 Task: Find connections with filter location Villa Constitución with filter topic #wellnesswith filter profile language English with filter current company ConstructionPlacements Official with filter school D.A.V. College with filter industry Spring and Wire Product Manufacturing with filter service category Lead Generation with filter keywords title Geological Engineer
Action: Mouse moved to (624, 125)
Screenshot: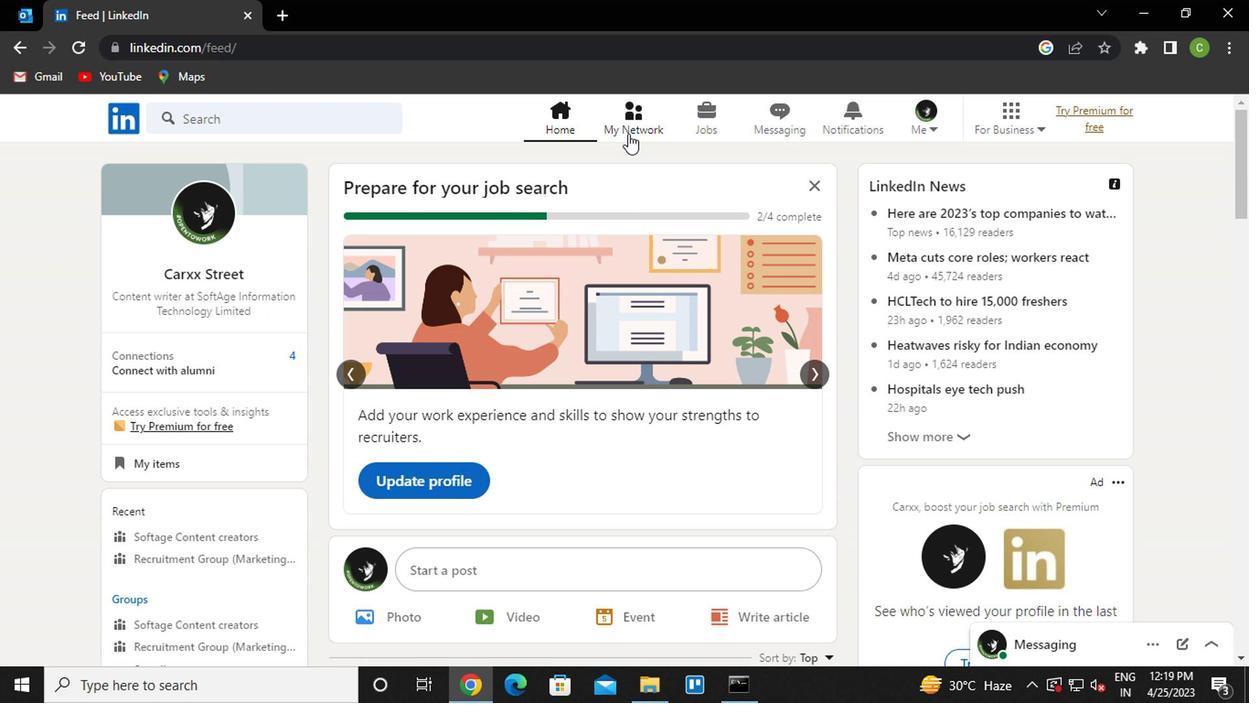 
Action: Mouse pressed left at (624, 125)
Screenshot: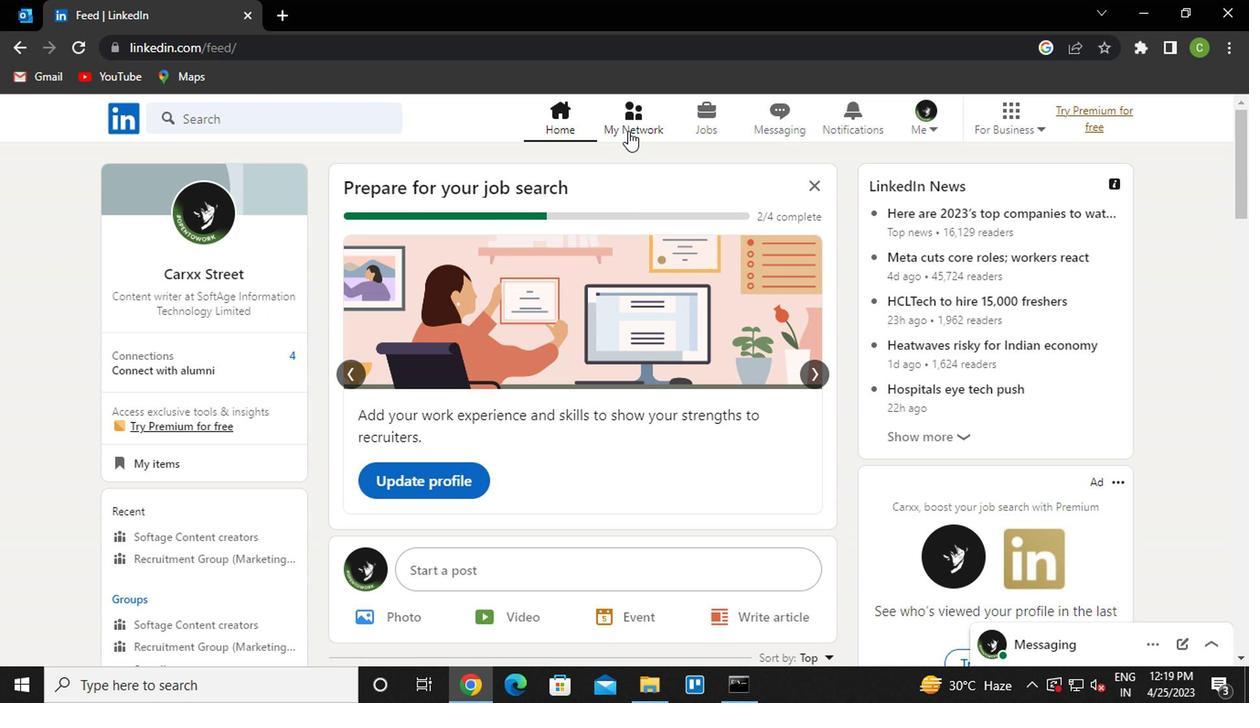 
Action: Mouse moved to (245, 226)
Screenshot: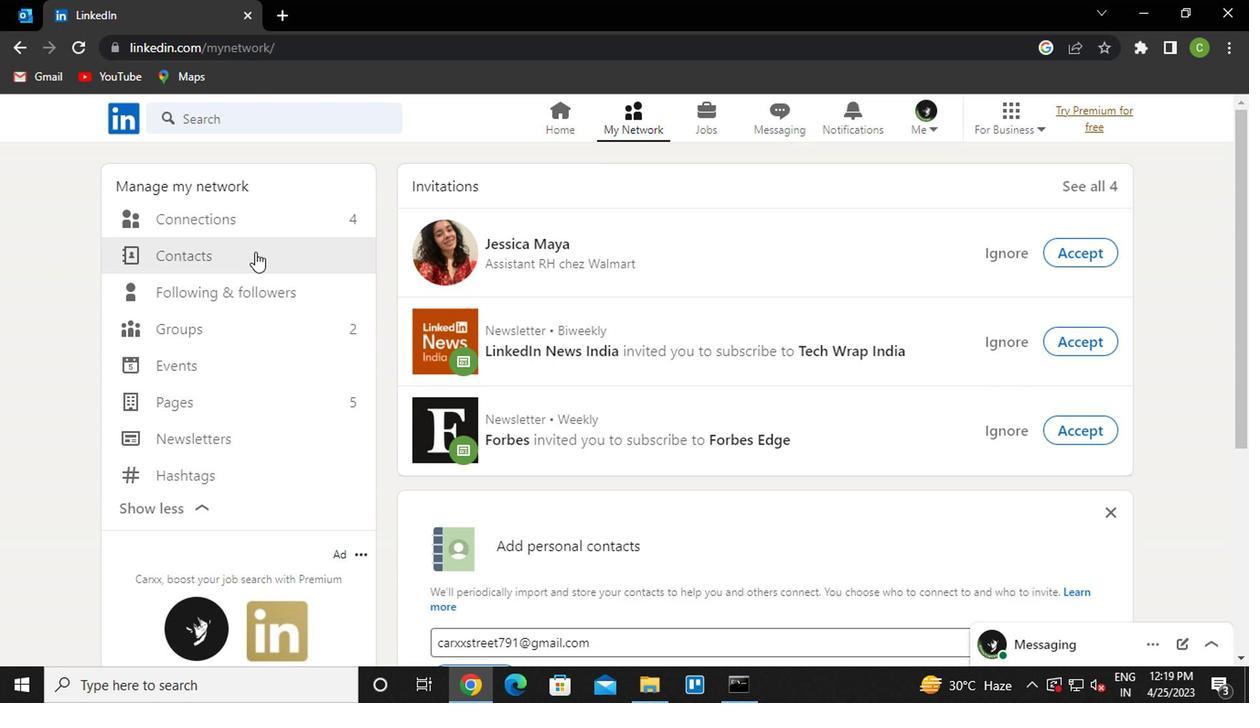 
Action: Mouse pressed left at (245, 226)
Screenshot: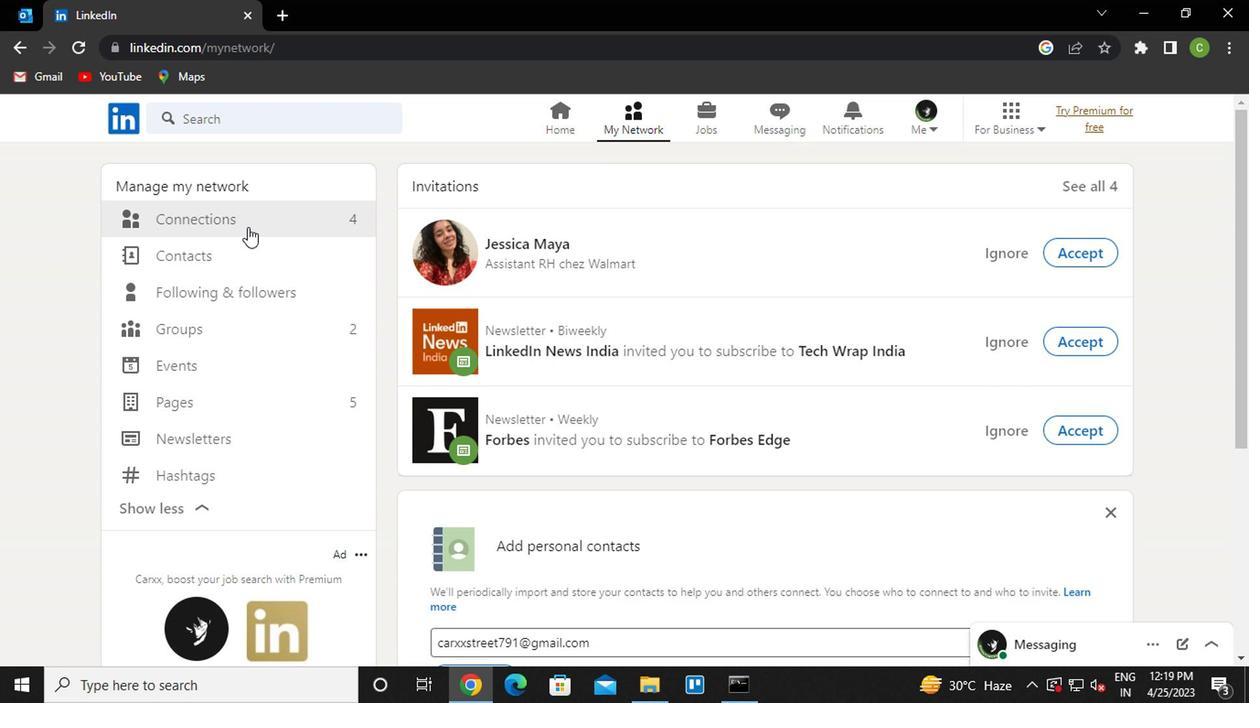 
Action: Mouse moved to (729, 212)
Screenshot: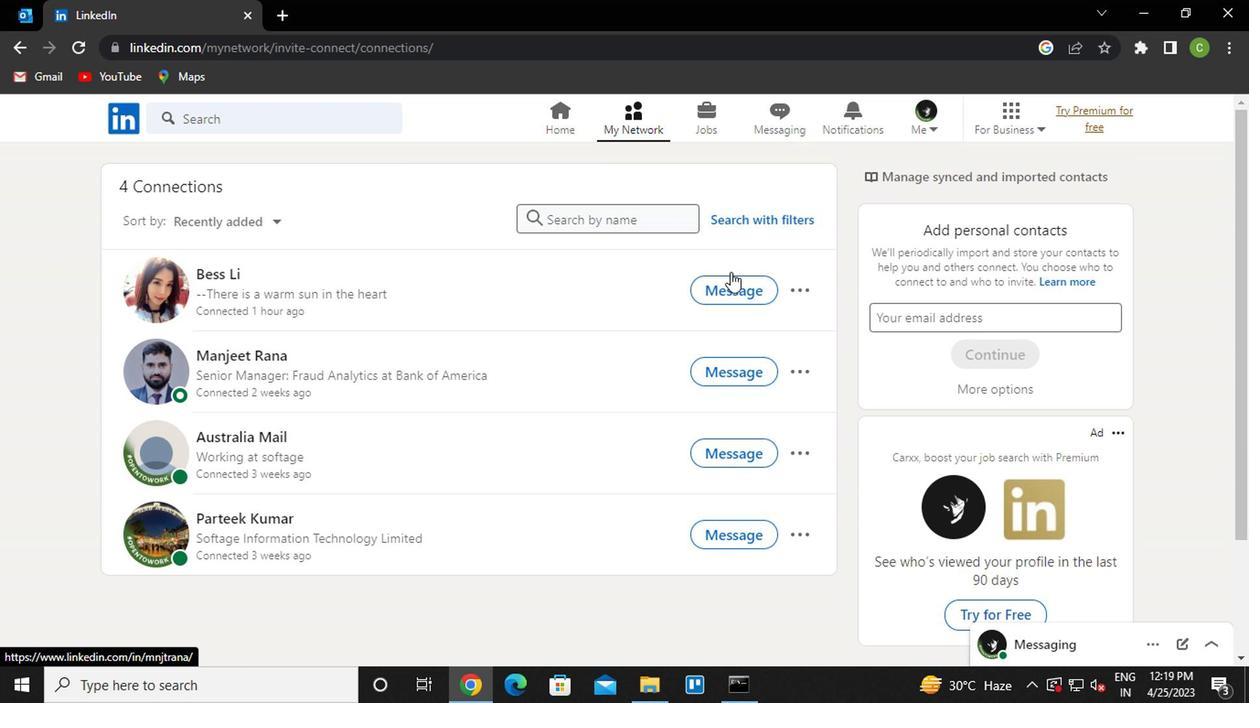 
Action: Mouse pressed left at (729, 212)
Screenshot: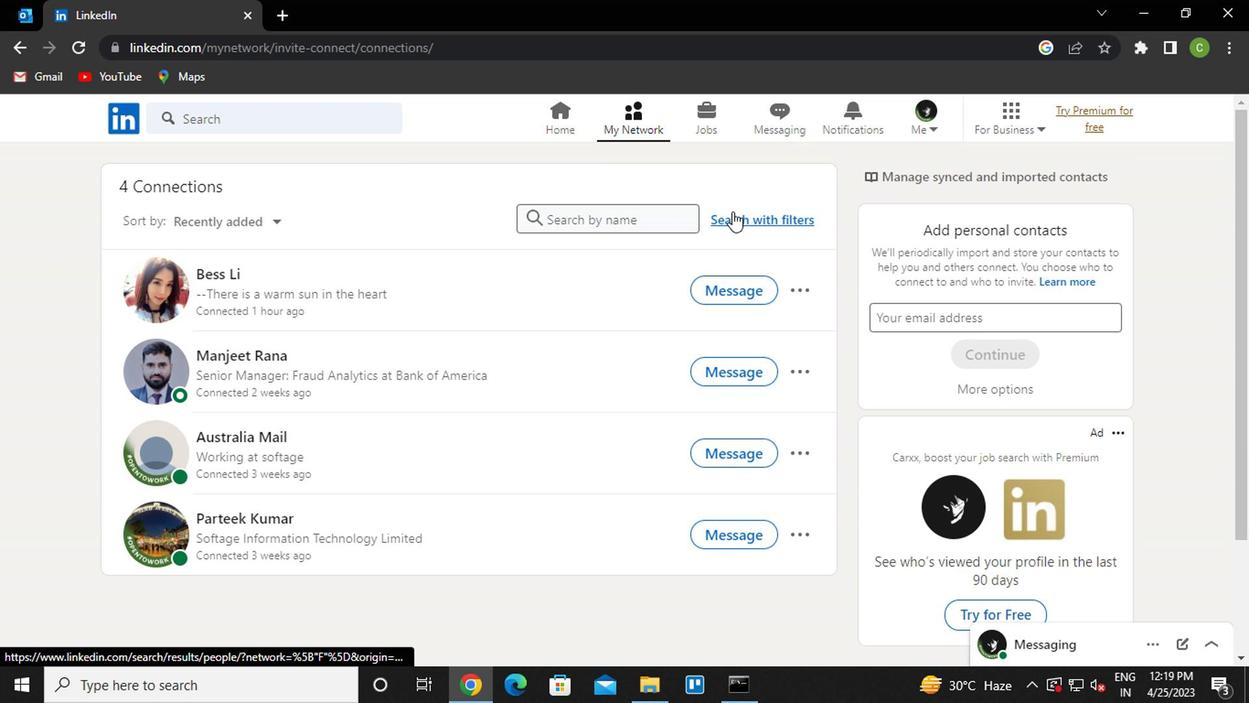 
Action: Mouse moved to (621, 165)
Screenshot: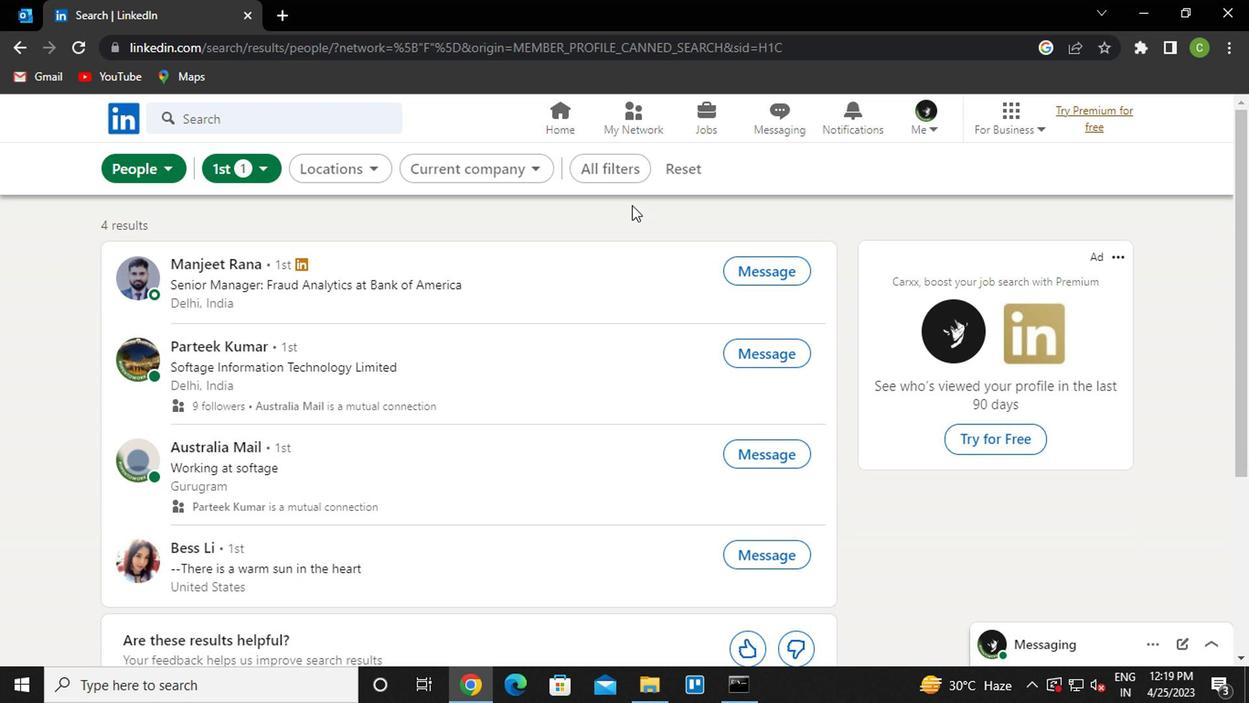 
Action: Mouse pressed left at (621, 165)
Screenshot: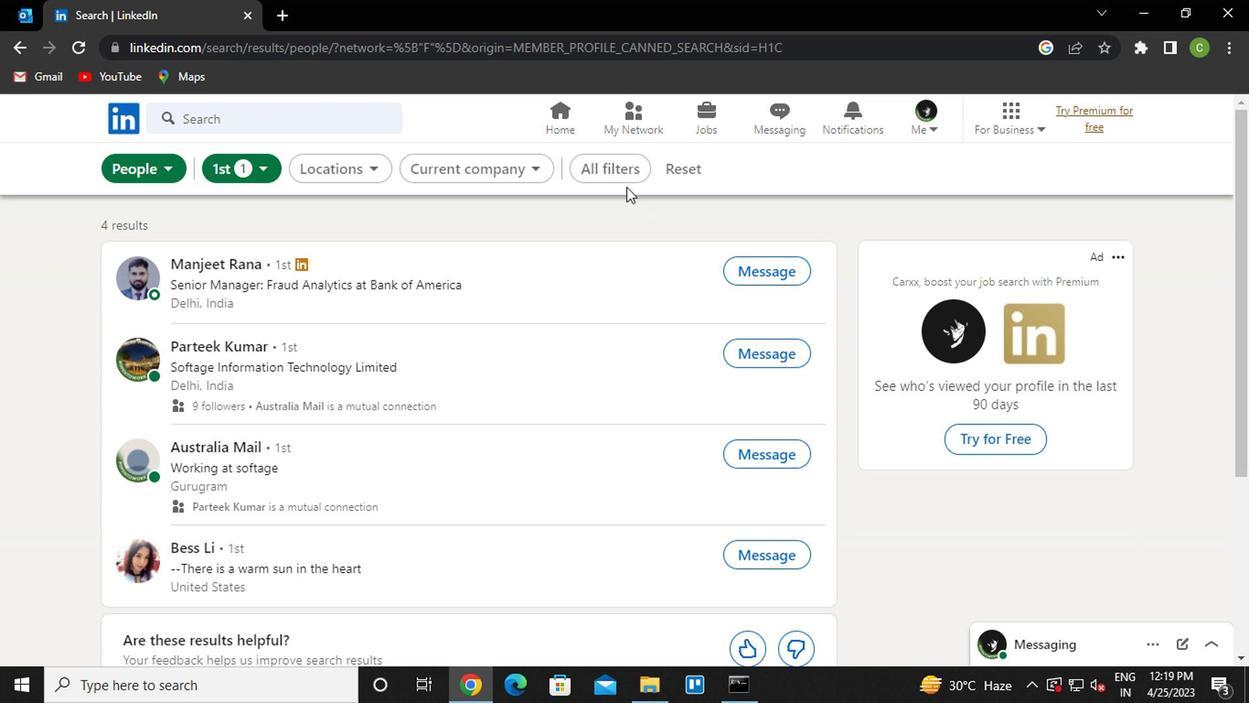 
Action: Mouse moved to (983, 480)
Screenshot: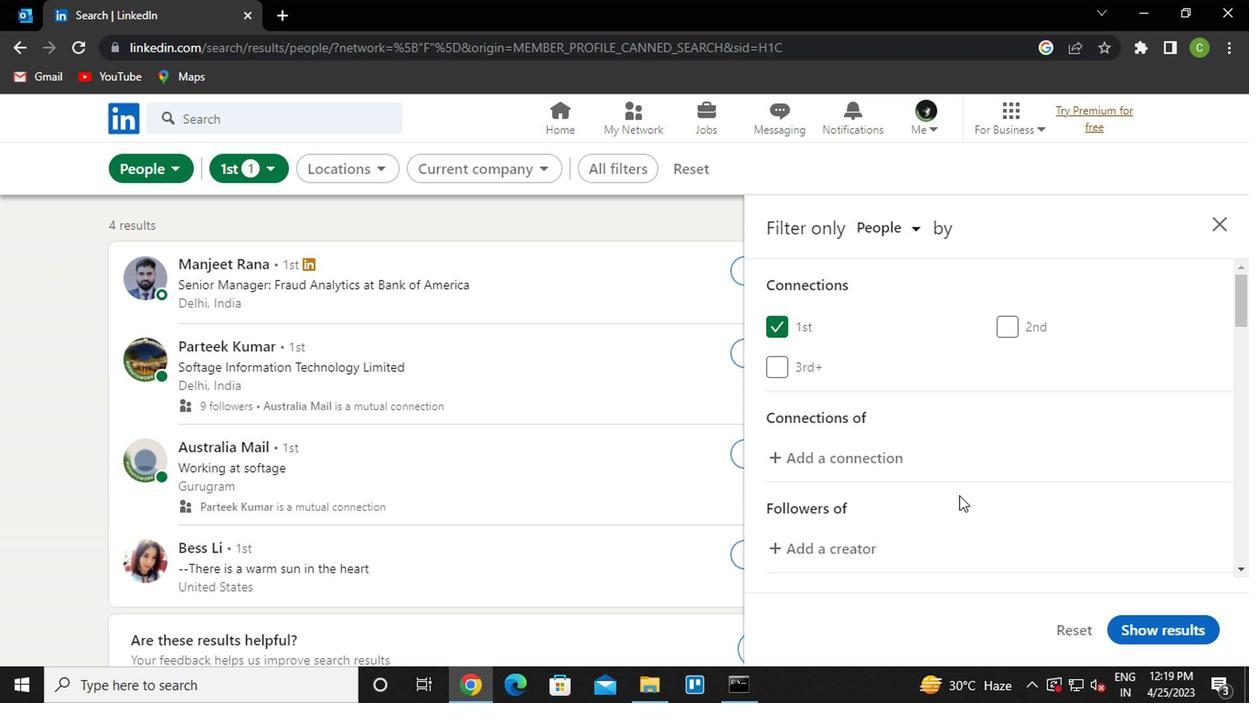 
Action: Mouse scrolled (983, 479) with delta (0, 0)
Screenshot: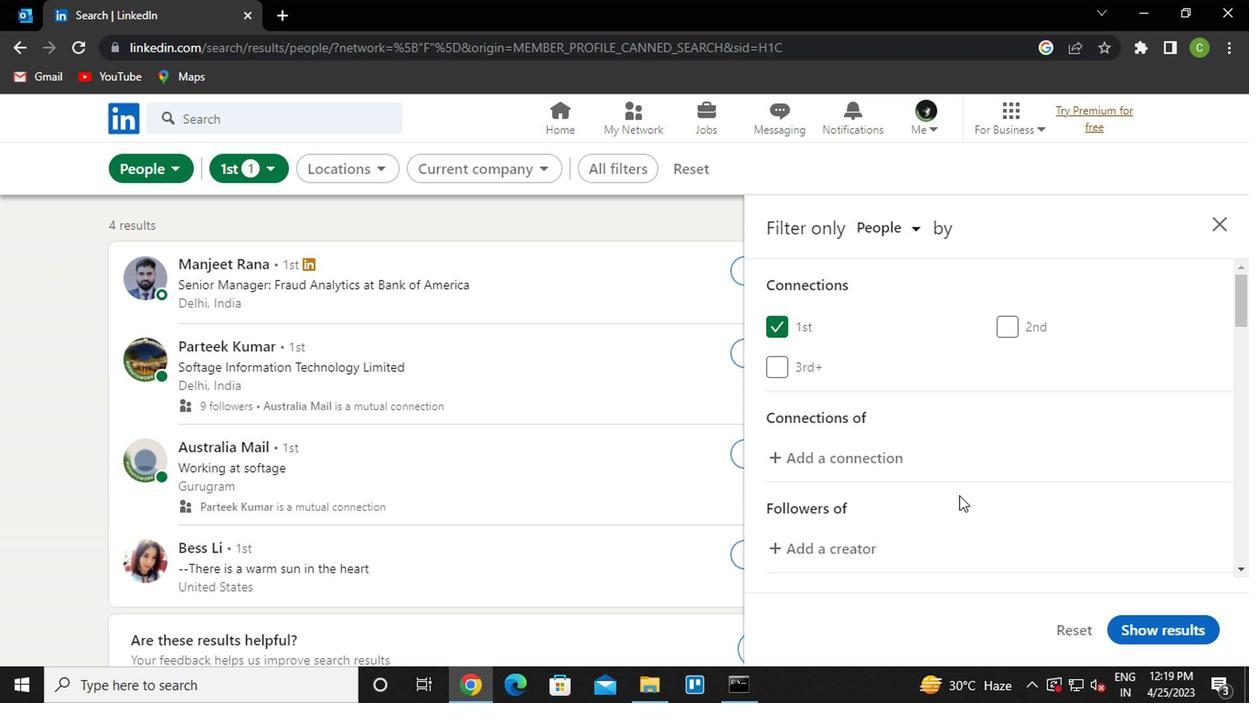 
Action: Mouse moved to (983, 475)
Screenshot: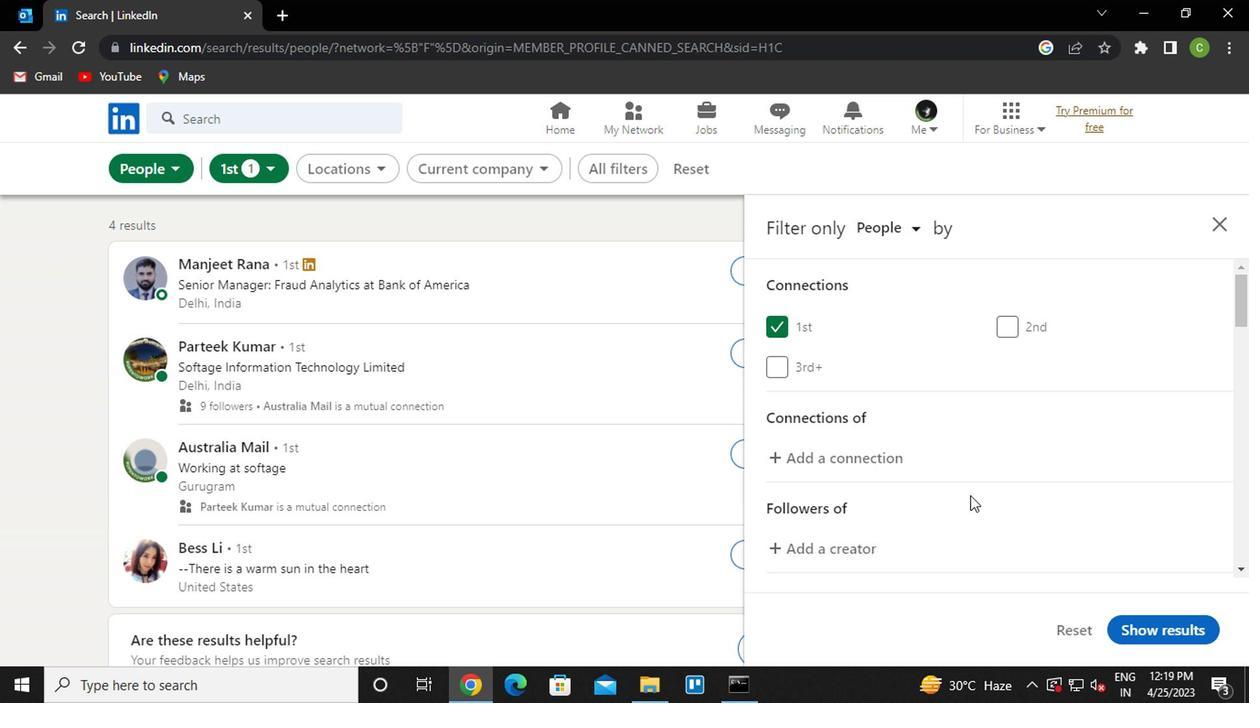 
Action: Mouse scrolled (983, 474) with delta (0, 0)
Screenshot: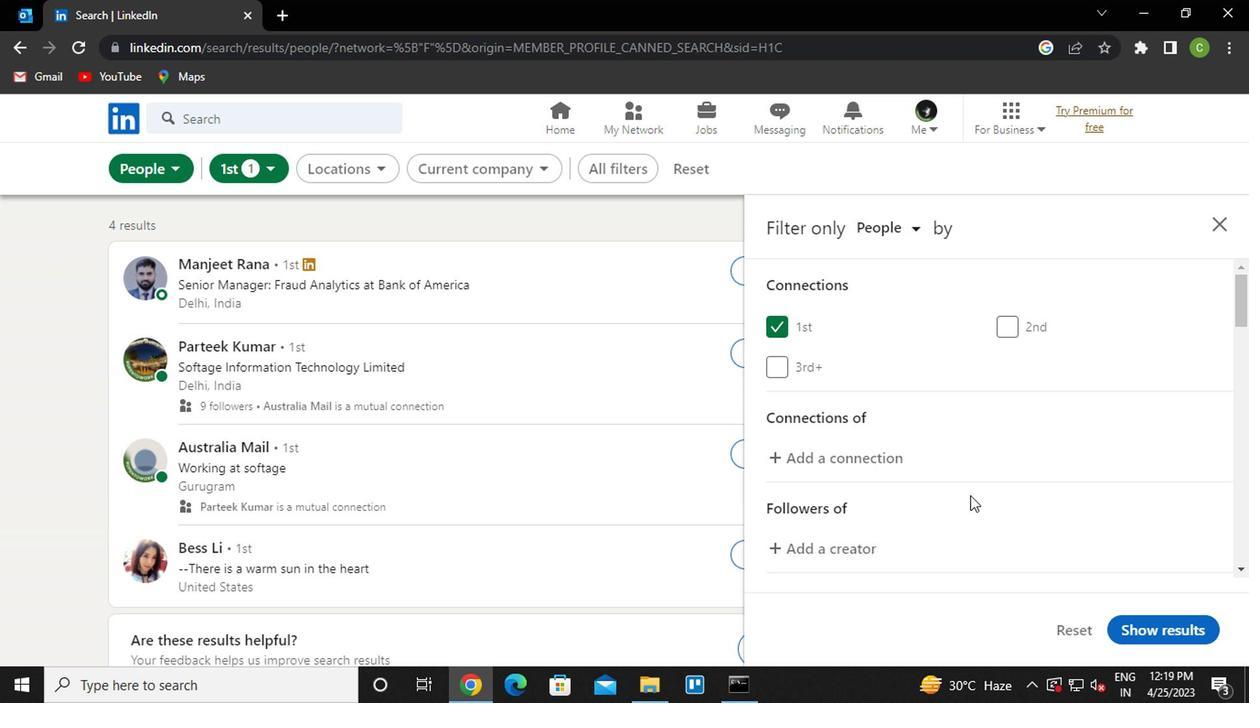 
Action: Mouse moved to (982, 468)
Screenshot: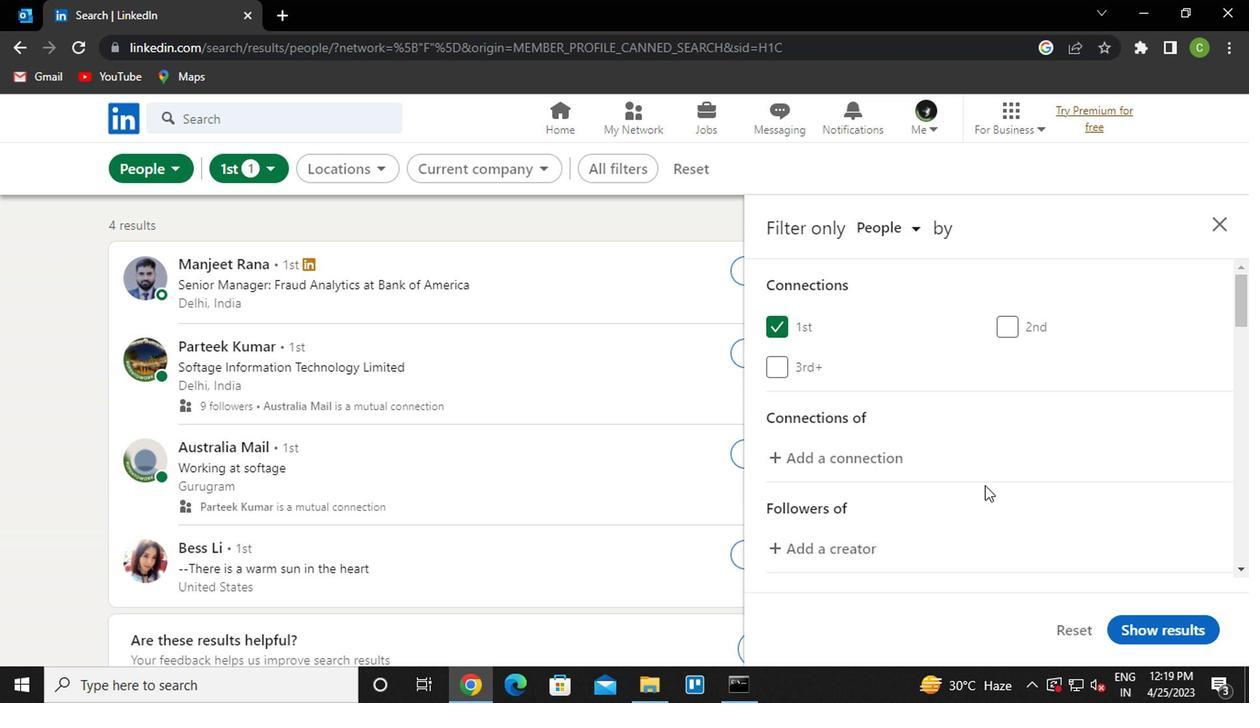 
Action: Mouse scrolled (982, 468) with delta (0, 0)
Screenshot: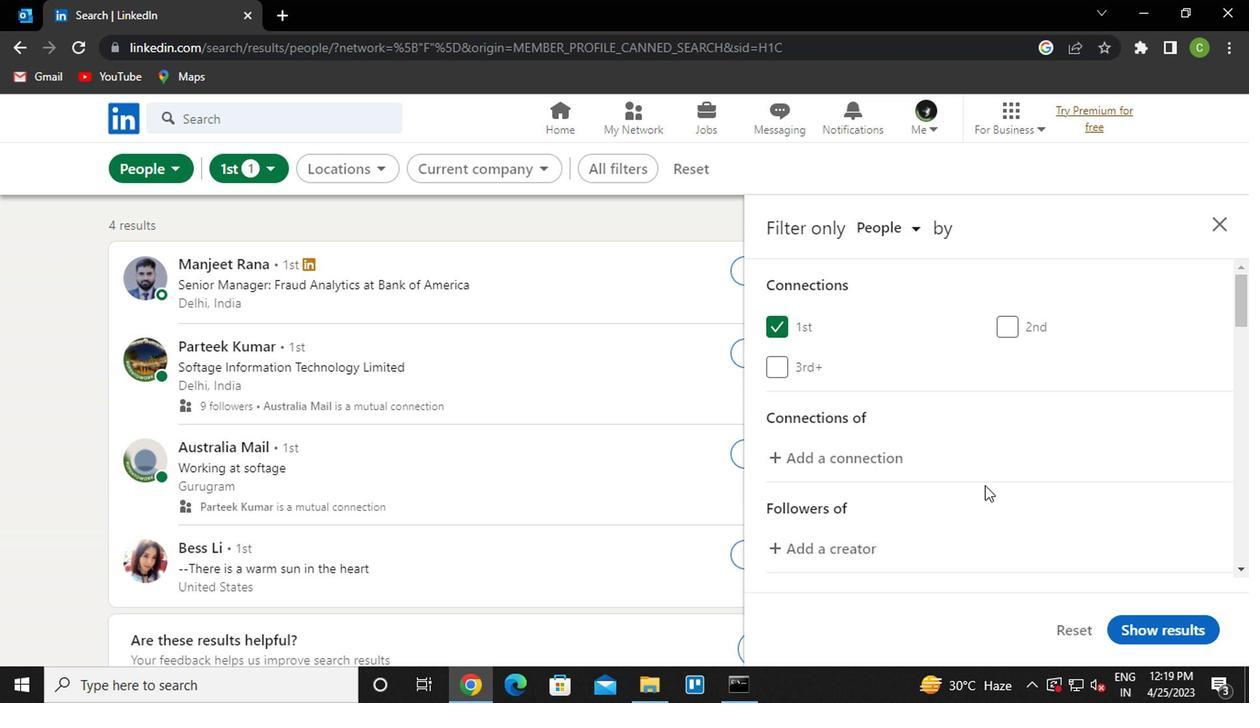 
Action: Mouse moved to (1064, 455)
Screenshot: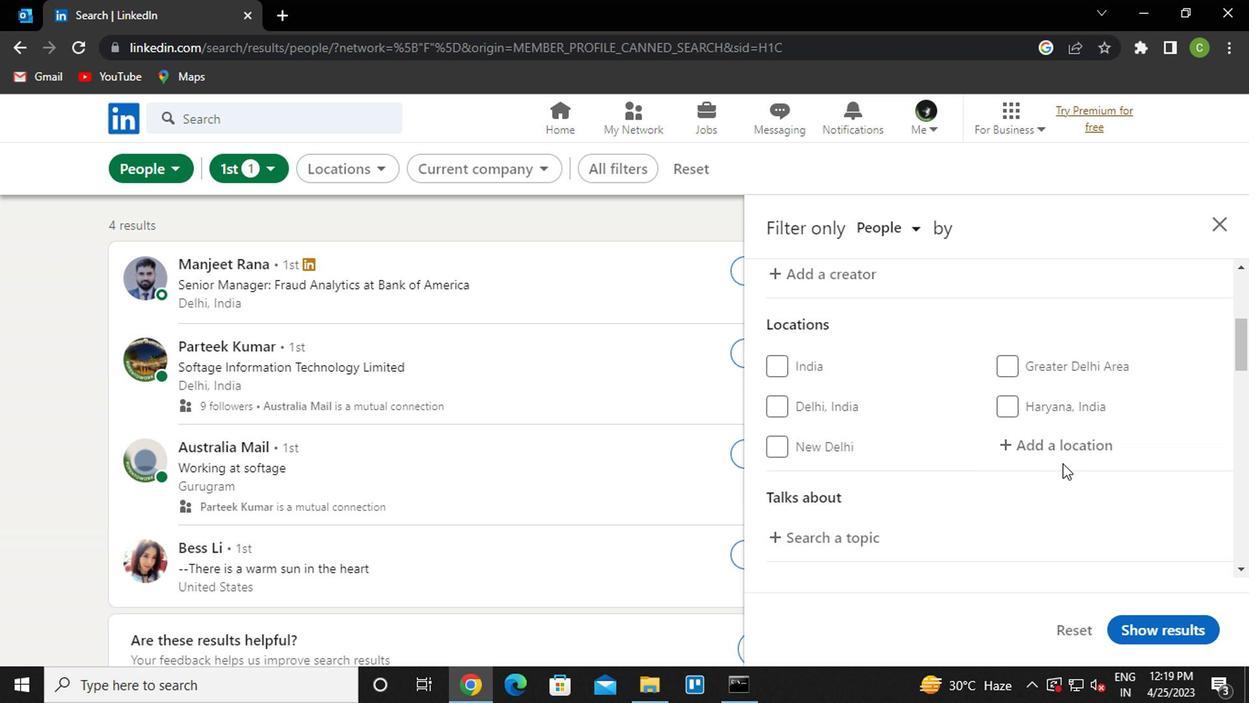 
Action: Mouse pressed left at (1064, 455)
Screenshot: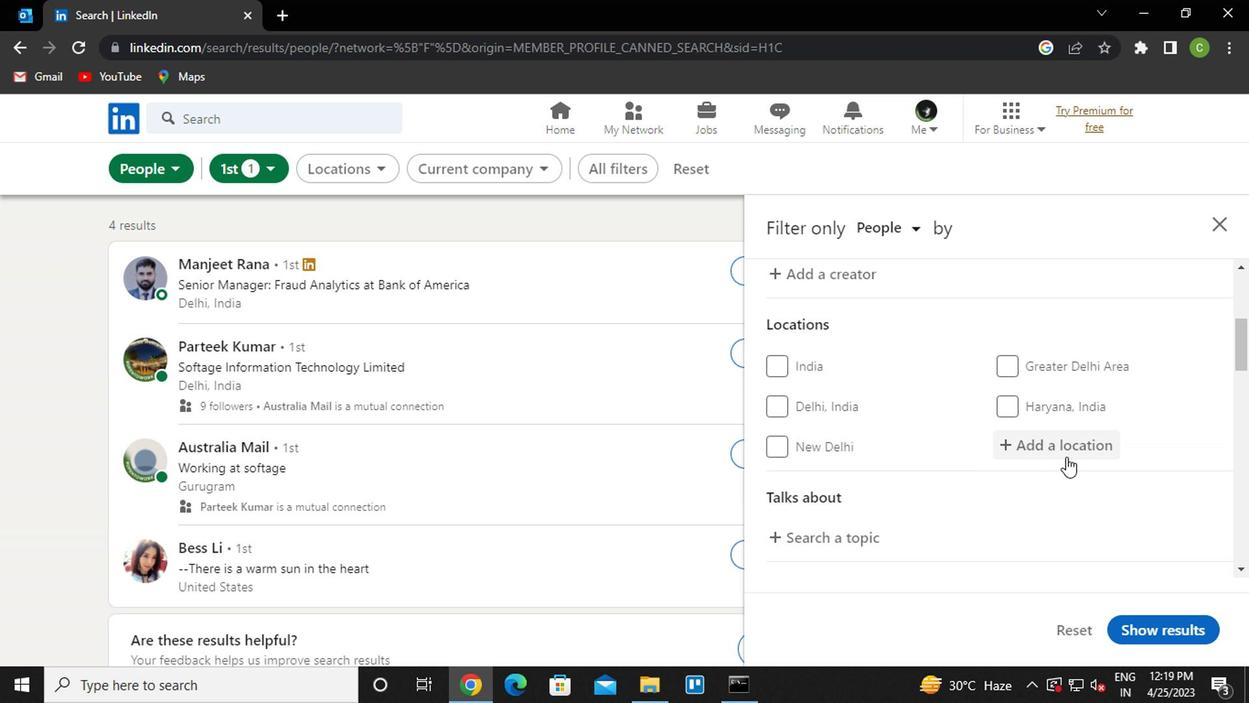 
Action: Key pressed <Key.caps_lock><Key.caps_lock>v<Key.caps_lock>illa<Key.space><Key.caps_lock>c<Key.caps_lock>onstitu<Key.down><Key.enter>
Screenshot: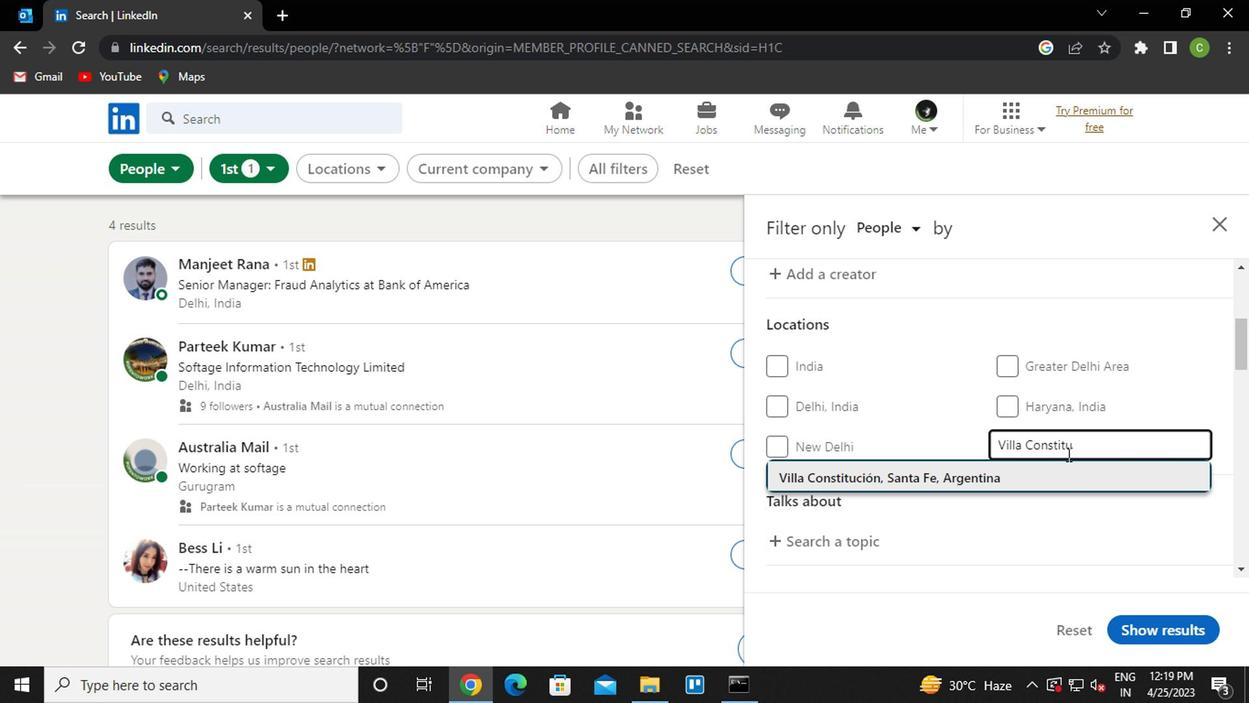 
Action: Mouse moved to (988, 506)
Screenshot: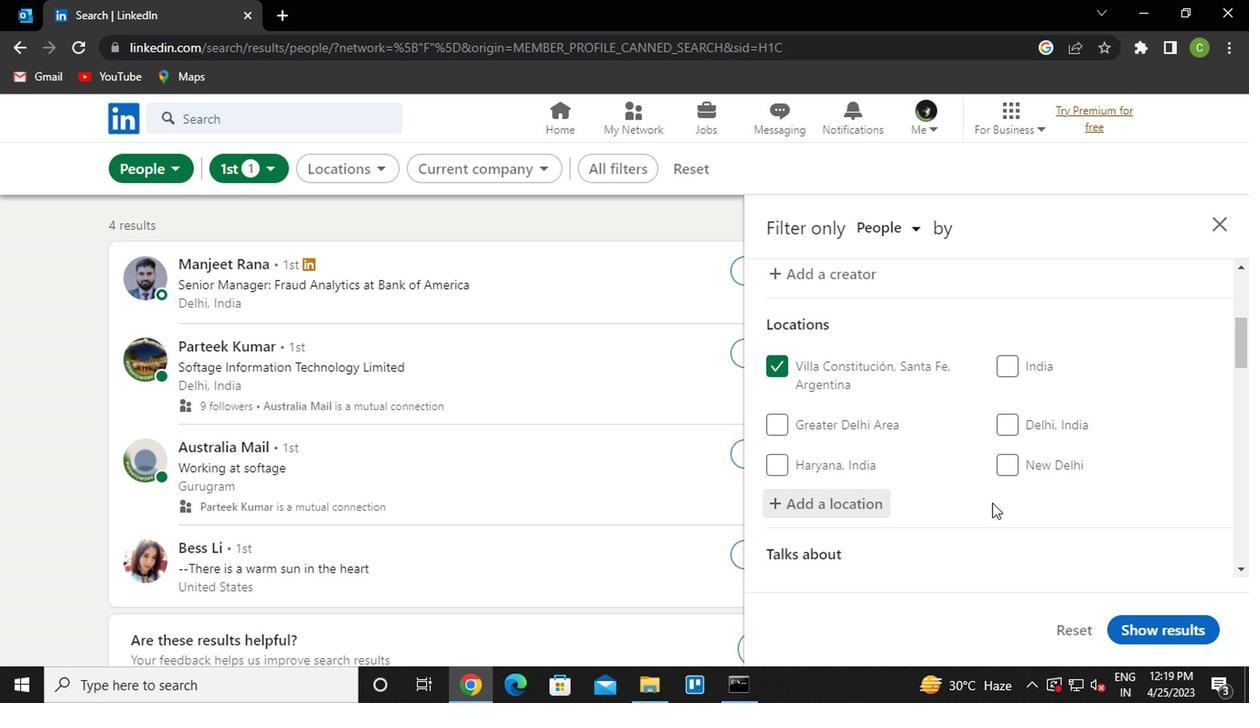 
Action: Mouse scrolled (988, 505) with delta (0, -1)
Screenshot: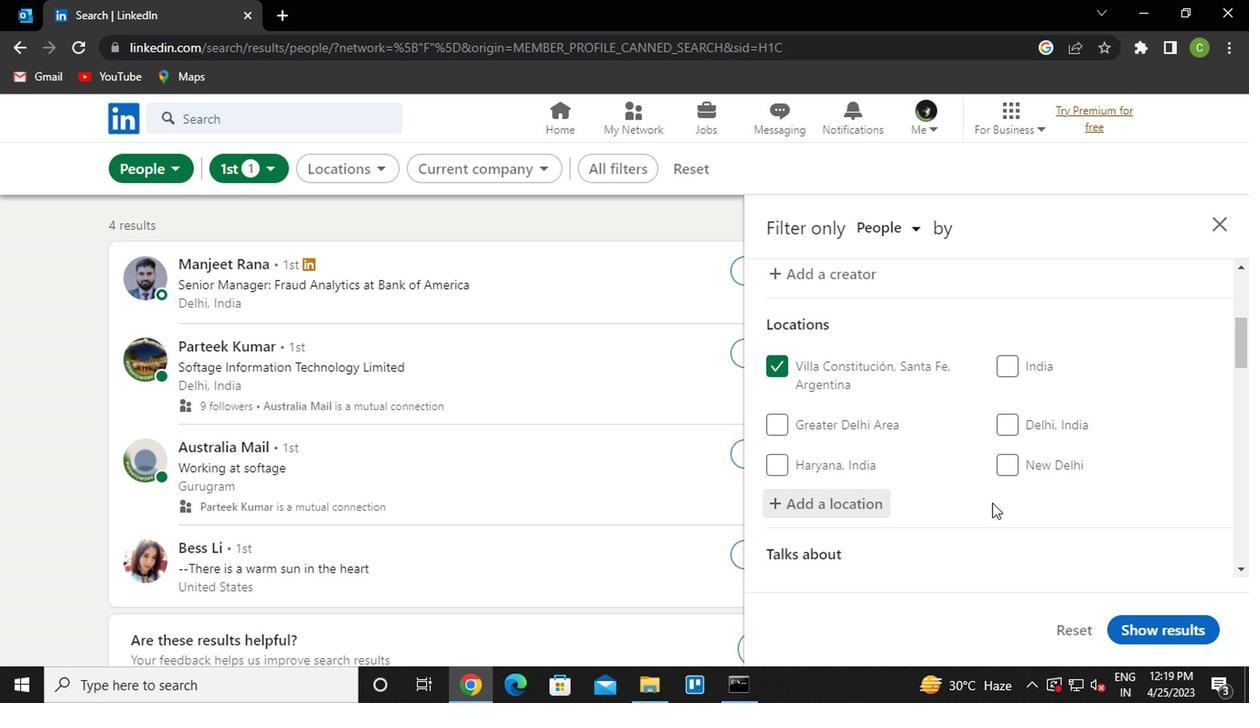 
Action: Mouse moved to (986, 506)
Screenshot: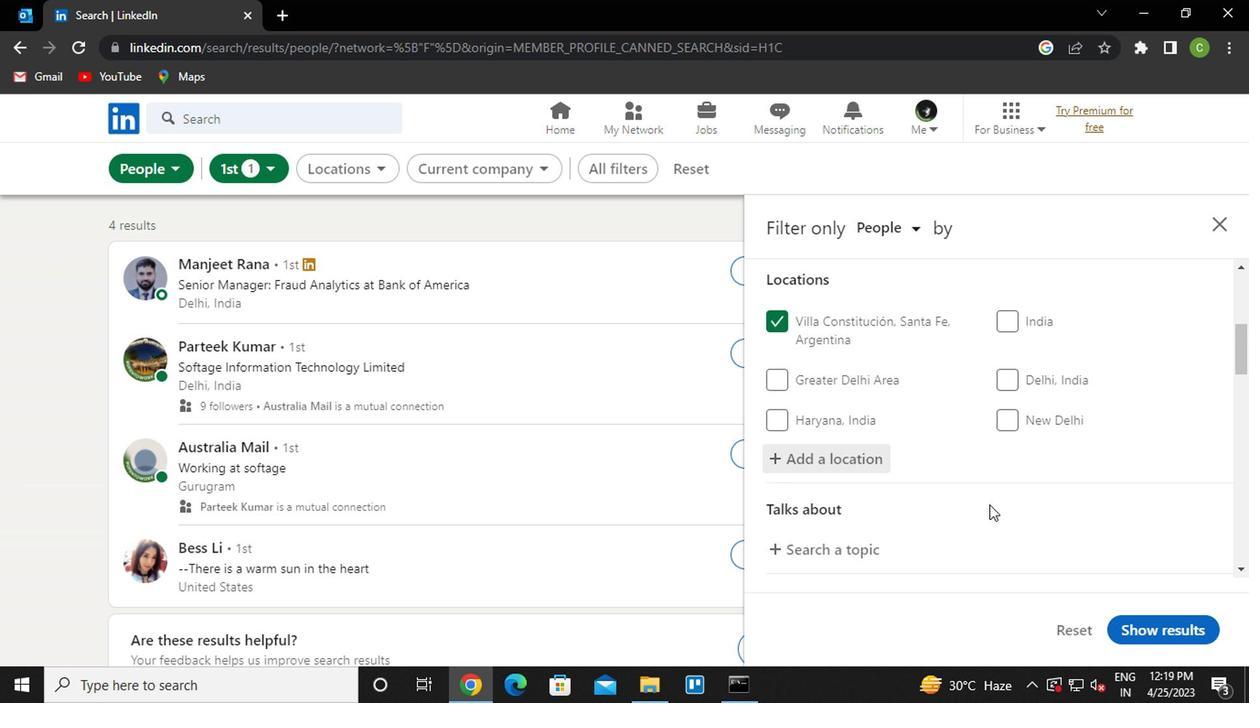 
Action: Mouse scrolled (986, 505) with delta (0, -1)
Screenshot: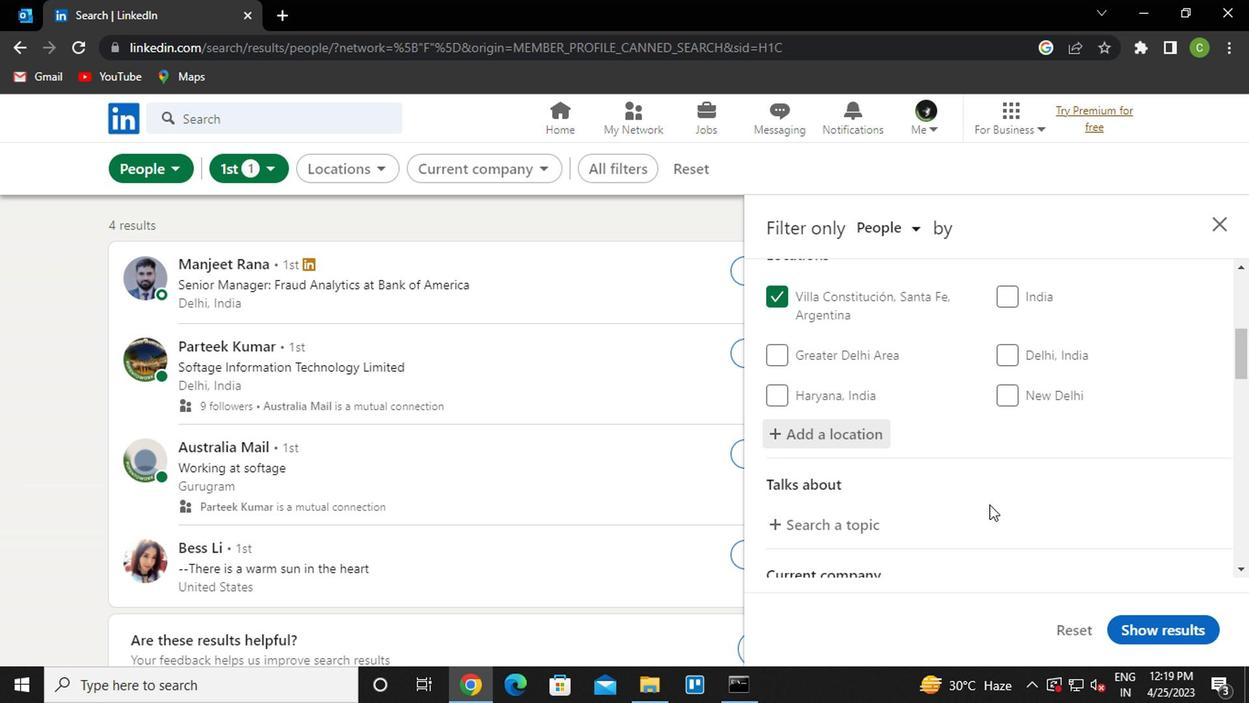 
Action: Mouse moved to (839, 410)
Screenshot: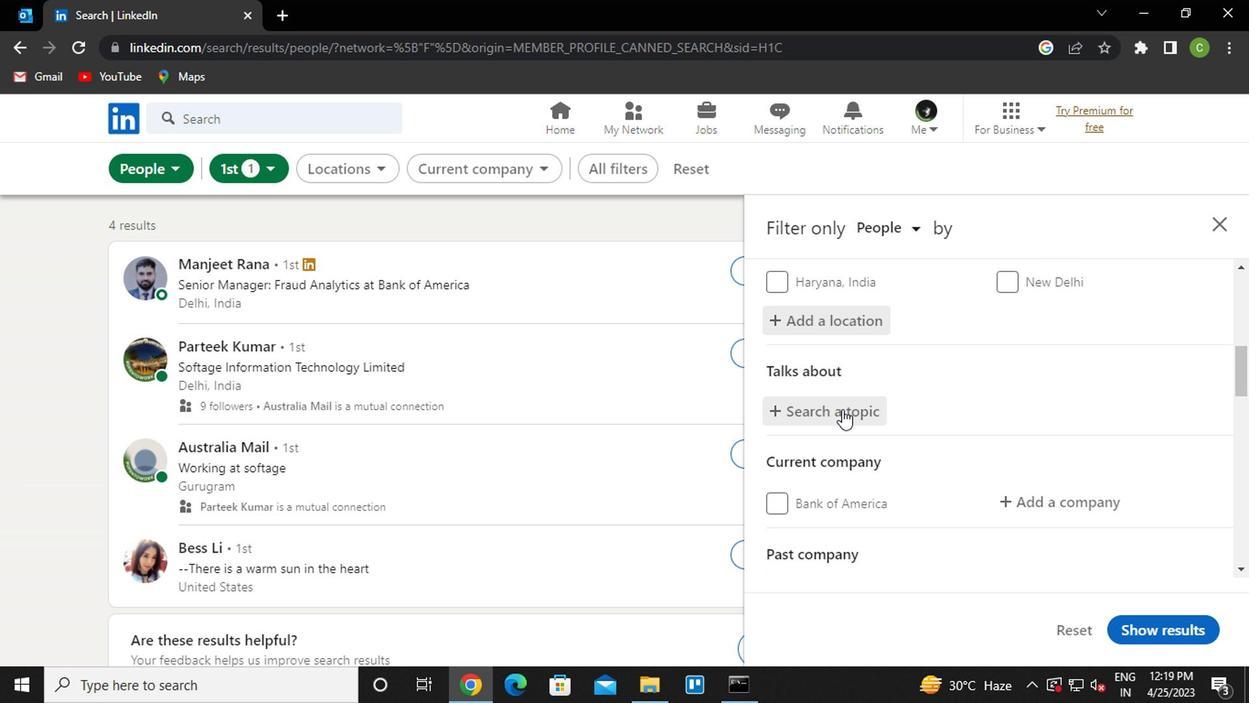 
Action: Mouse pressed left at (839, 410)
Screenshot: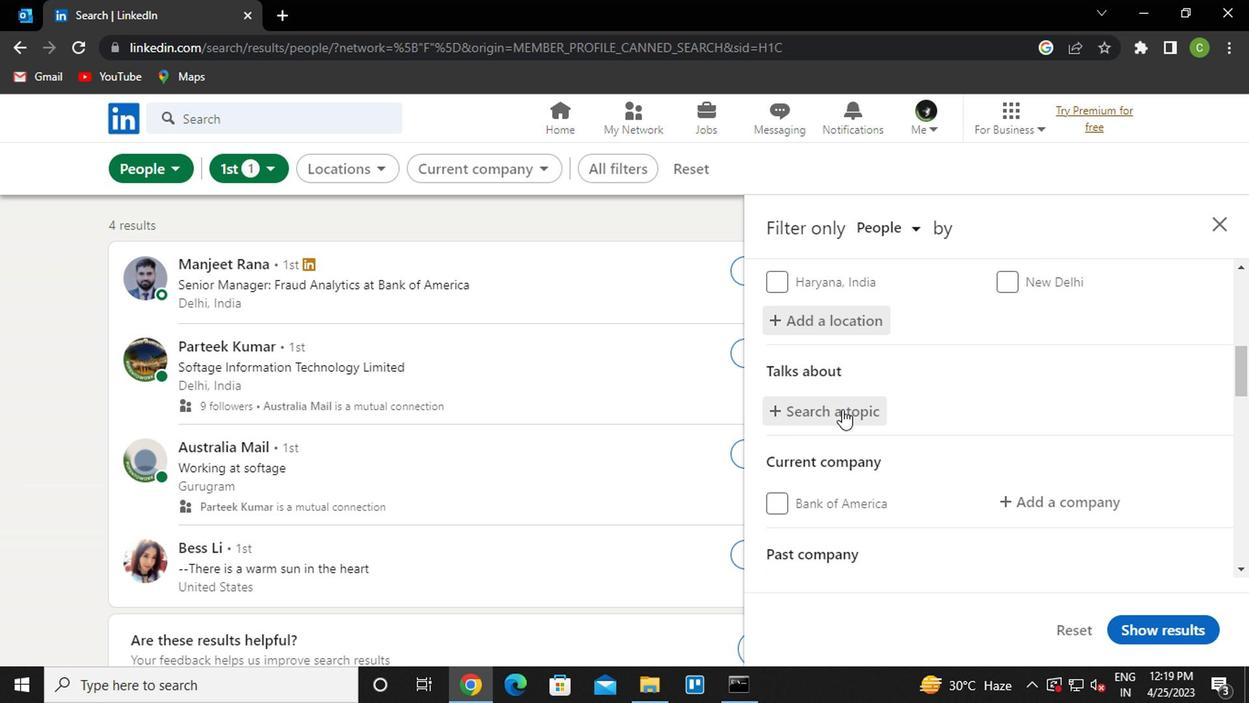 
Action: Mouse moved to (984, 406)
Screenshot: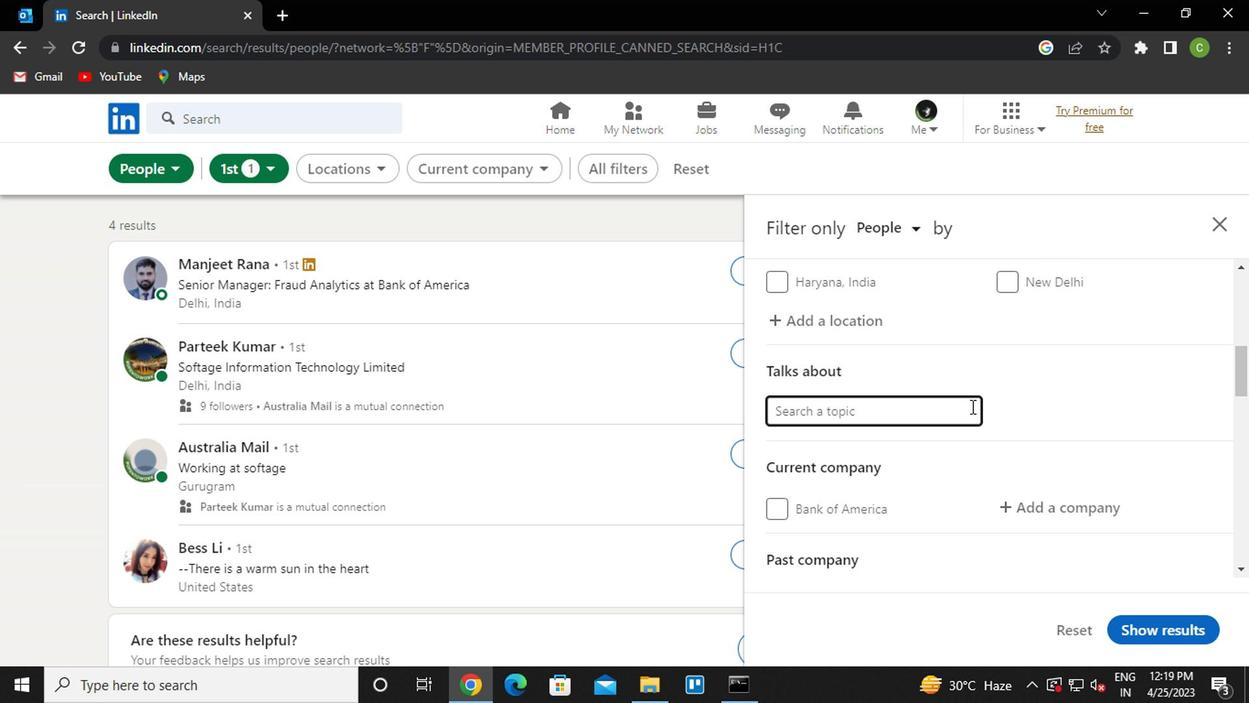 
Action: Key pressed <Key.shift>@WELLNESS
Screenshot: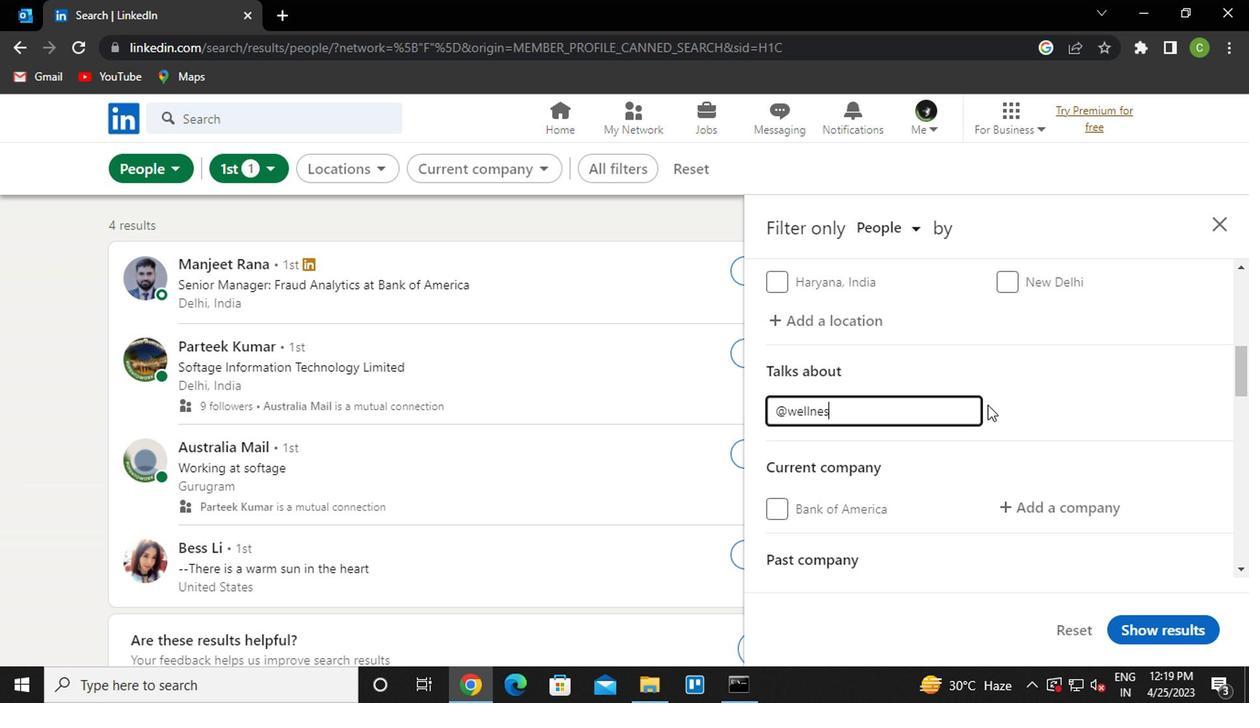 
Action: Mouse pressed left at (984, 406)
Screenshot: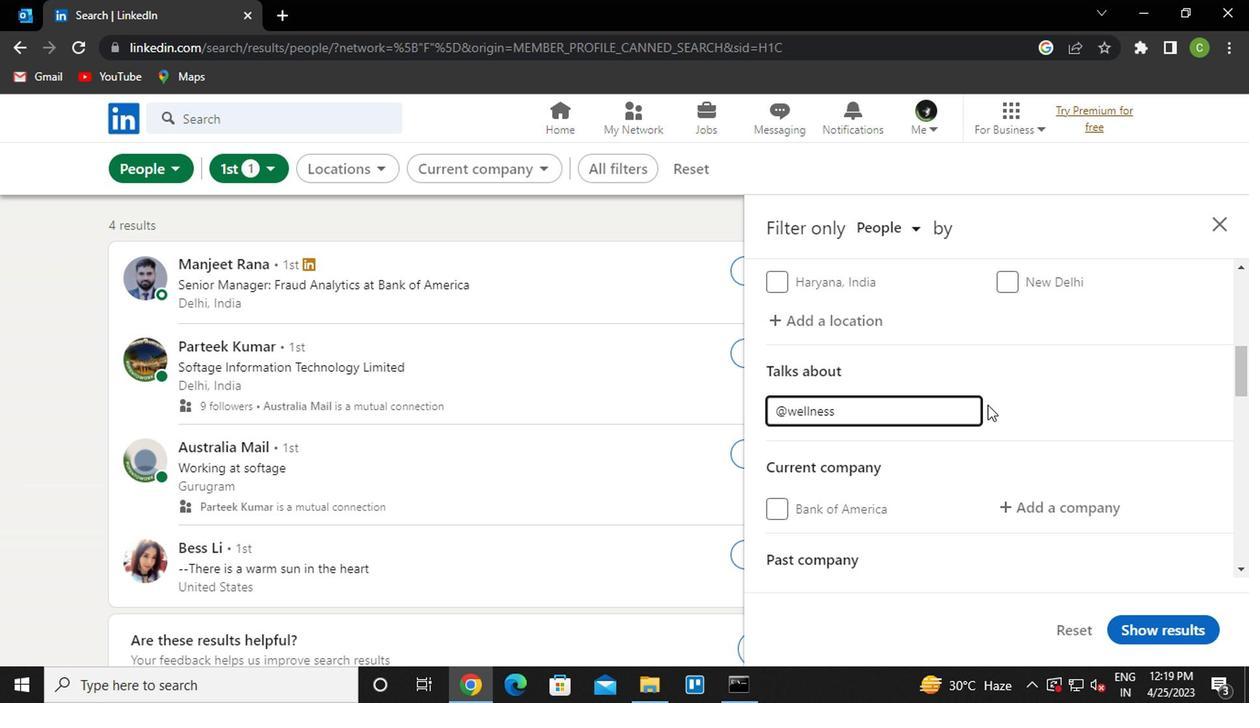 
Action: Mouse moved to (789, 414)
Screenshot: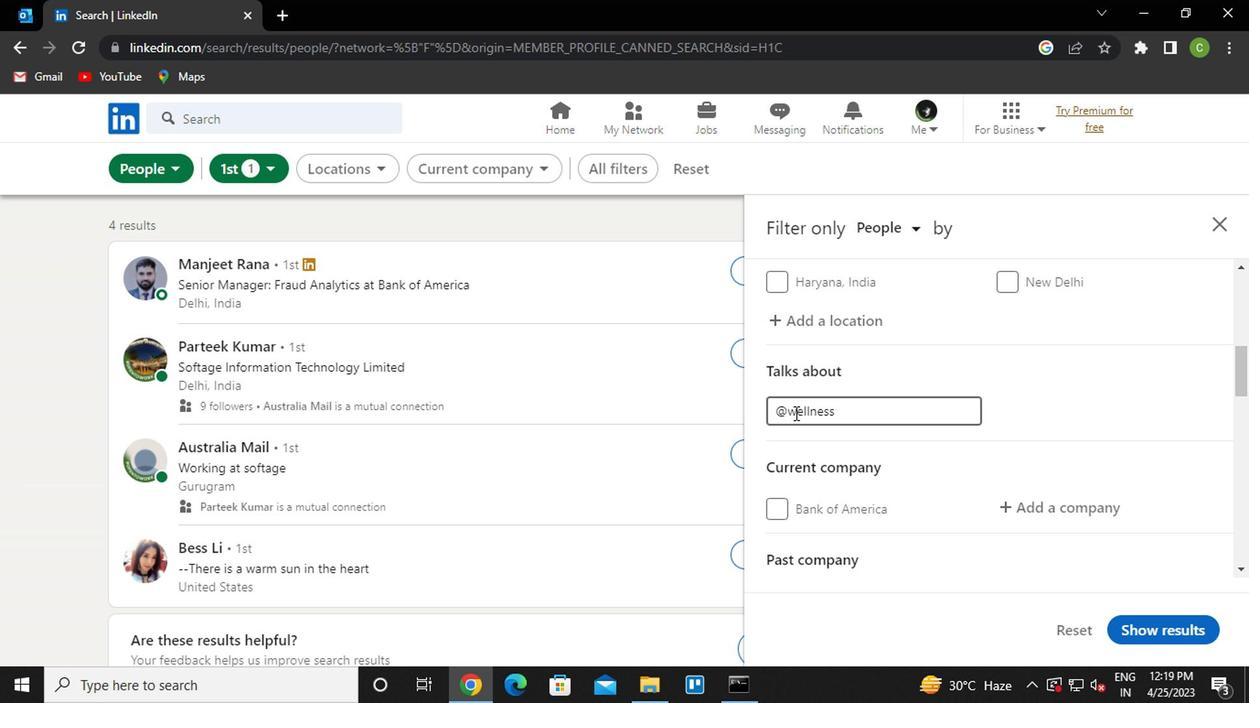 
Action: Mouse pressed left at (789, 414)
Screenshot: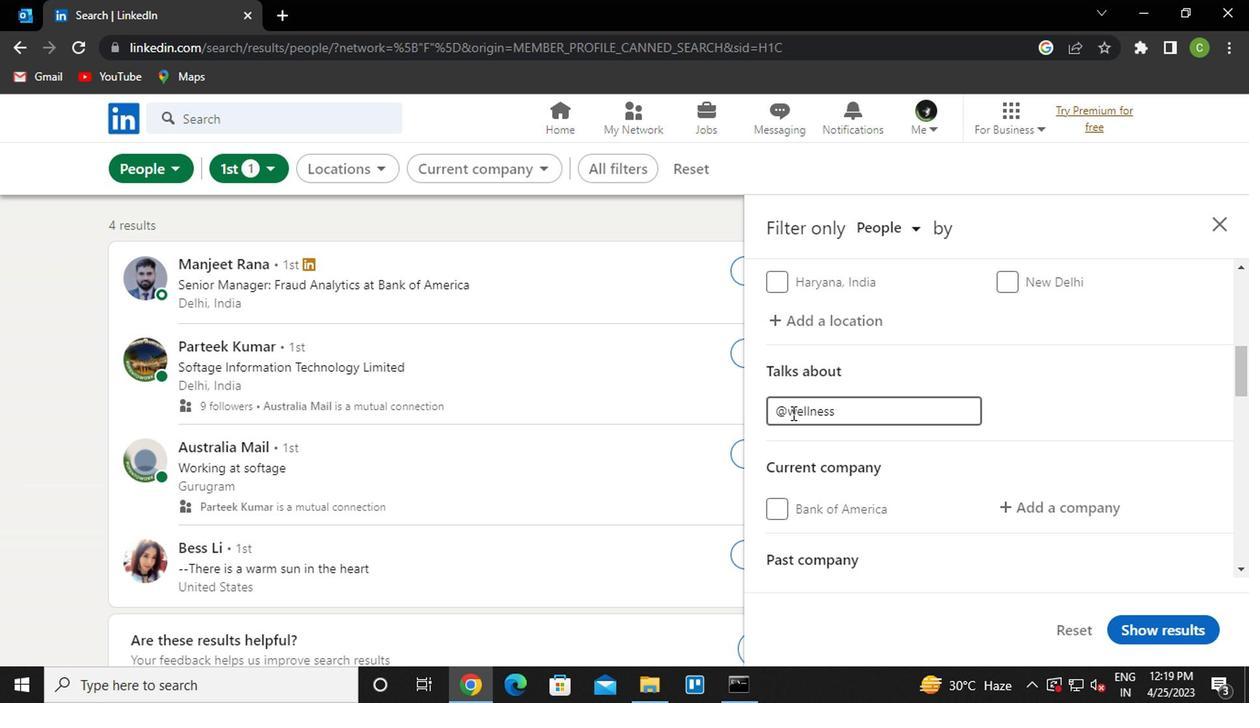 
Action: Mouse moved to (833, 430)
Screenshot: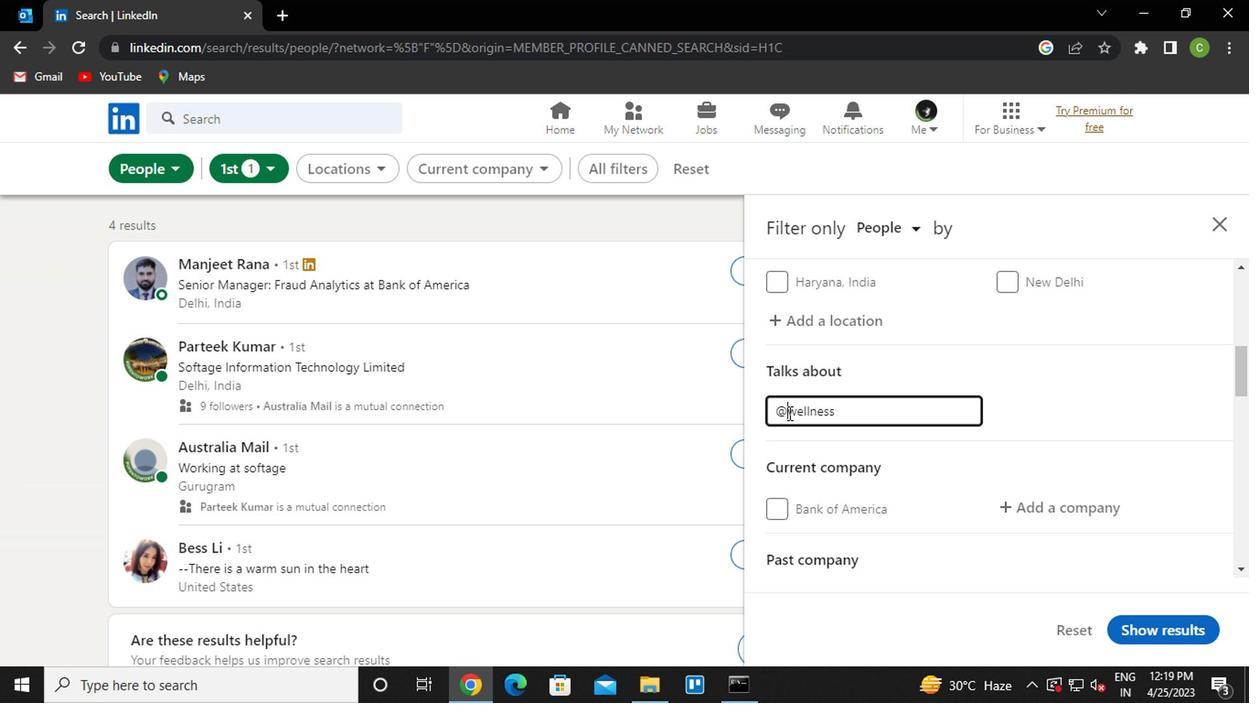 
Action: Key pressed <Key.backspace>\<Key.backspace><Key.shift><Key.shift><Key.shift><Key.shift><Key.shift><Key.shift><Key.shift><Key.shift><Key.shift><Key.shift><Key.shift><Key.shift><Key.shift><Key.shift><Key.shift><Key.shift><Key.shift><Key.shift><Key.shift>#
Screenshot: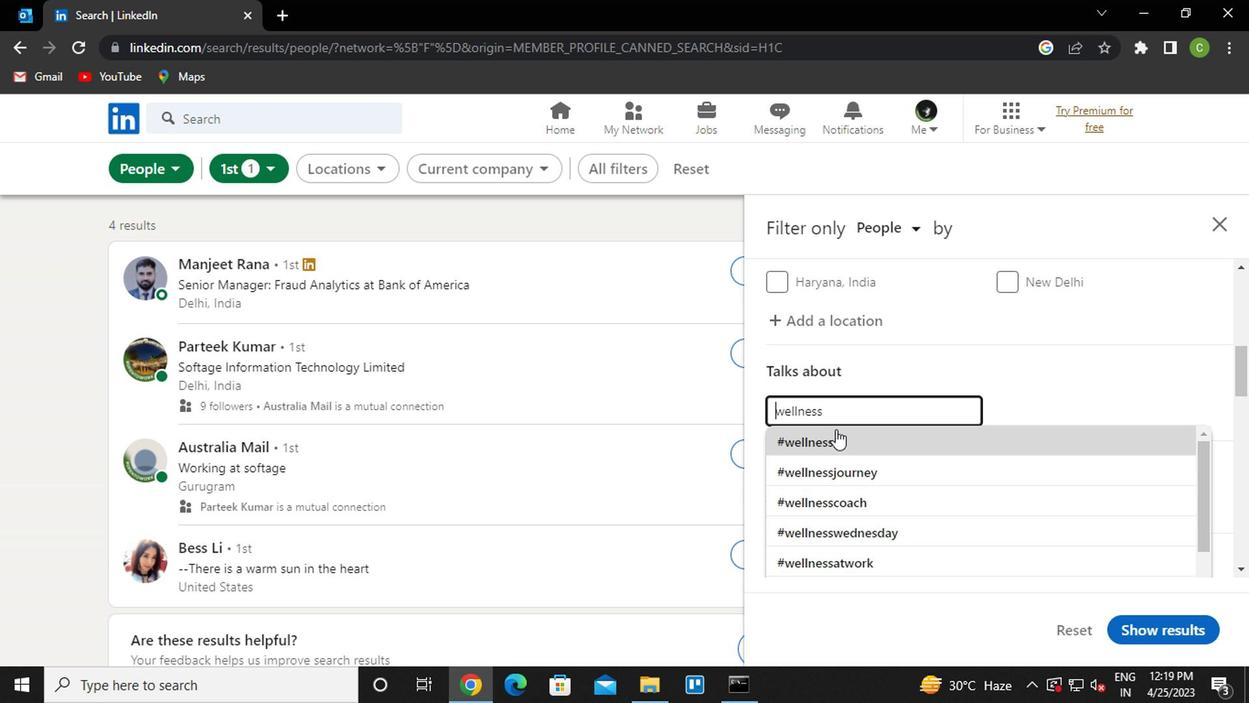 
Action: Mouse moved to (1001, 397)
Screenshot: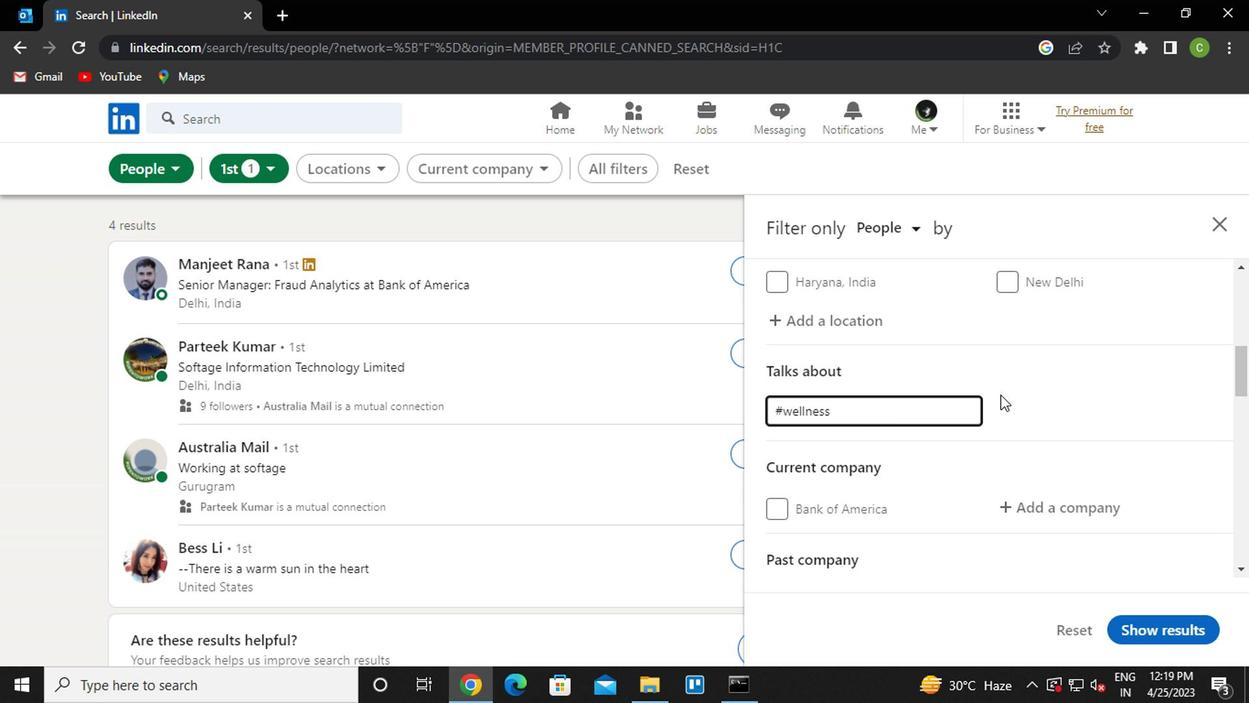 
Action: Mouse scrolled (1001, 397) with delta (0, 0)
Screenshot: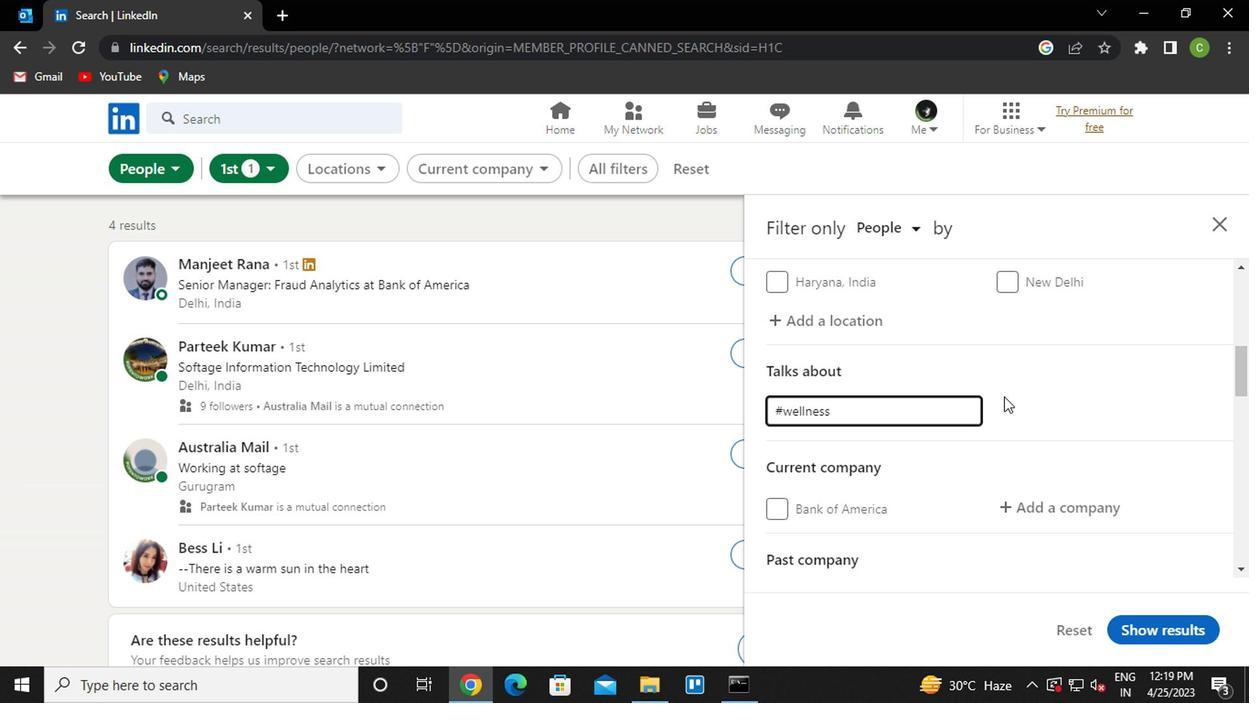 
Action: Mouse moved to (993, 414)
Screenshot: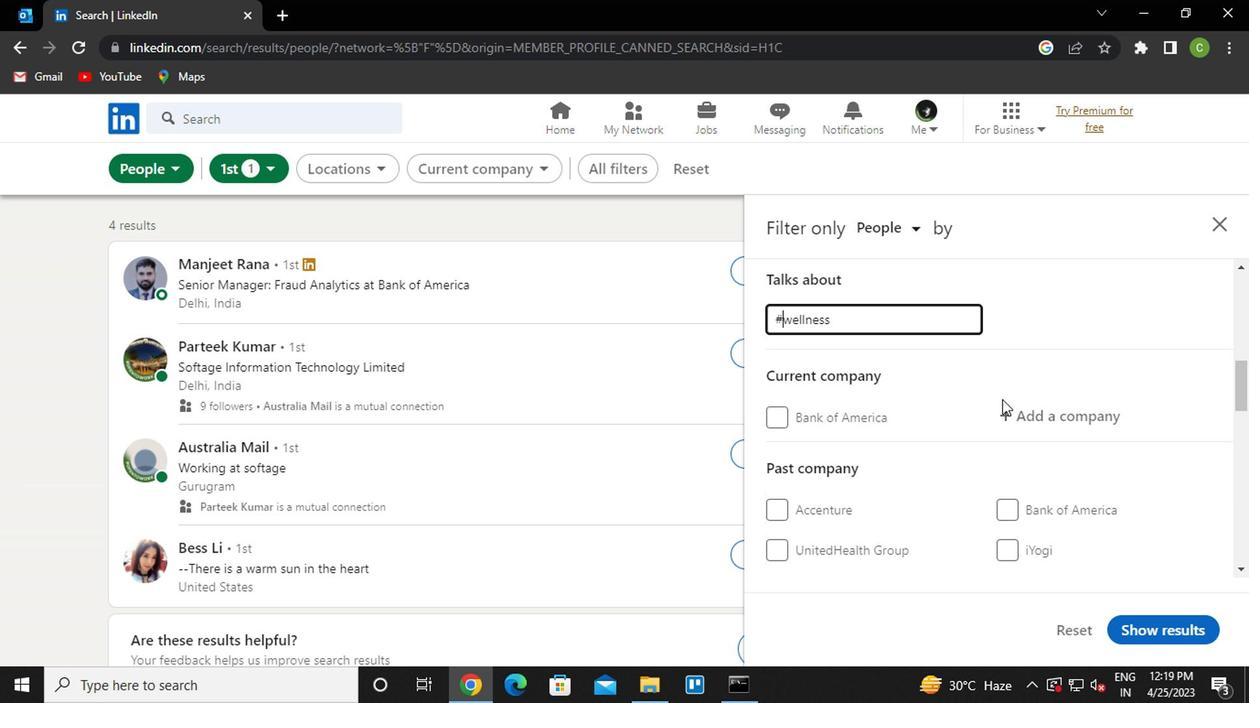 
Action: Mouse scrolled (993, 413) with delta (0, -1)
Screenshot: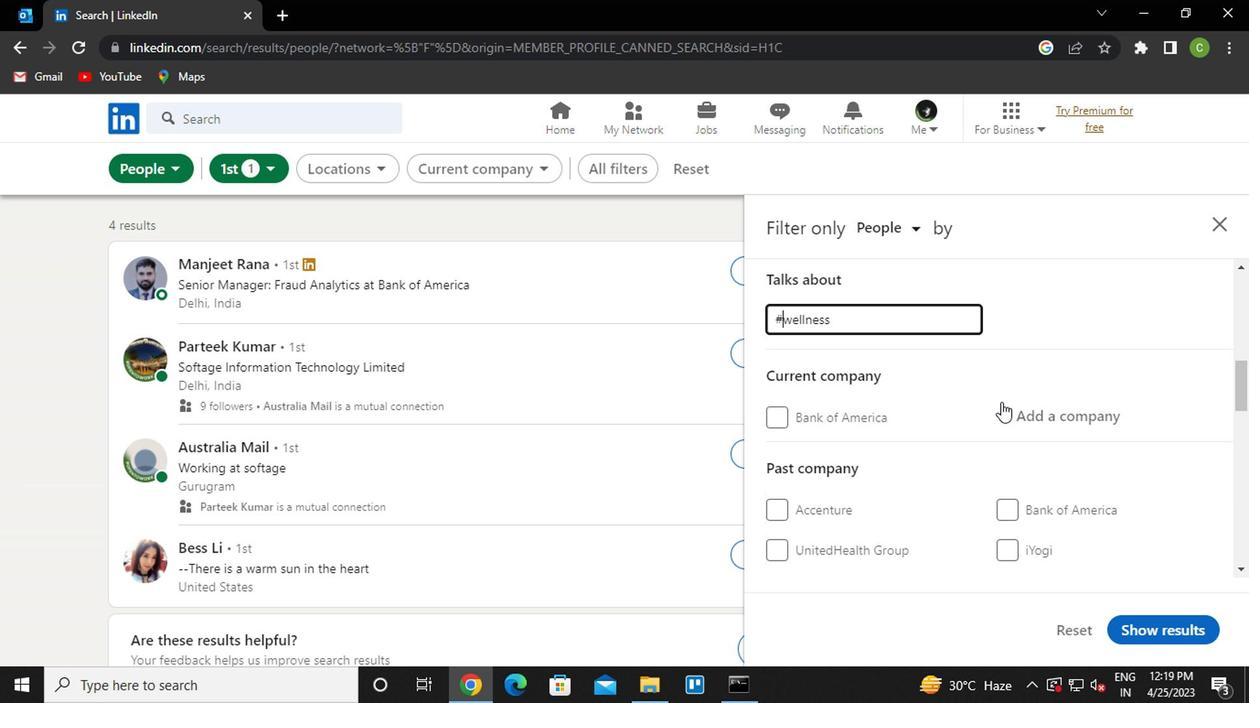 
Action: Mouse moved to (993, 415)
Screenshot: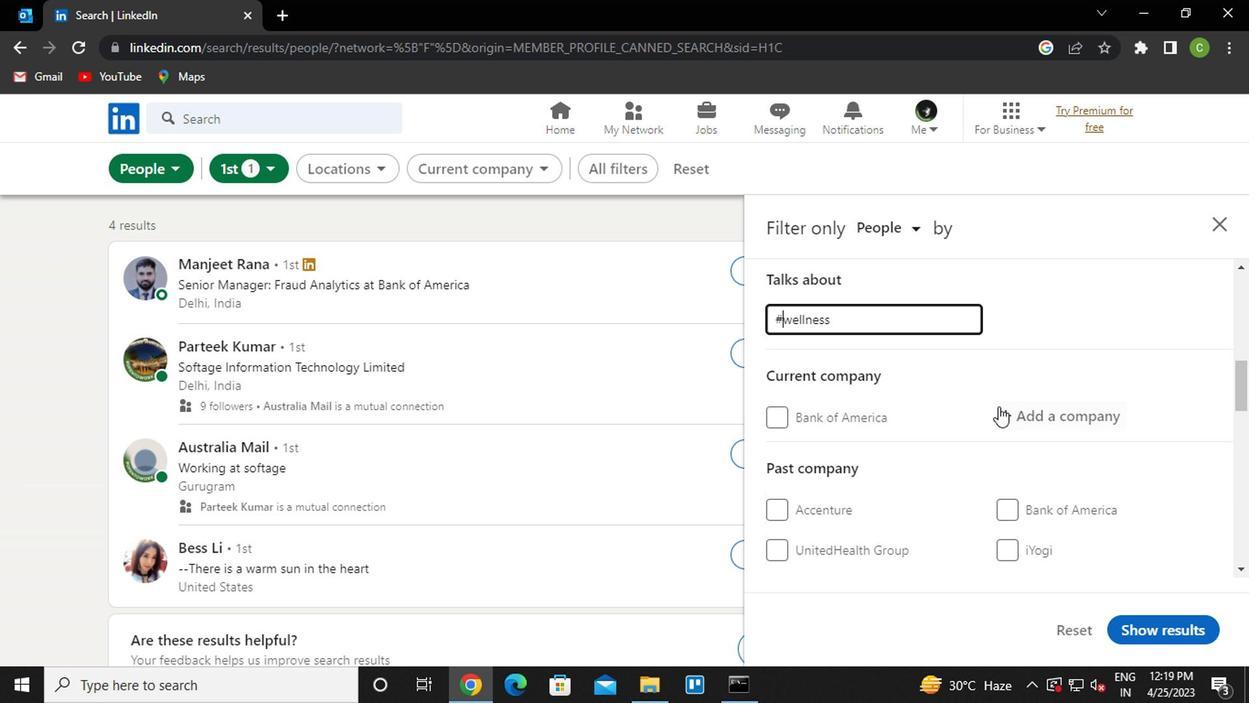 
Action: Mouse scrolled (993, 414) with delta (0, 0)
Screenshot: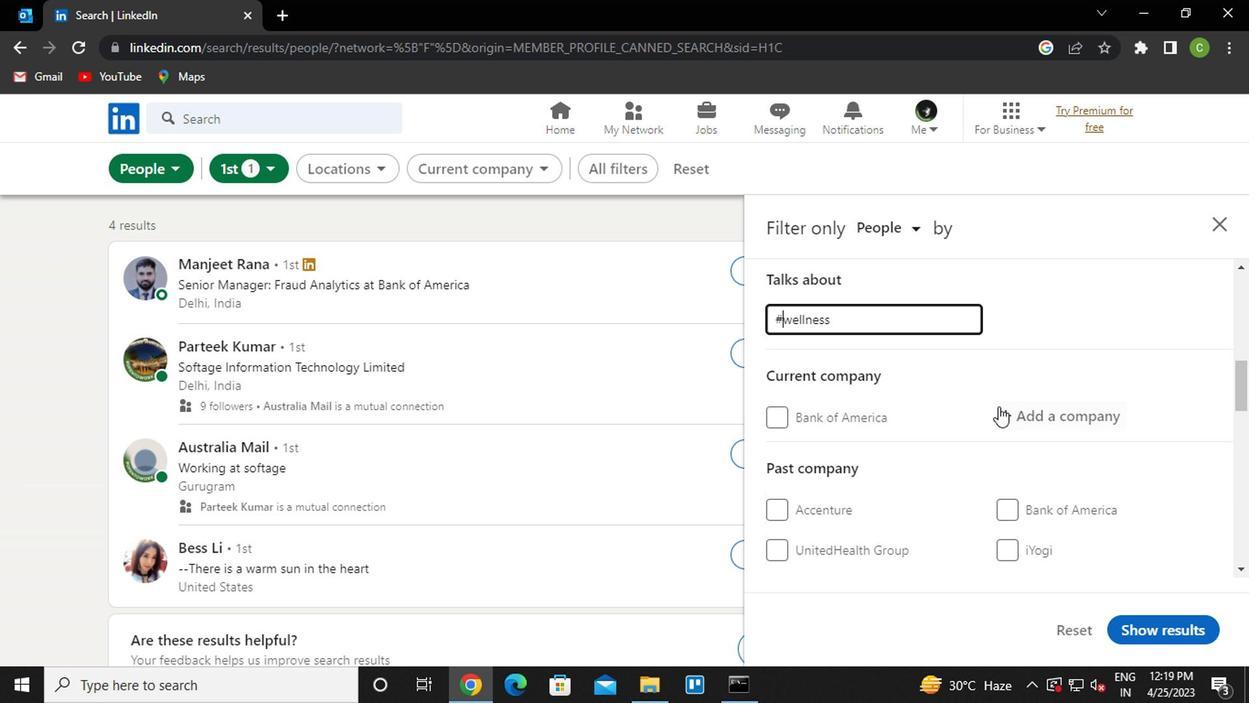 
Action: Mouse scrolled (993, 414) with delta (0, 0)
Screenshot: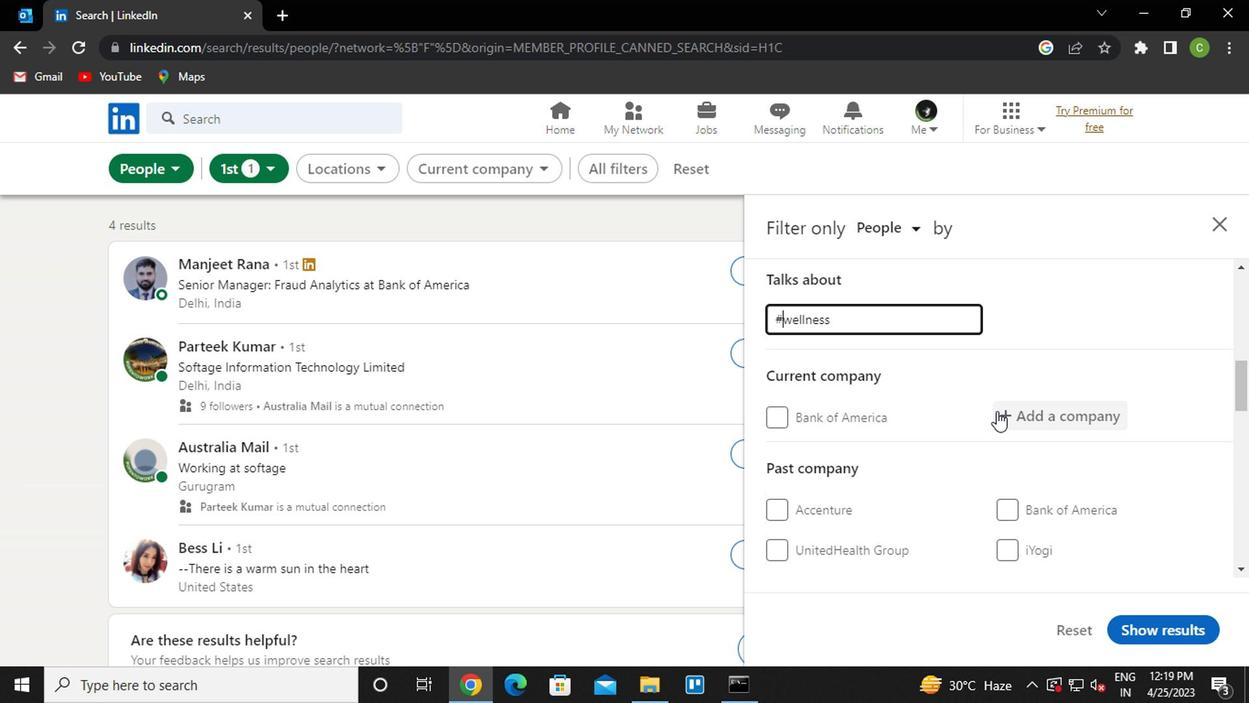 
Action: Mouse scrolled (993, 414) with delta (0, 0)
Screenshot: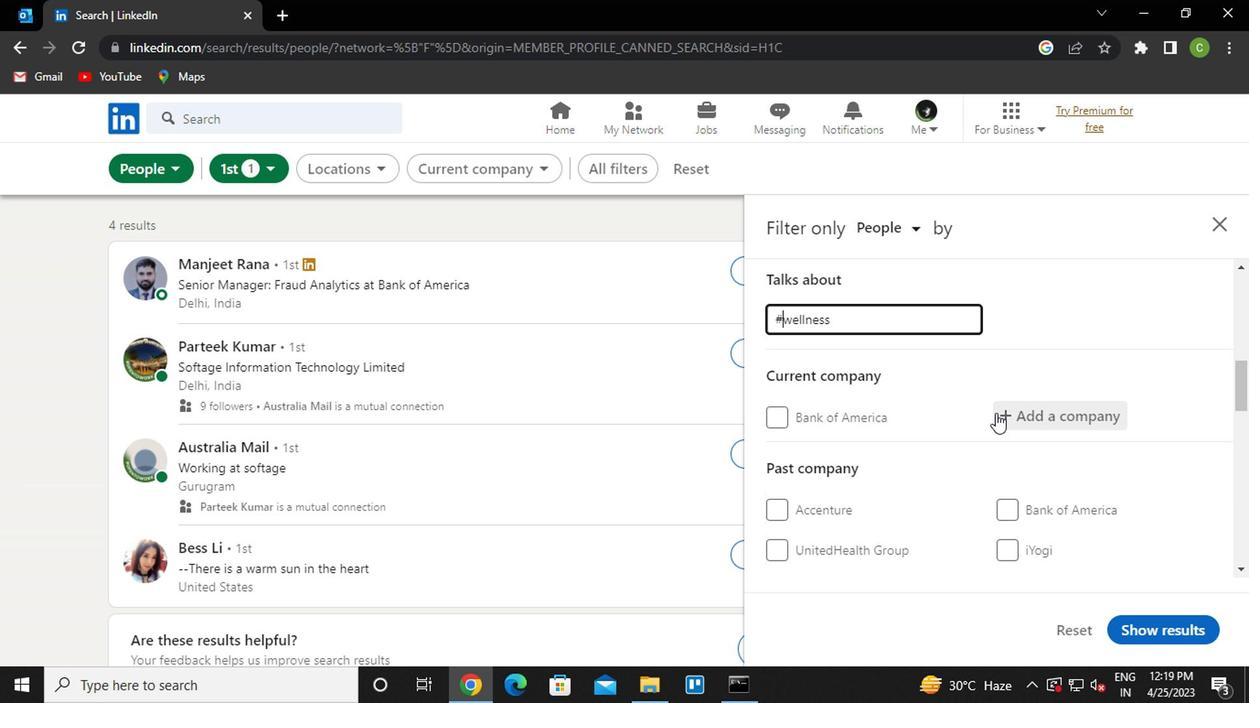 
Action: Mouse moved to (857, 470)
Screenshot: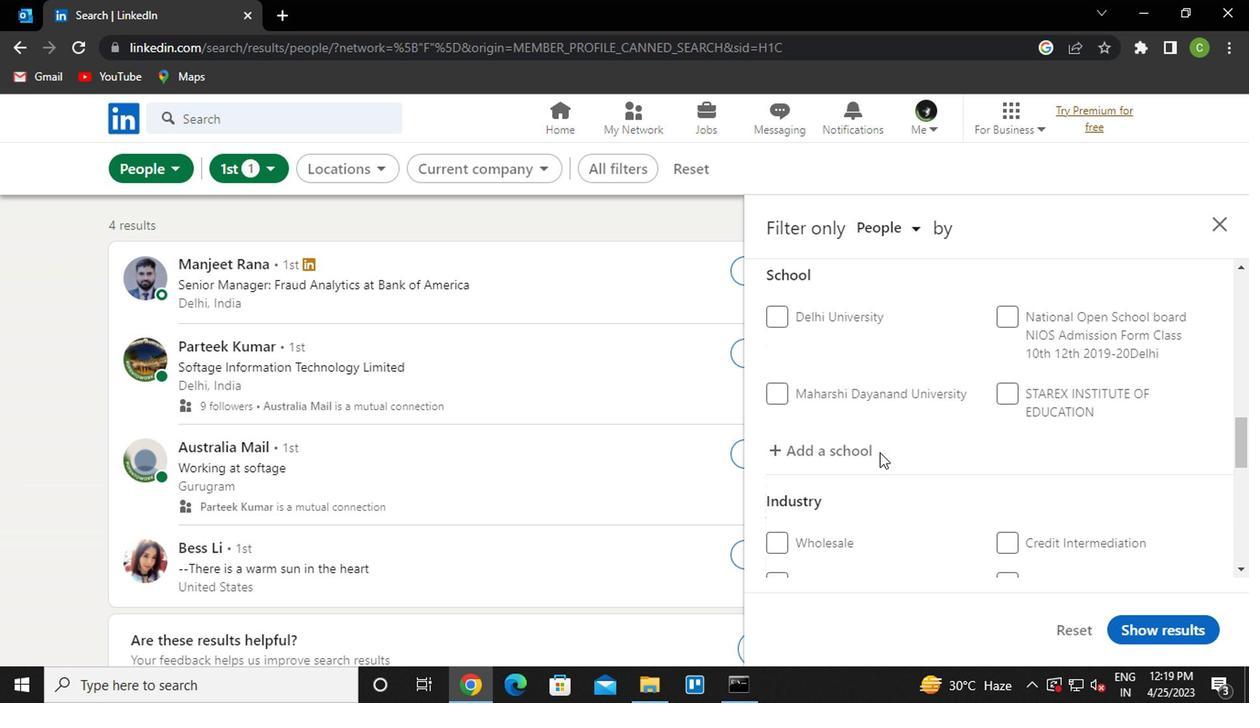 
Action: Mouse scrolled (857, 469) with delta (0, -1)
Screenshot: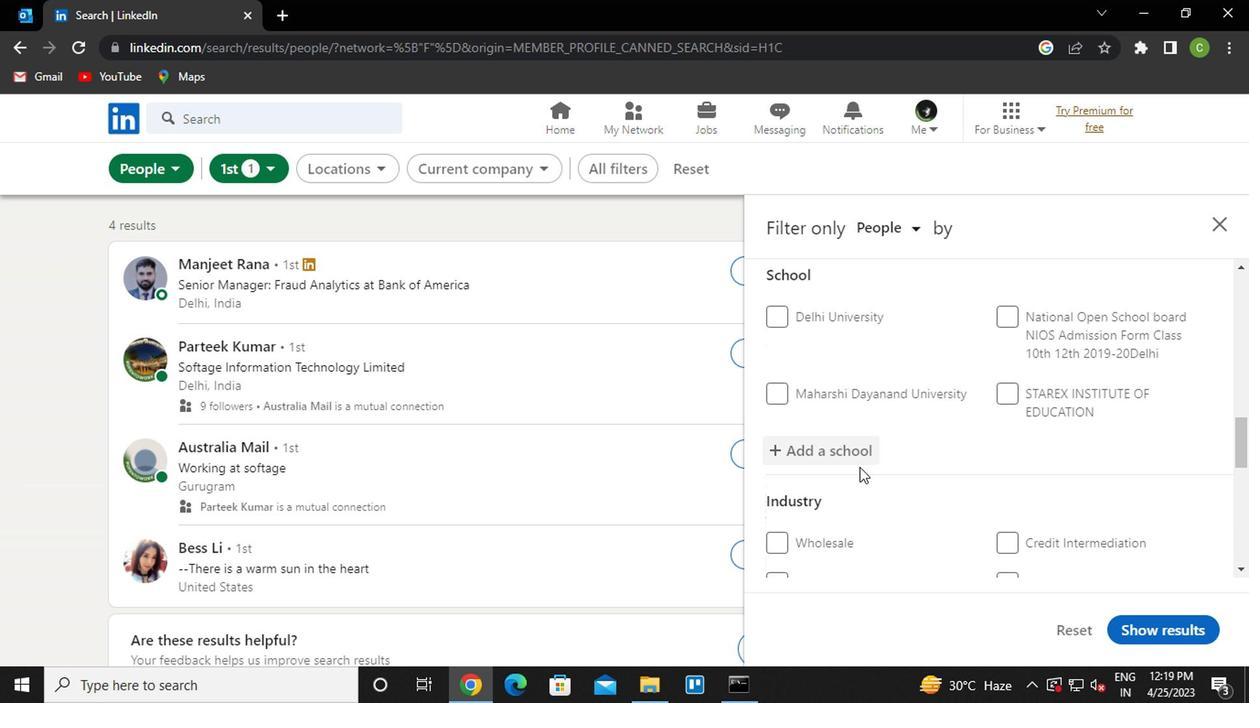 
Action: Mouse moved to (857, 470)
Screenshot: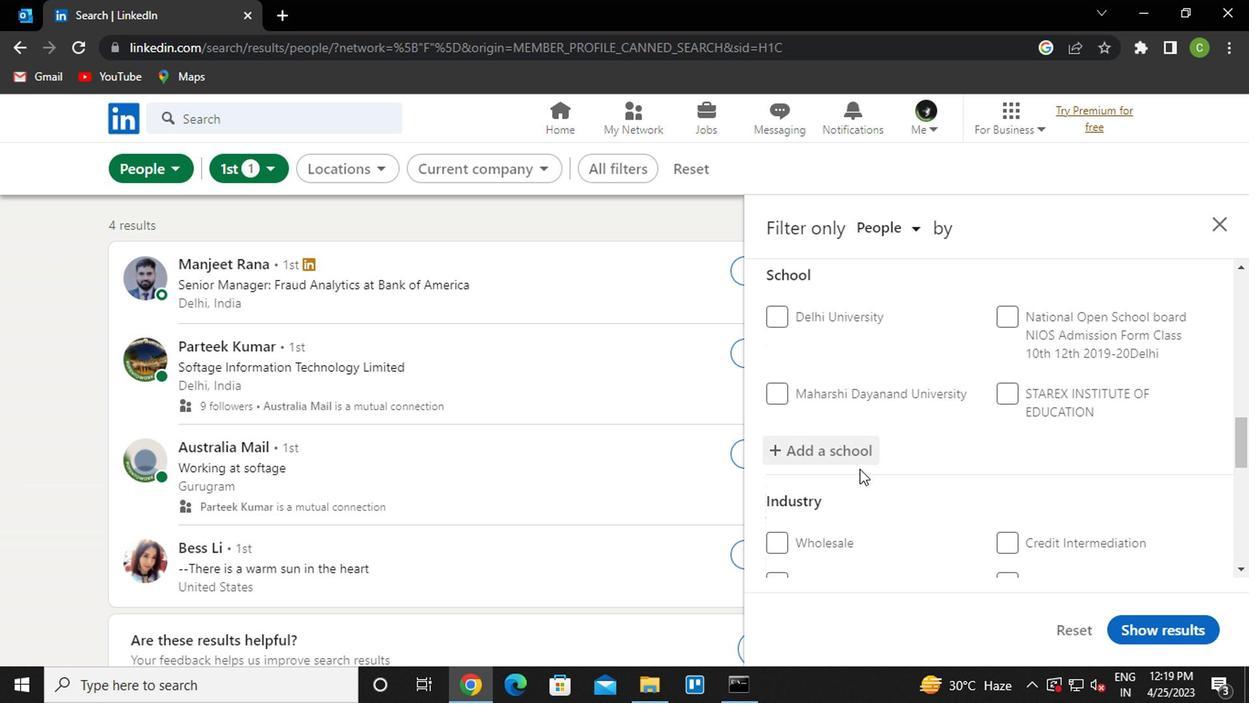 
Action: Mouse scrolled (857, 469) with delta (0, -1)
Screenshot: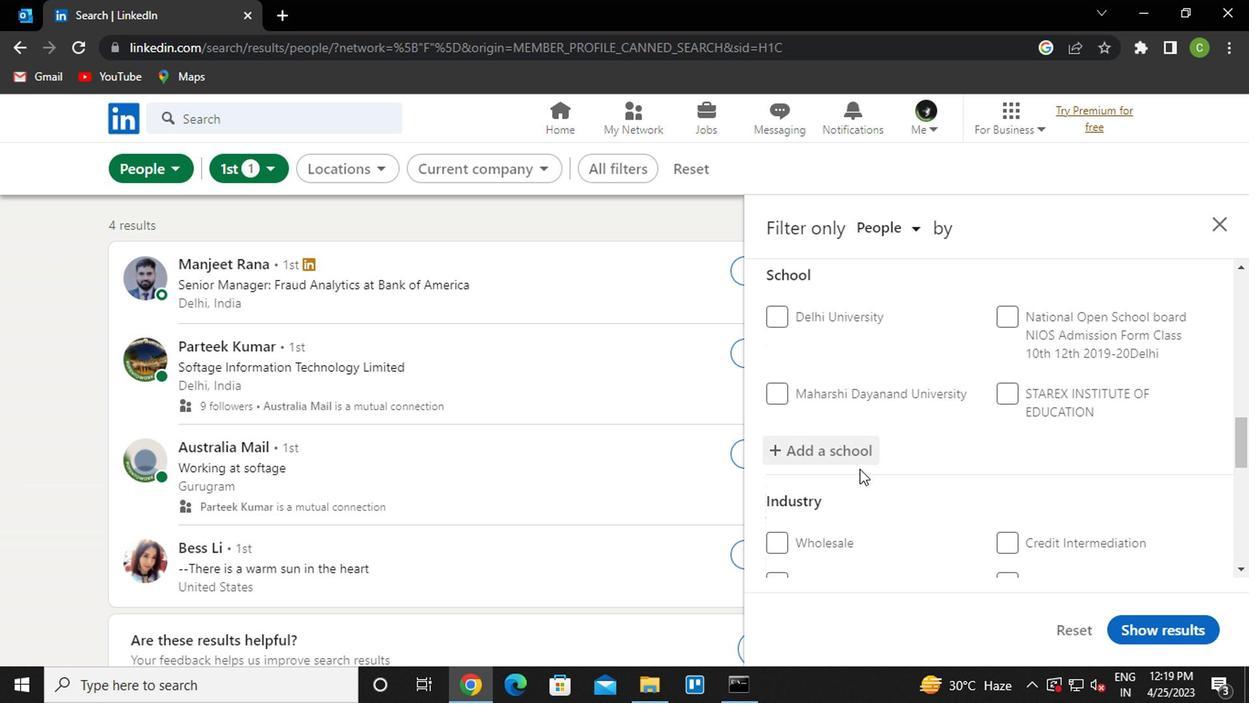 
Action: Mouse scrolled (857, 469) with delta (0, -1)
Screenshot: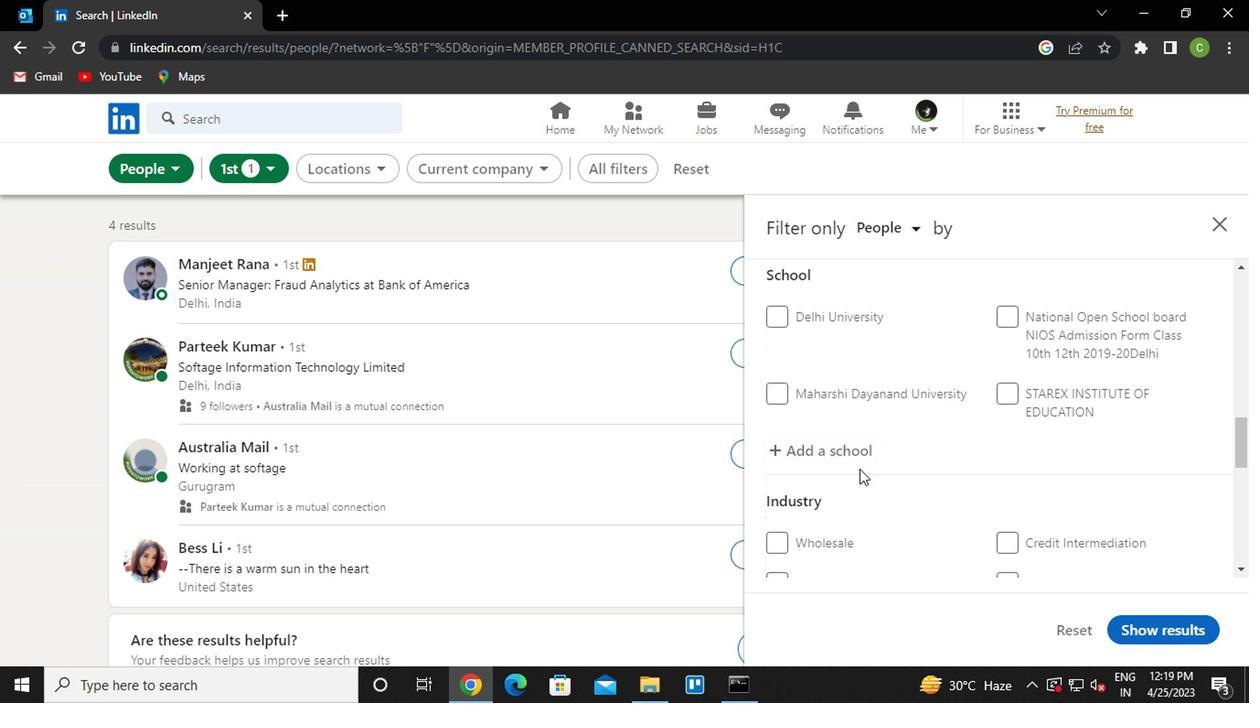 
Action: Mouse scrolled (857, 469) with delta (0, -1)
Screenshot: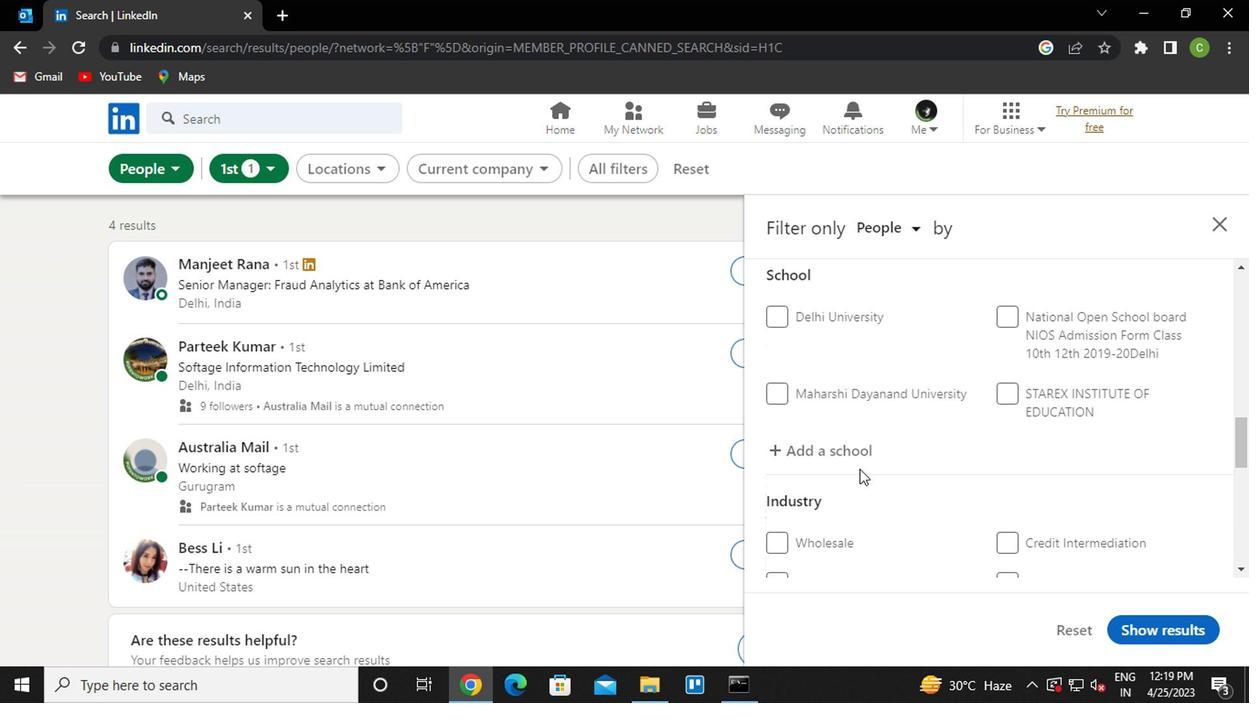 
Action: Mouse moved to (801, 489)
Screenshot: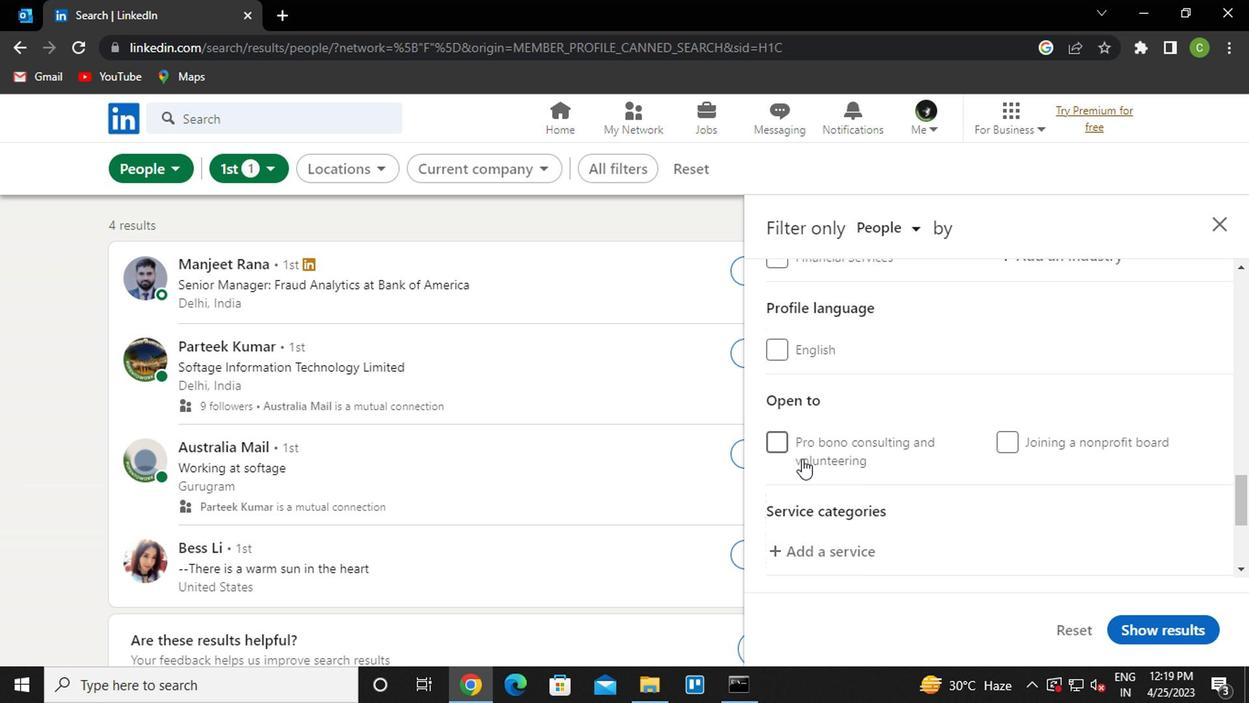 
Action: Mouse scrolled (801, 488) with delta (0, 0)
Screenshot: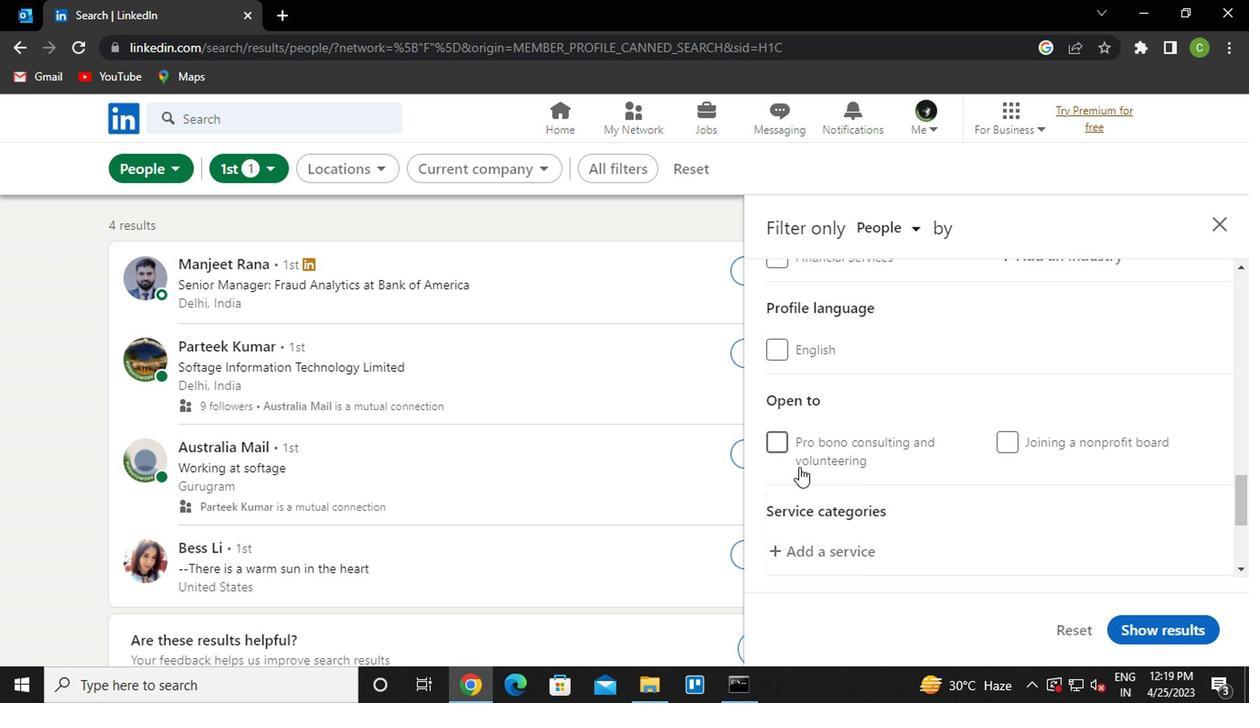 
Action: Mouse moved to (801, 489)
Screenshot: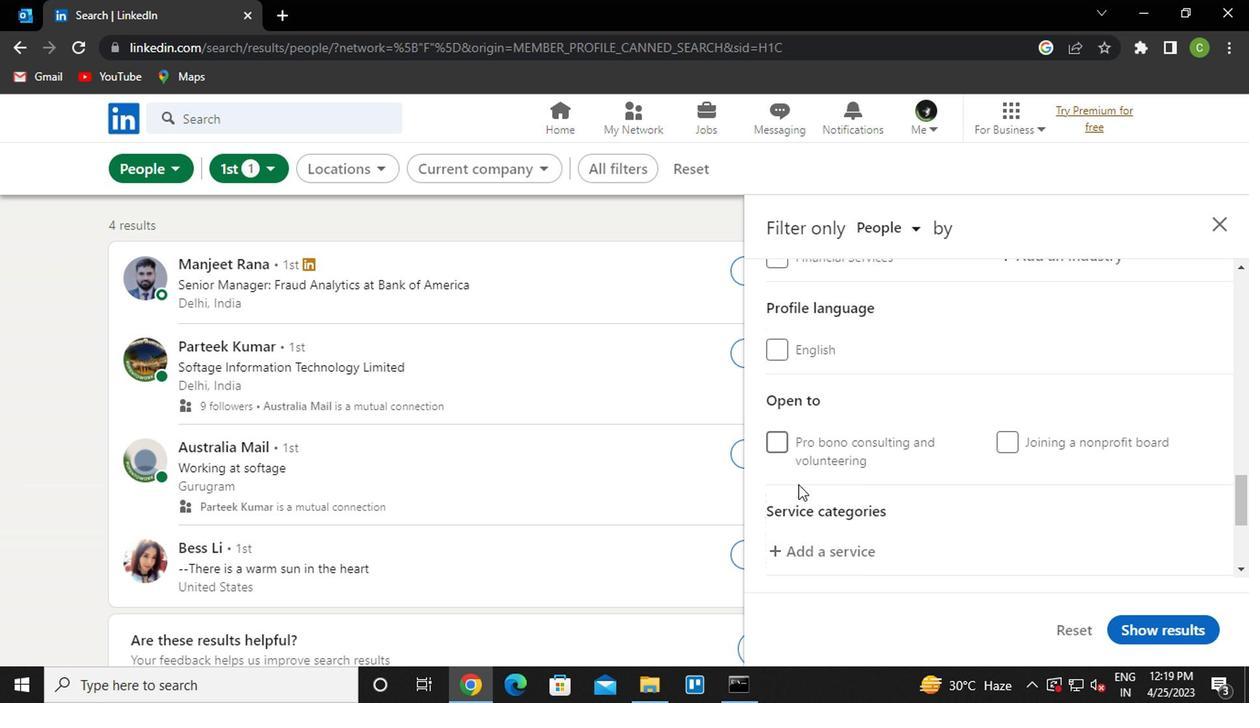 
Action: Mouse scrolled (801, 488) with delta (0, 0)
Screenshot: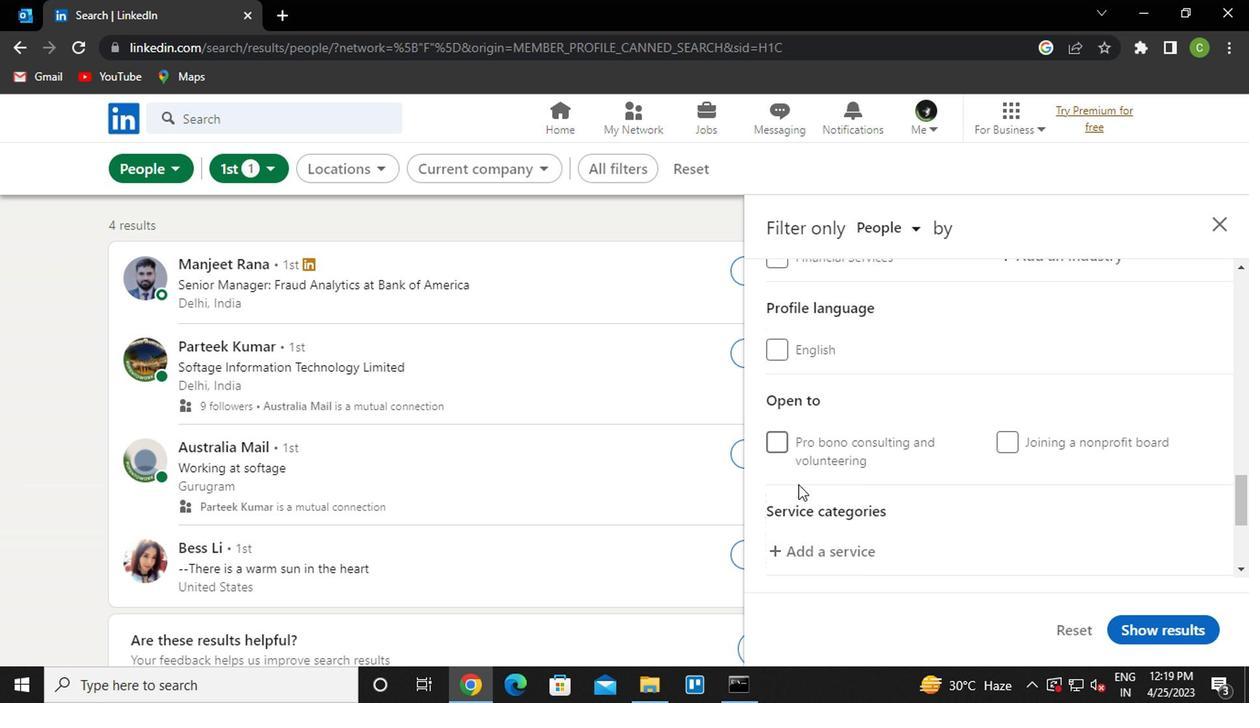 
Action: Mouse scrolled (801, 488) with delta (0, 0)
Screenshot: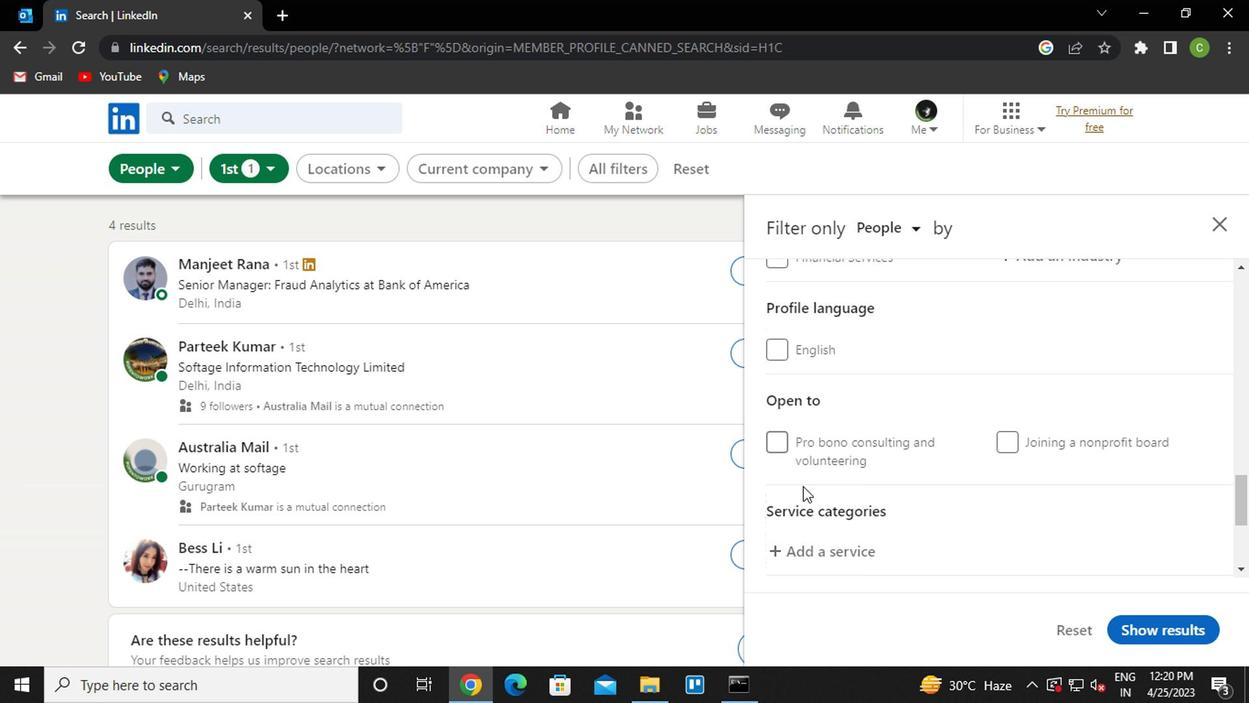 
Action: Mouse moved to (807, 428)
Screenshot: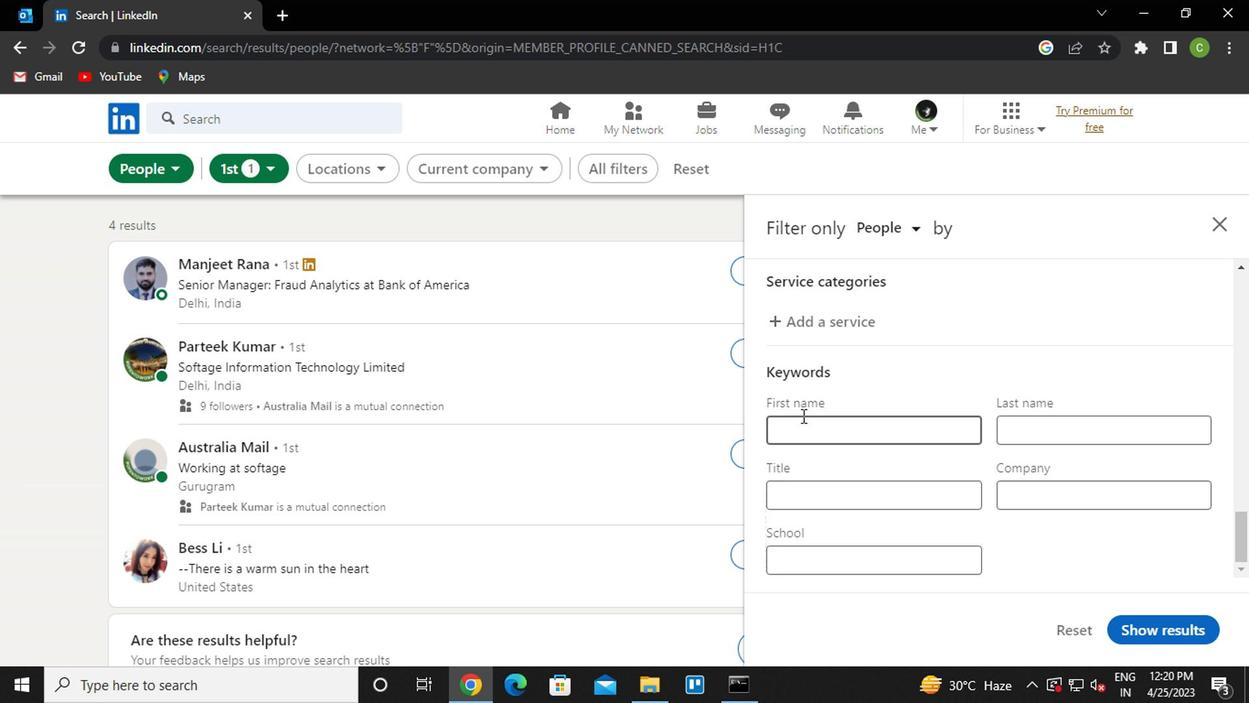 
Action: Mouse scrolled (807, 430) with delta (0, 1)
Screenshot: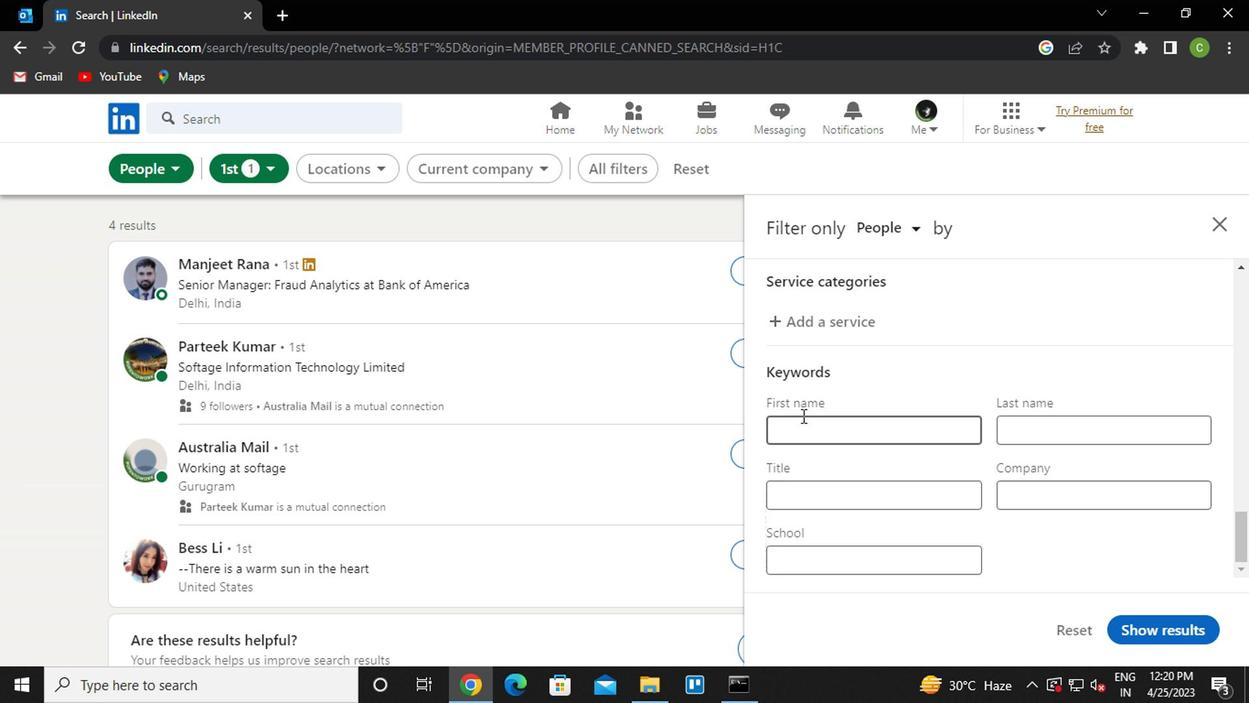 
Action: Mouse moved to (808, 430)
Screenshot: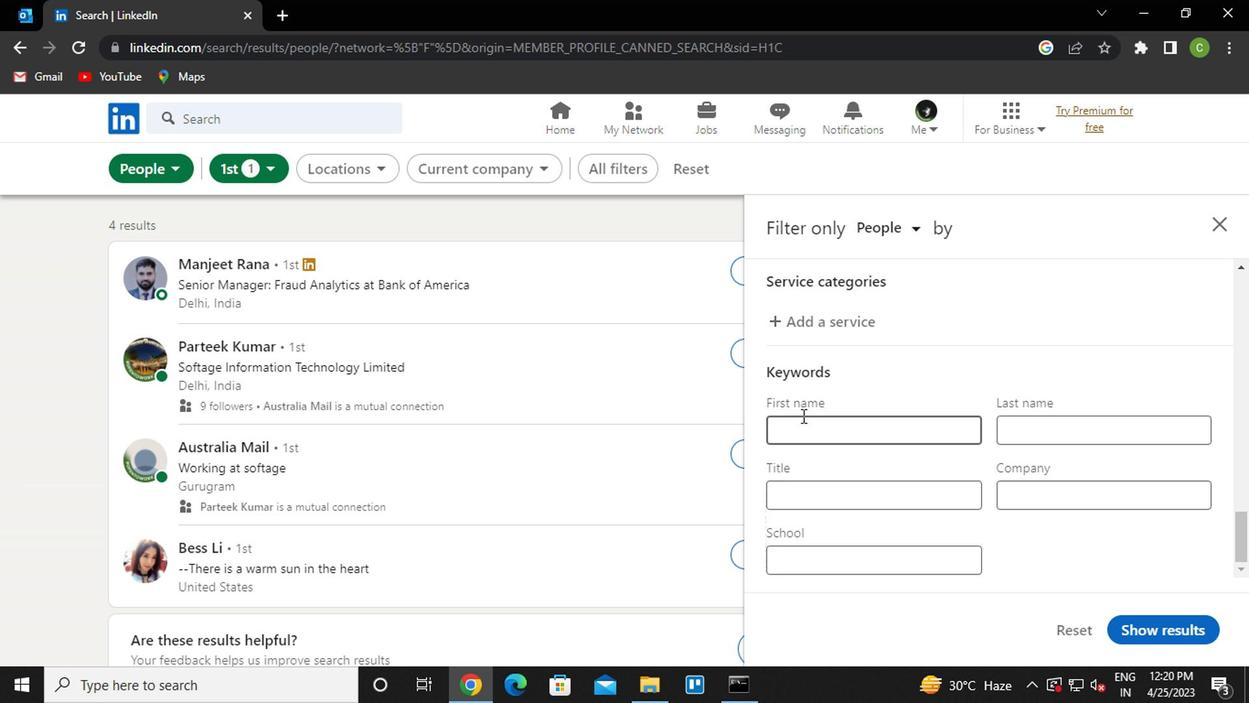 
Action: Mouse scrolled (808, 430) with delta (0, 0)
Screenshot: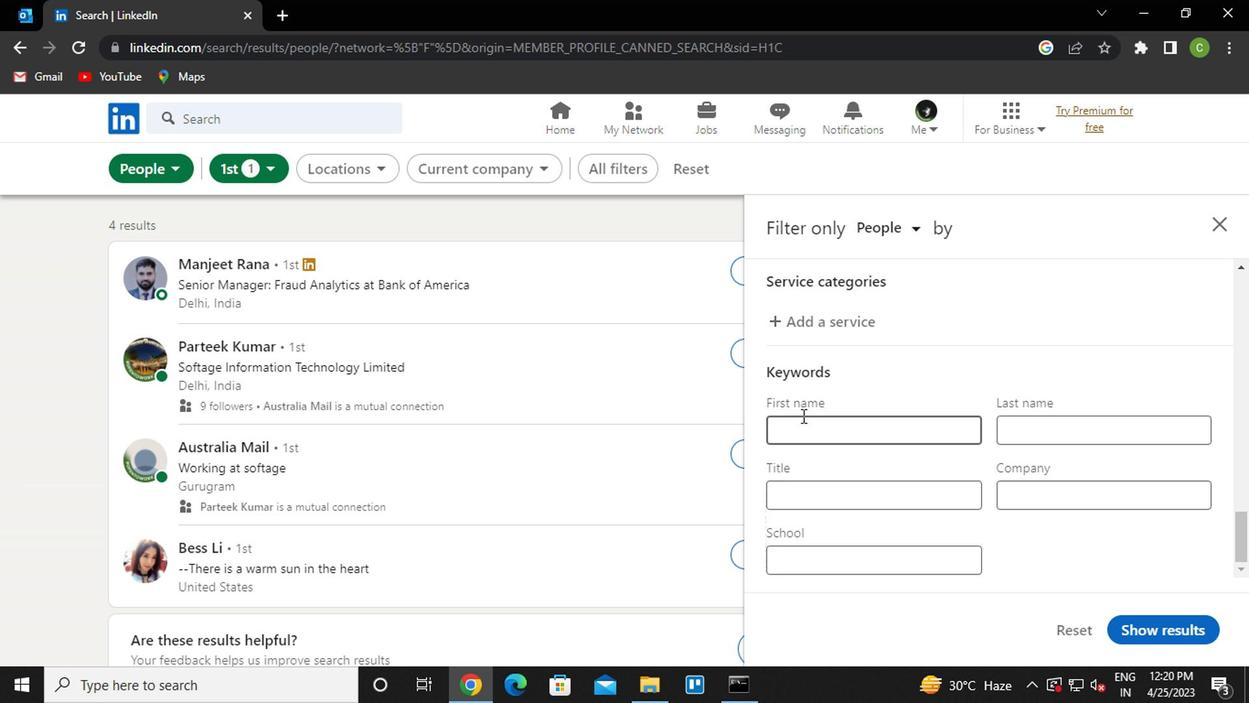 
Action: Mouse scrolled (808, 430) with delta (0, 0)
Screenshot: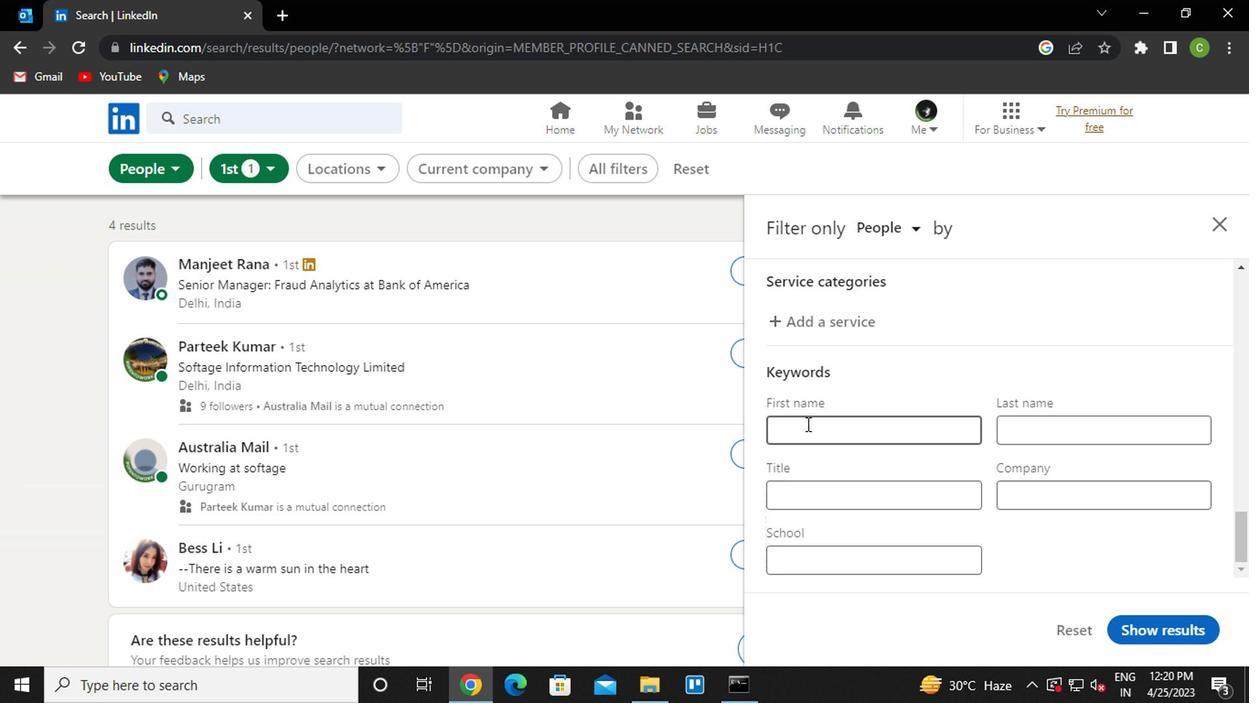 
Action: Mouse moved to (824, 439)
Screenshot: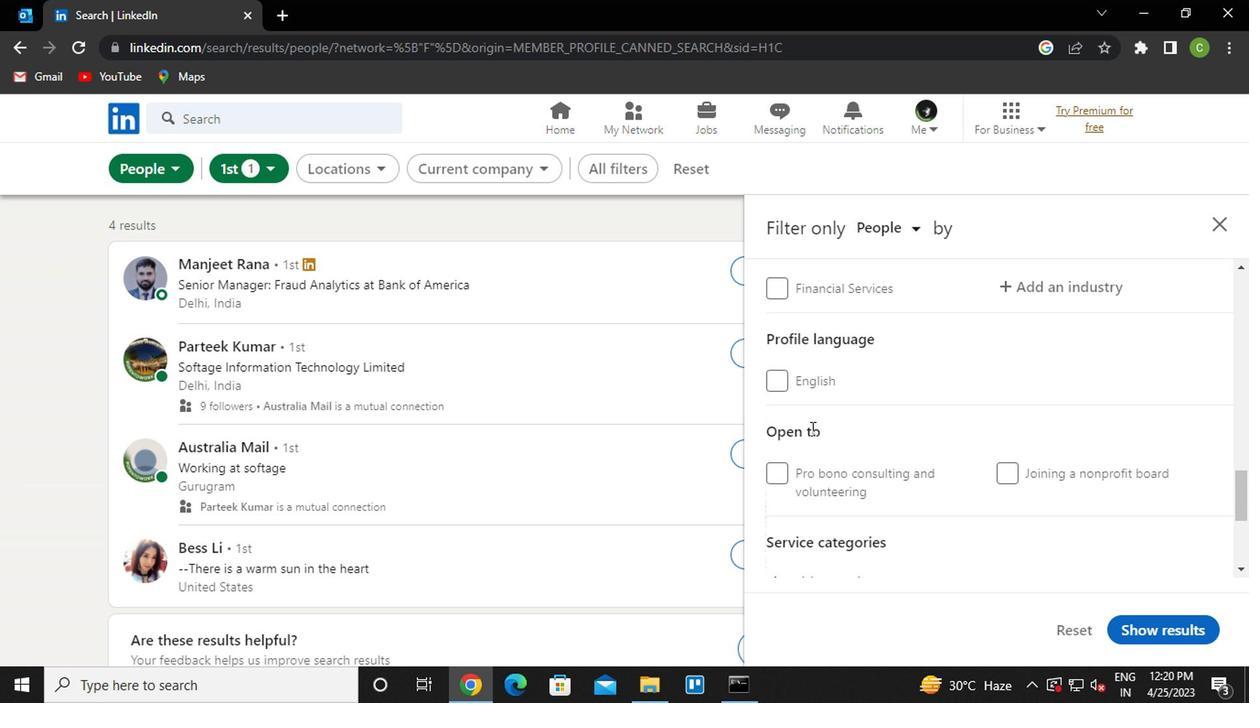 
Action: Mouse scrolled (824, 440) with delta (0, 0)
Screenshot: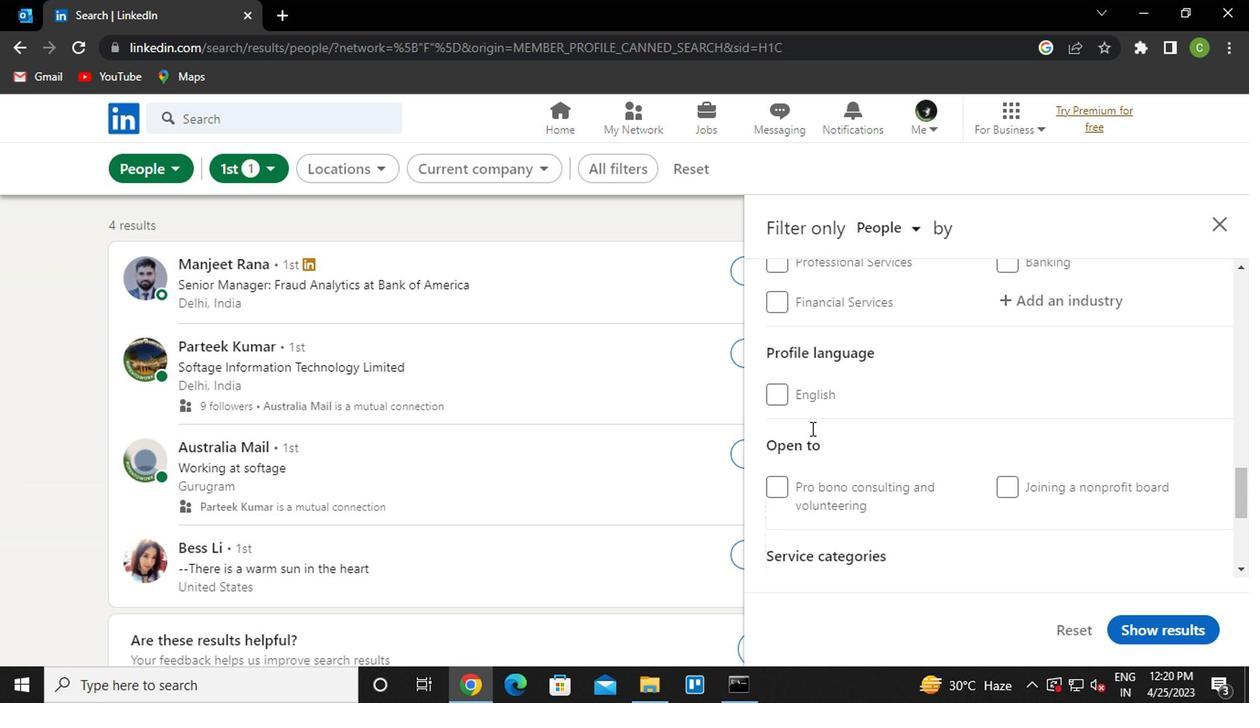 
Action: Mouse scrolled (824, 440) with delta (0, 0)
Screenshot: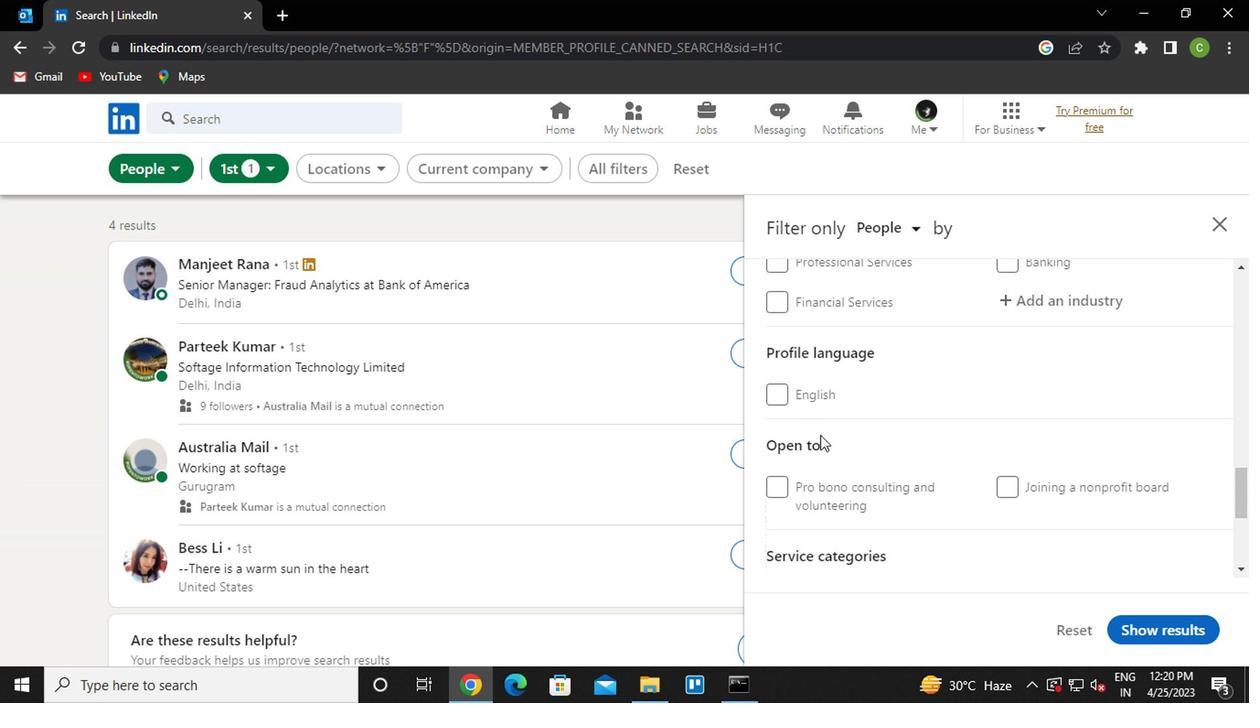 
Action: Mouse scrolled (824, 440) with delta (0, 0)
Screenshot: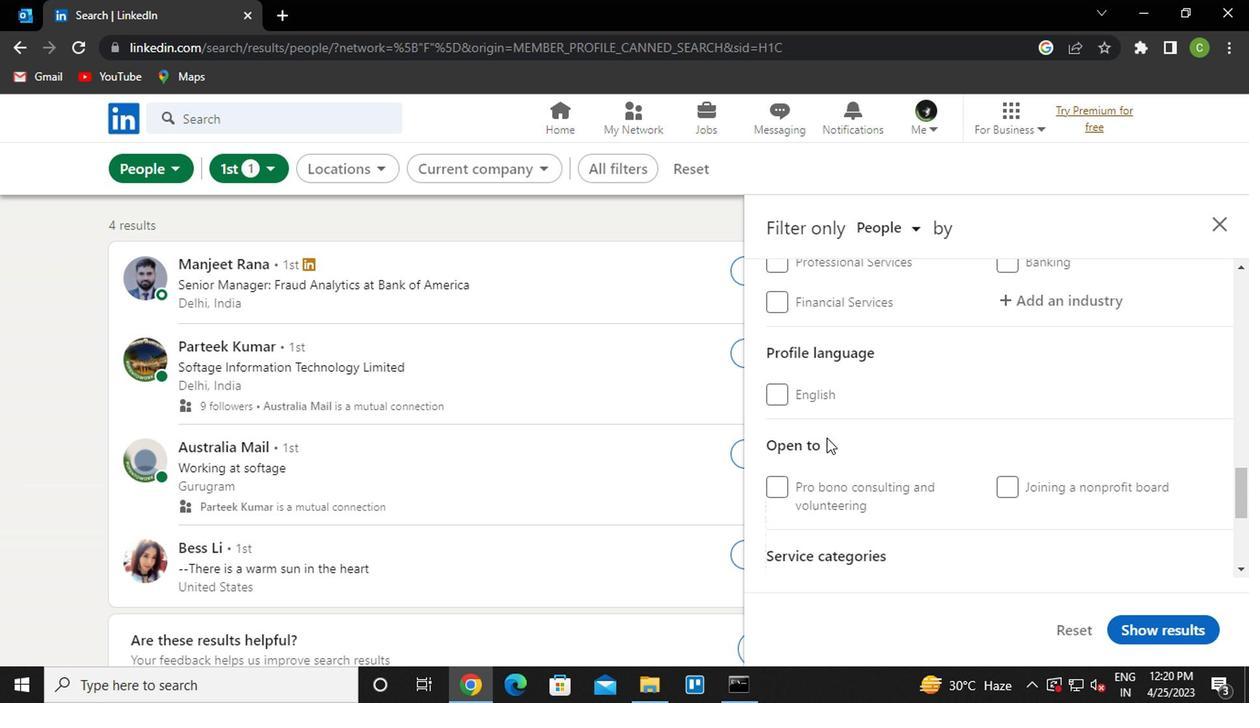 
Action: Mouse moved to (824, 443)
Screenshot: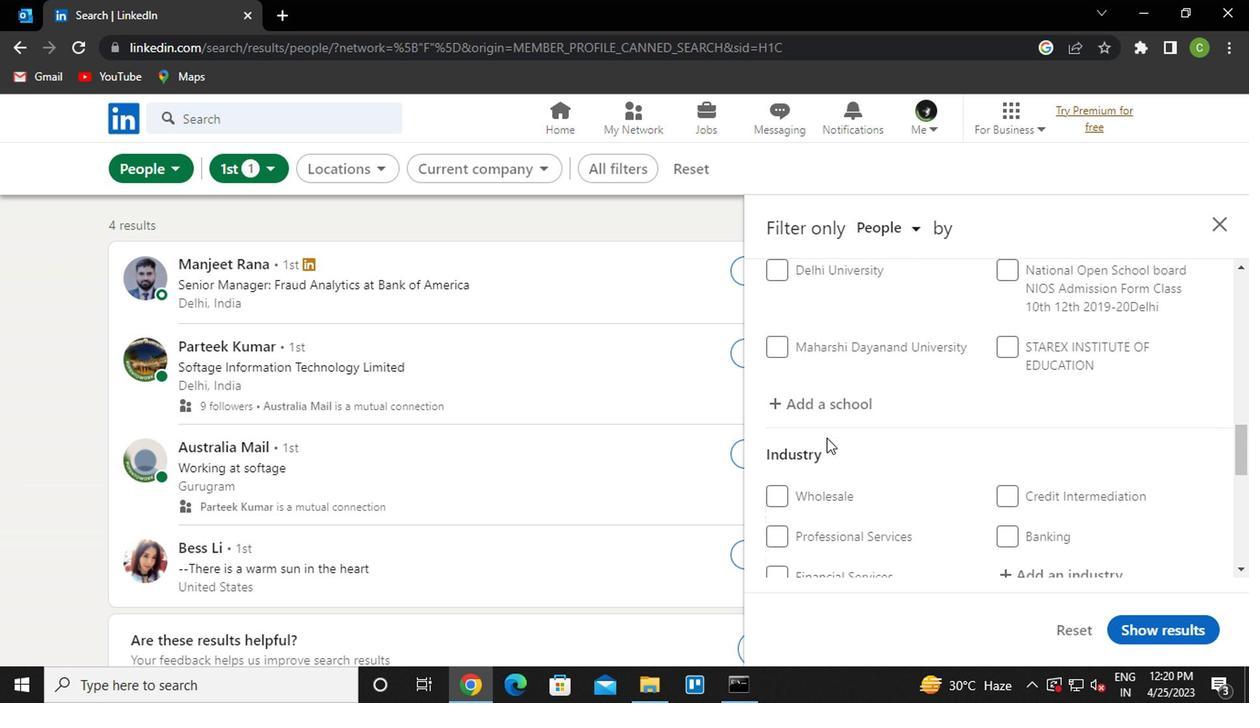 
Action: Mouse scrolled (824, 441) with delta (0, -1)
Screenshot: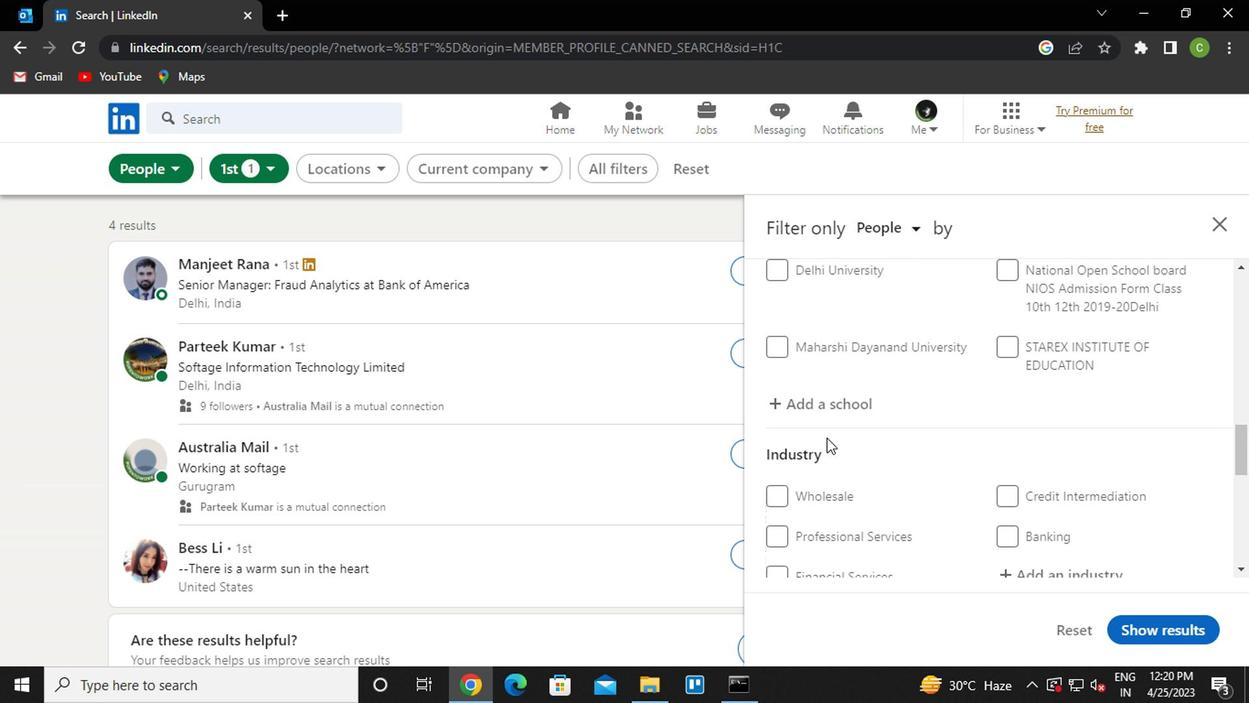 
Action: Mouse moved to (807, 510)
Screenshot: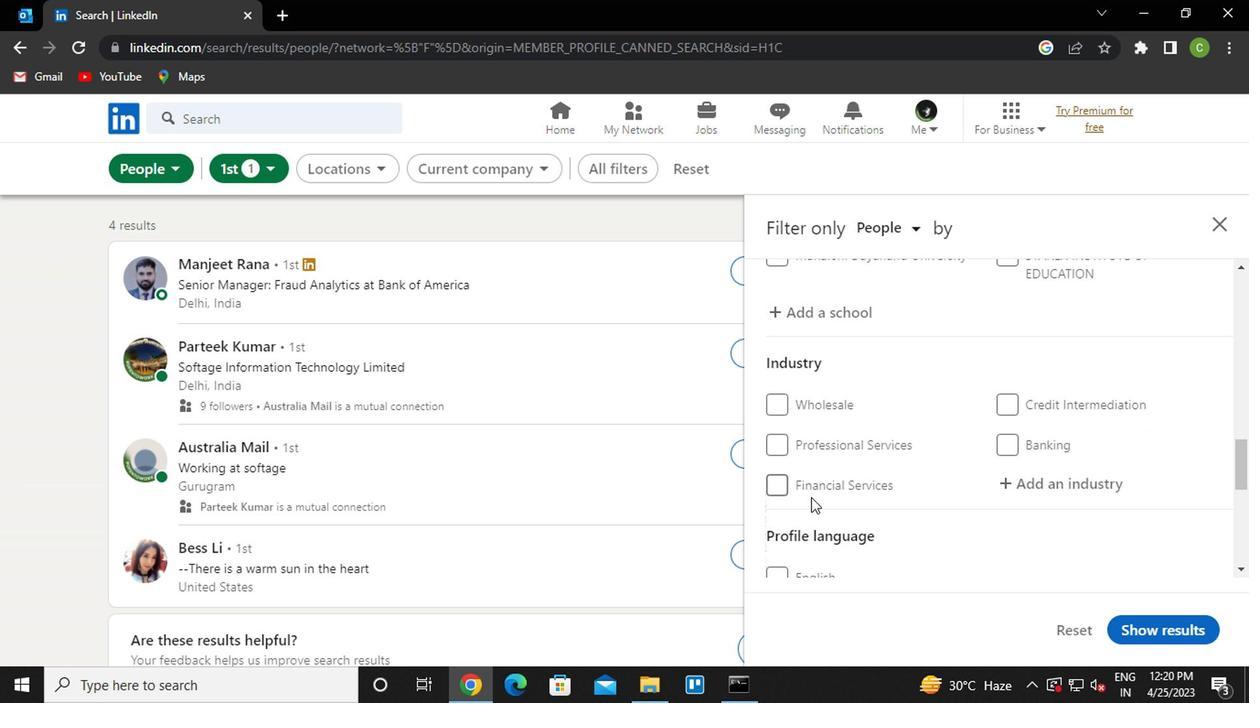 
Action: Mouse scrolled (807, 510) with delta (0, 0)
Screenshot: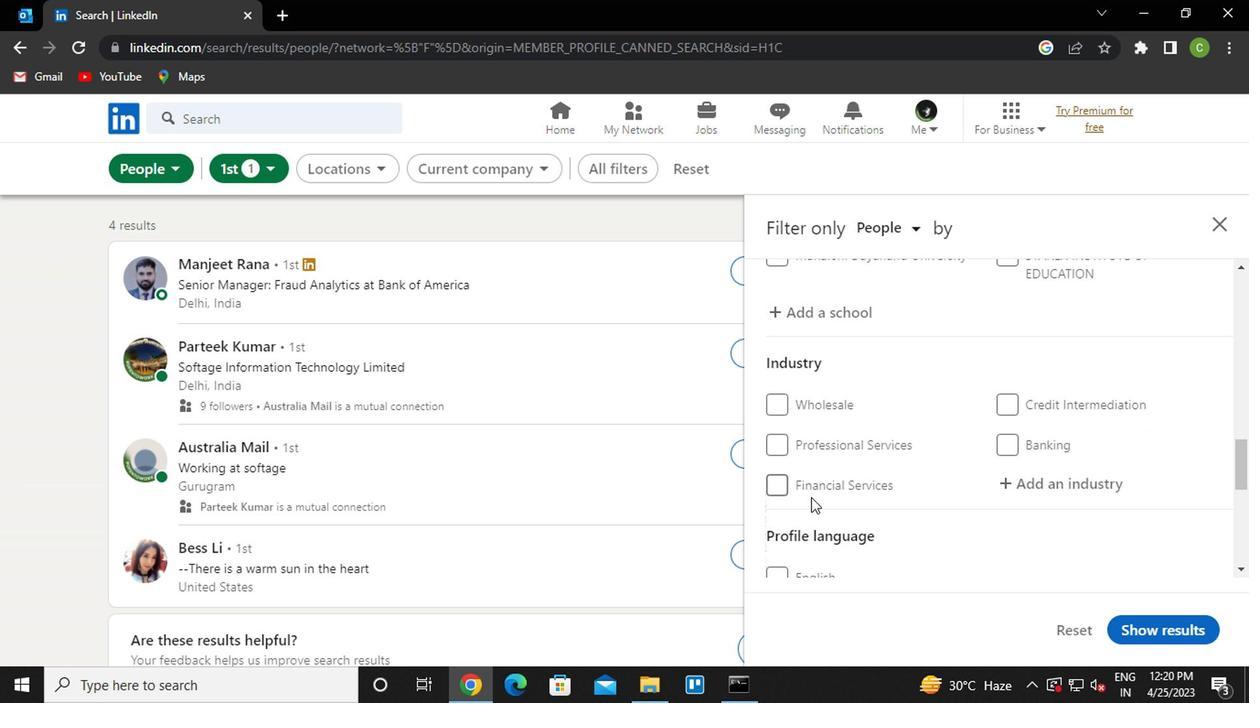 
Action: Mouse moved to (779, 486)
Screenshot: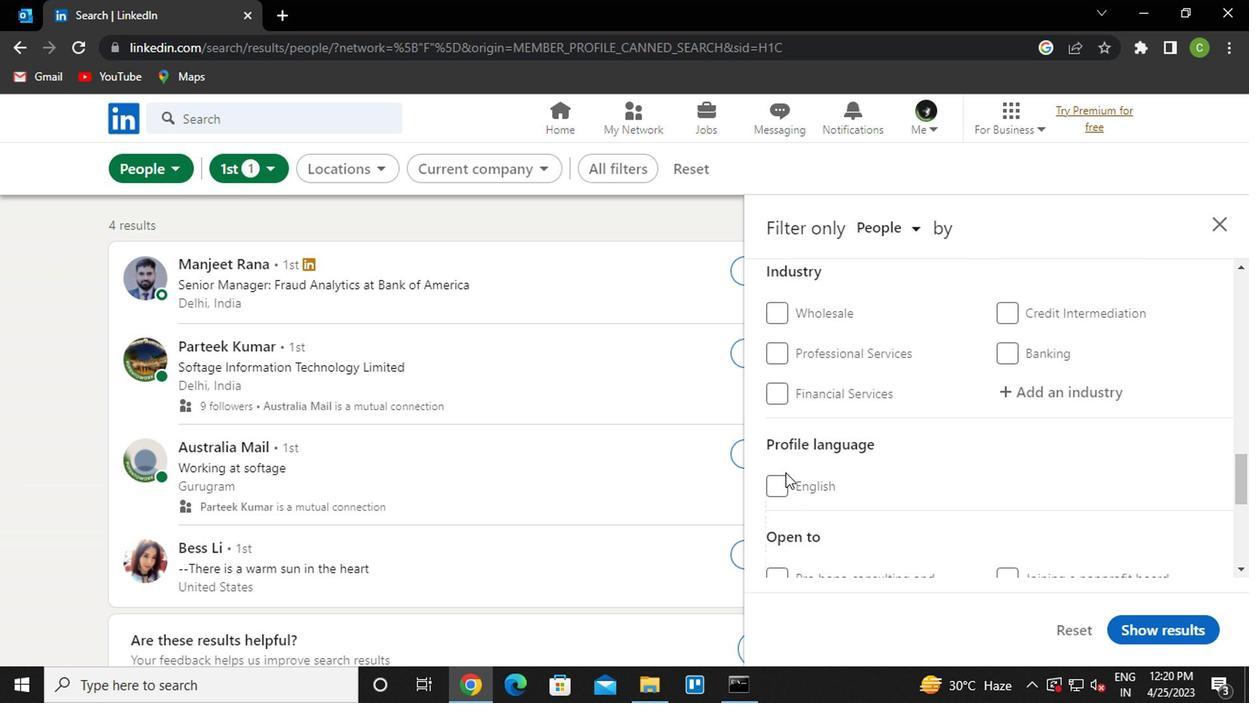 
Action: Mouse pressed left at (779, 486)
Screenshot: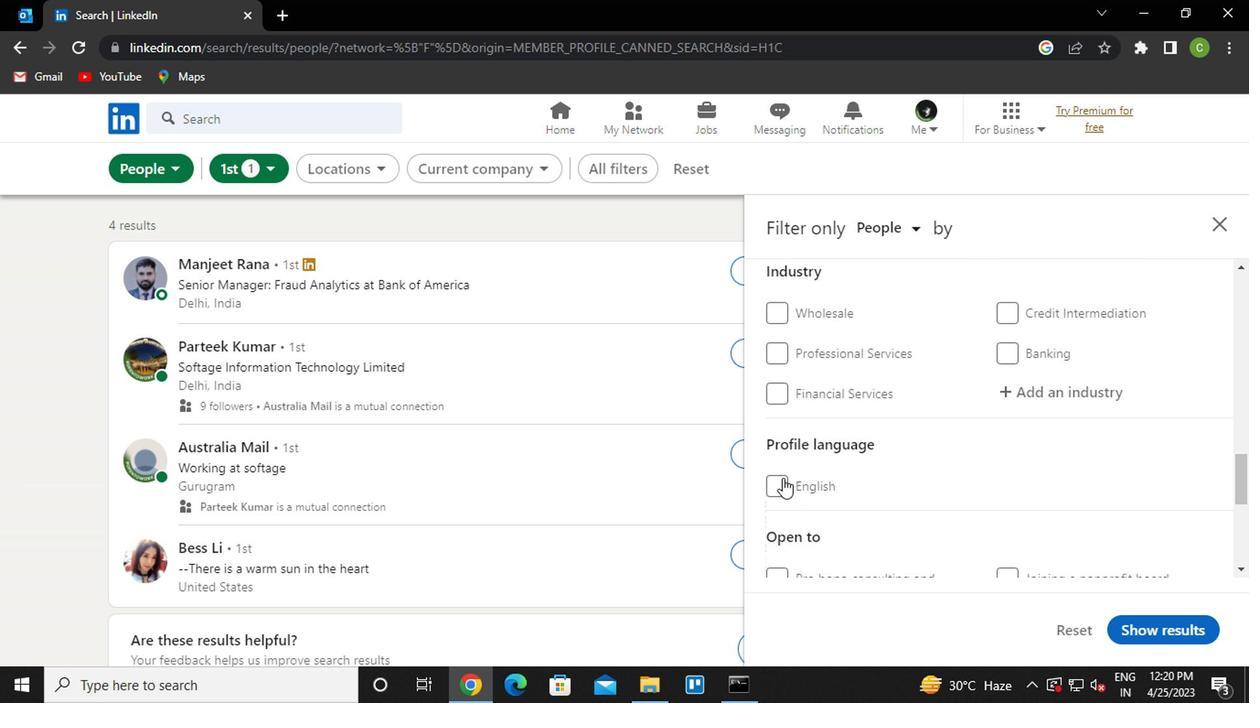 
Action: Mouse moved to (882, 473)
Screenshot: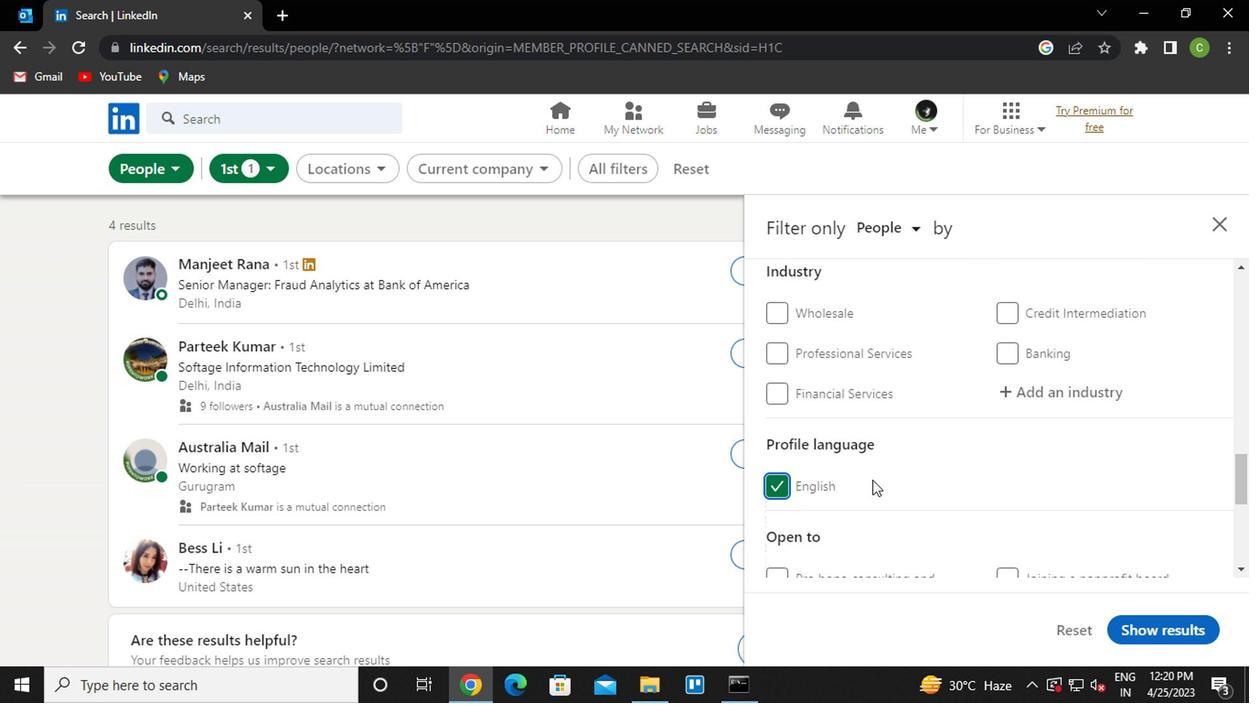 
Action: Mouse scrolled (882, 474) with delta (0, 1)
Screenshot: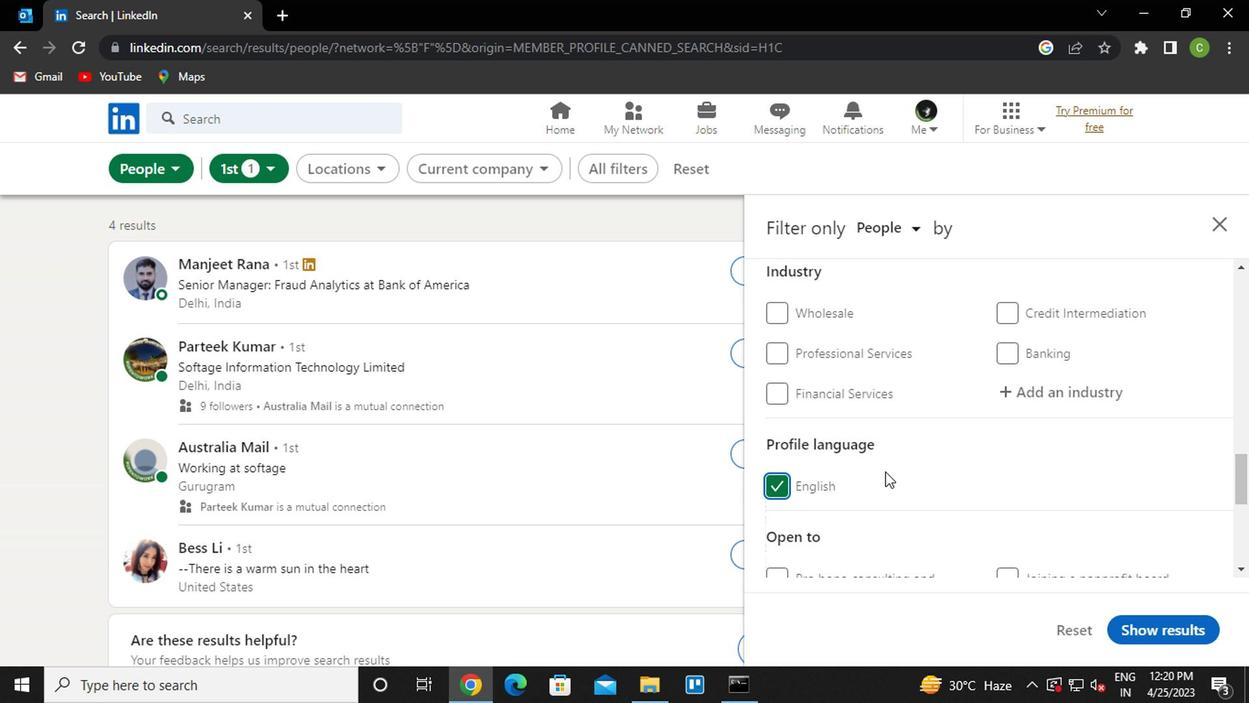 
Action: Mouse moved to (882, 473)
Screenshot: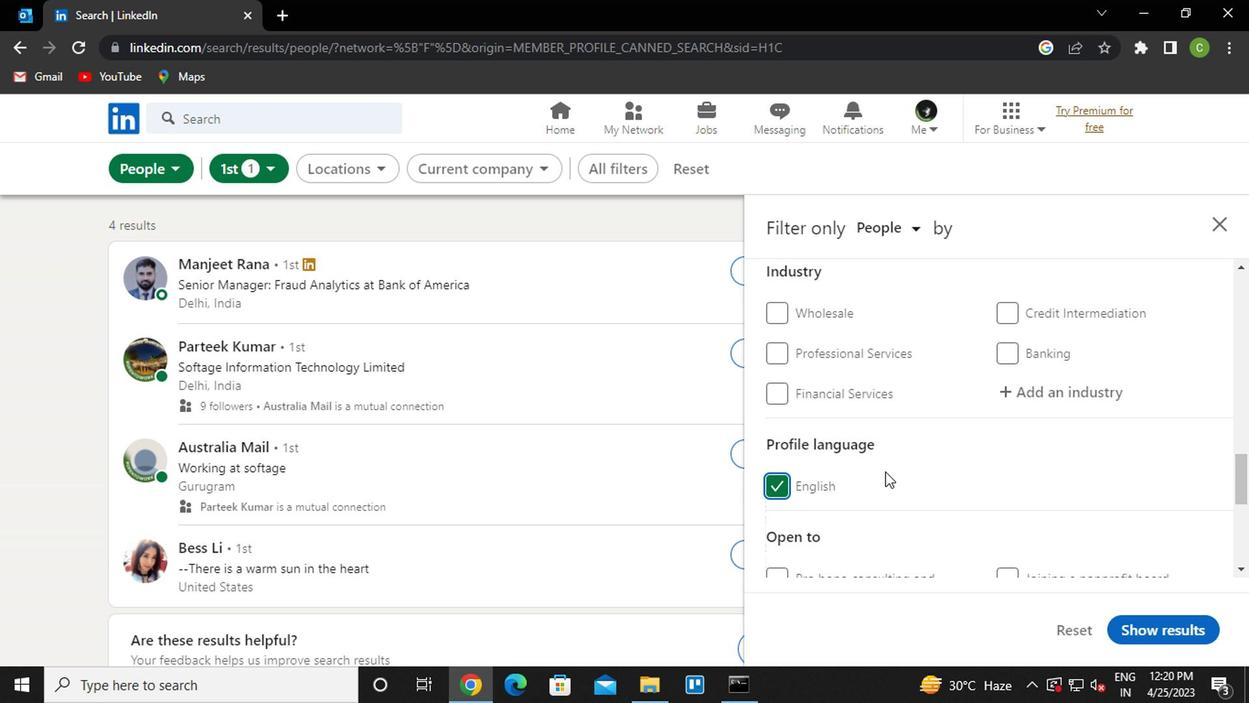 
Action: Mouse scrolled (882, 474) with delta (0, 1)
Screenshot: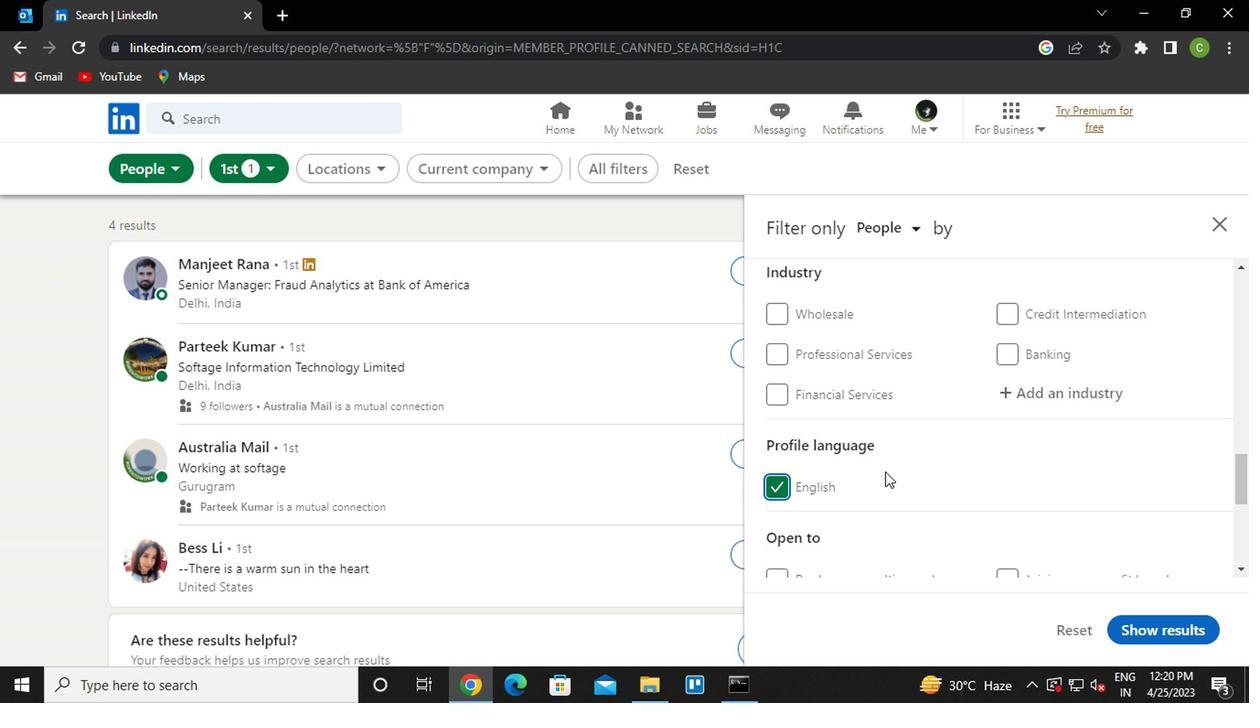 
Action: Mouse moved to (880, 475)
Screenshot: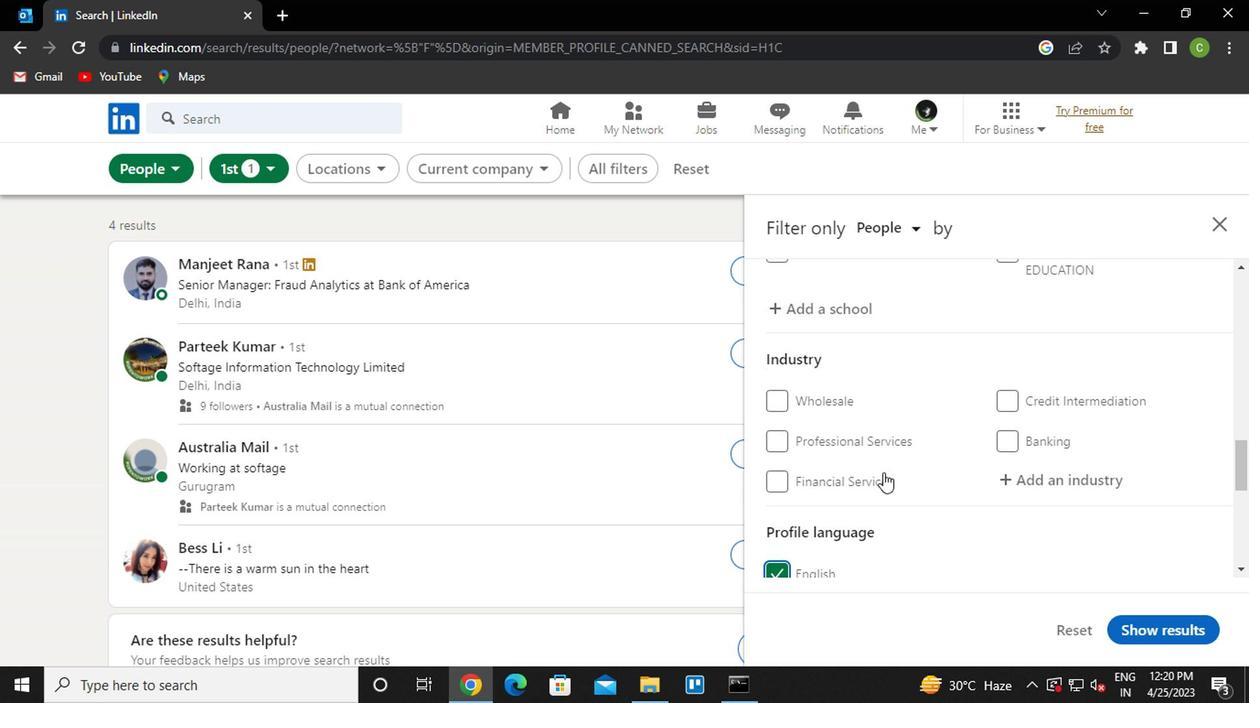 
Action: Mouse scrolled (880, 475) with delta (0, 0)
Screenshot: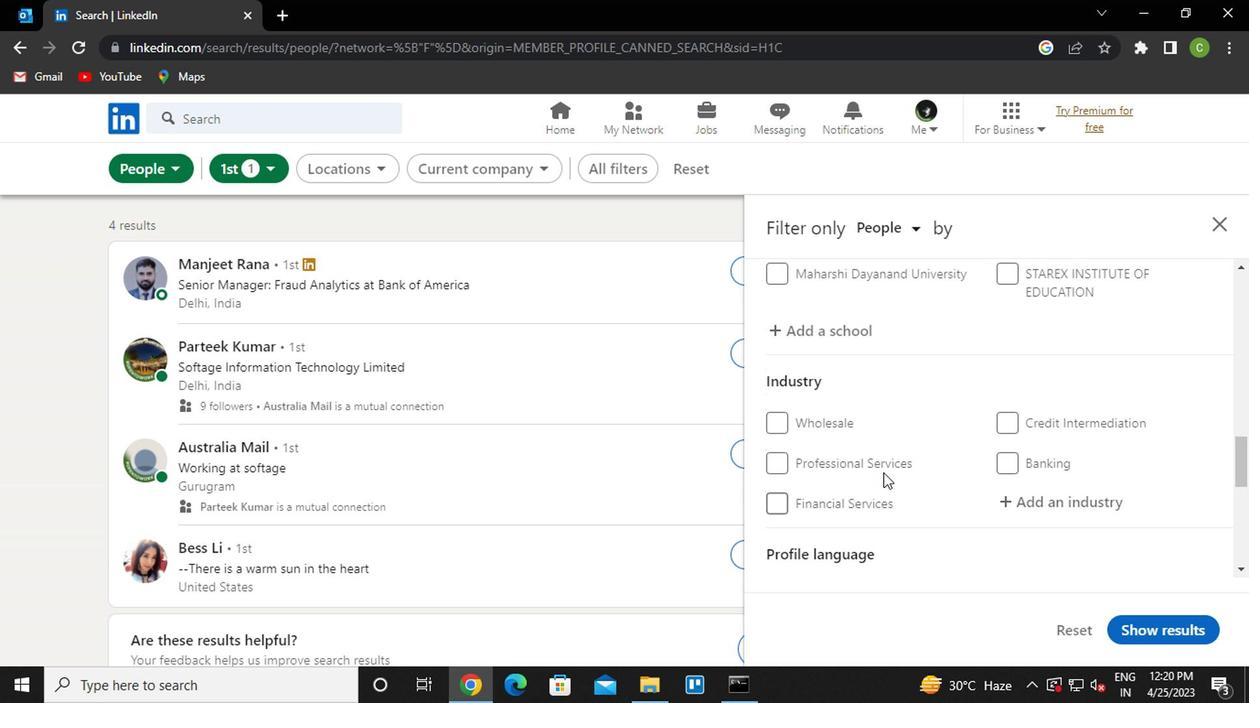 
Action: Mouse scrolled (880, 475) with delta (0, 0)
Screenshot: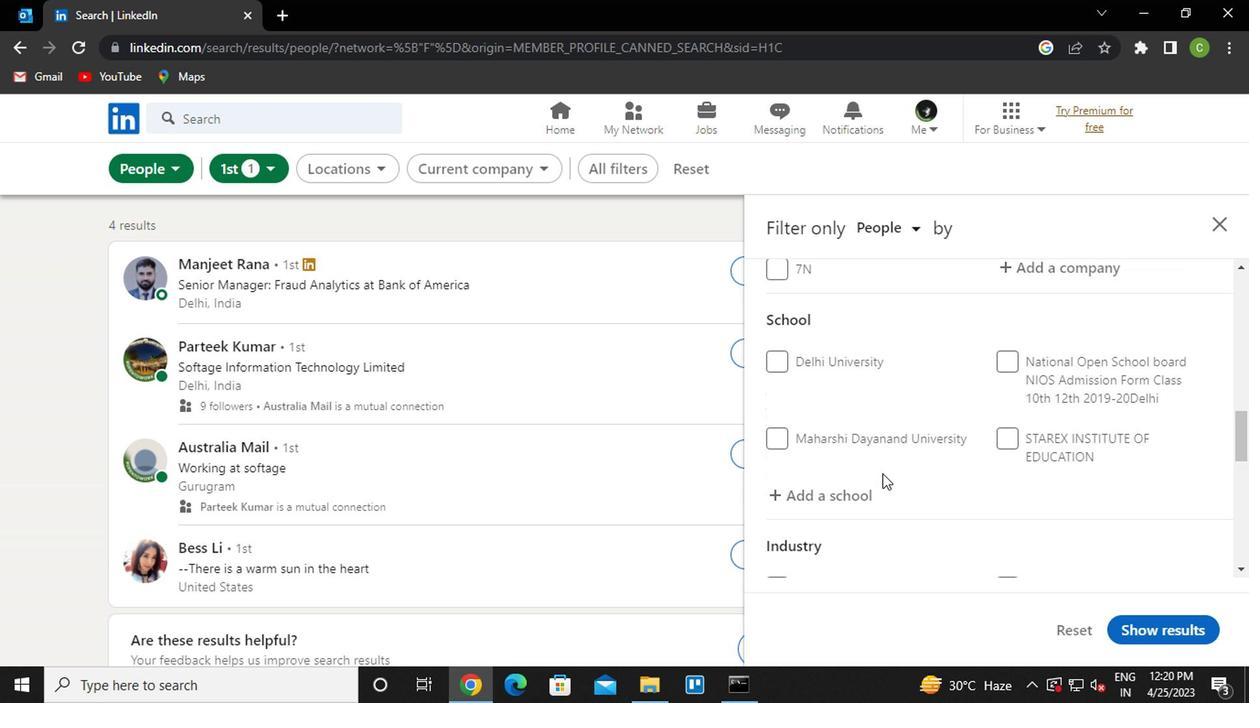 
Action: Mouse moved to (878, 475)
Screenshot: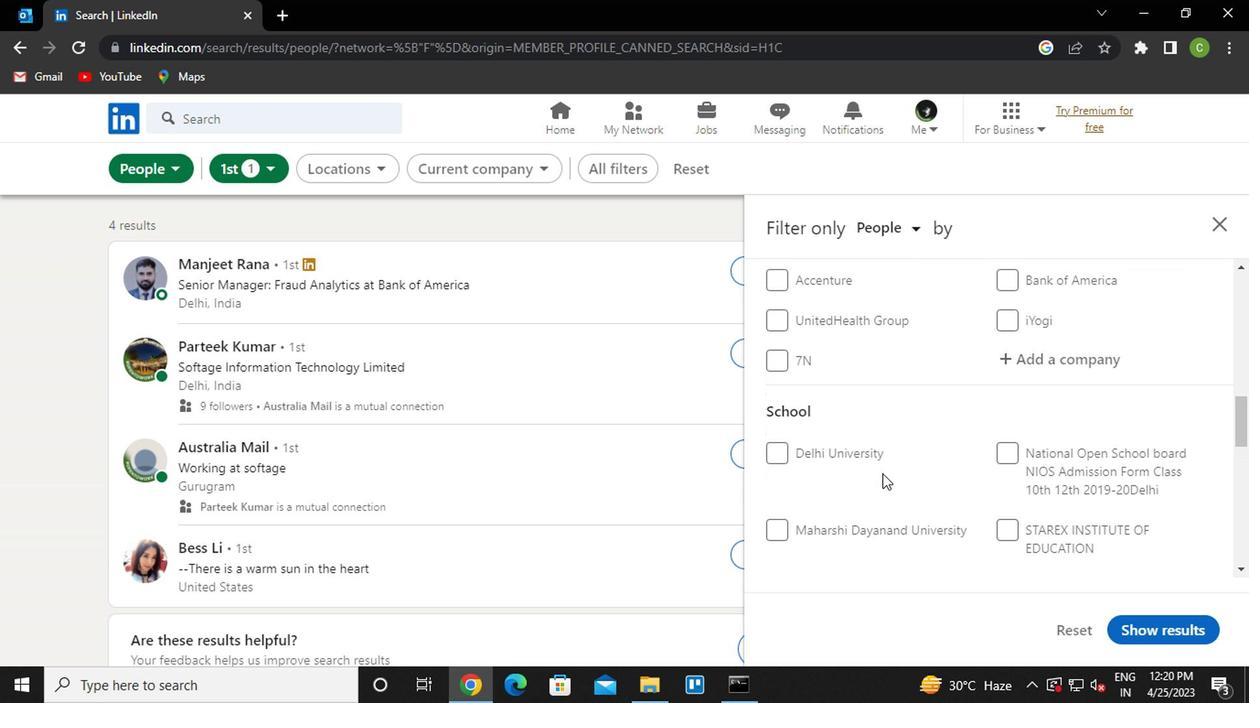 
Action: Mouse scrolled (878, 475) with delta (0, 0)
Screenshot: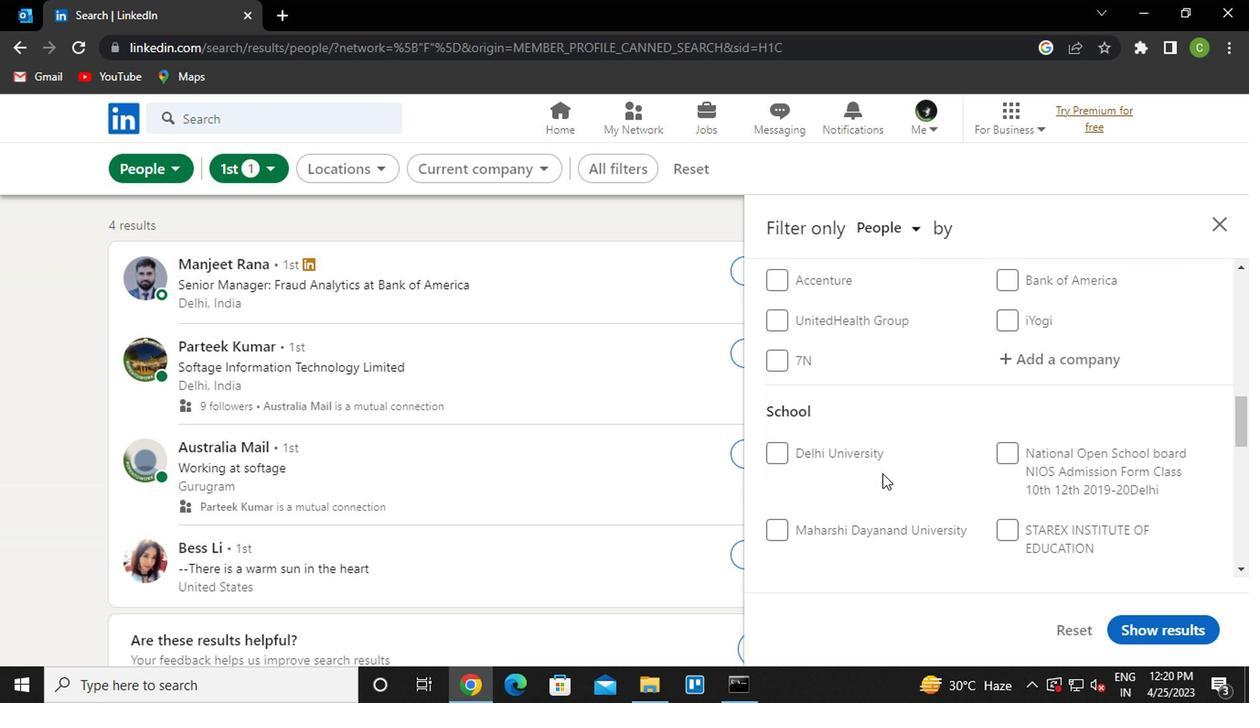 
Action: Mouse scrolled (878, 475) with delta (0, 0)
Screenshot: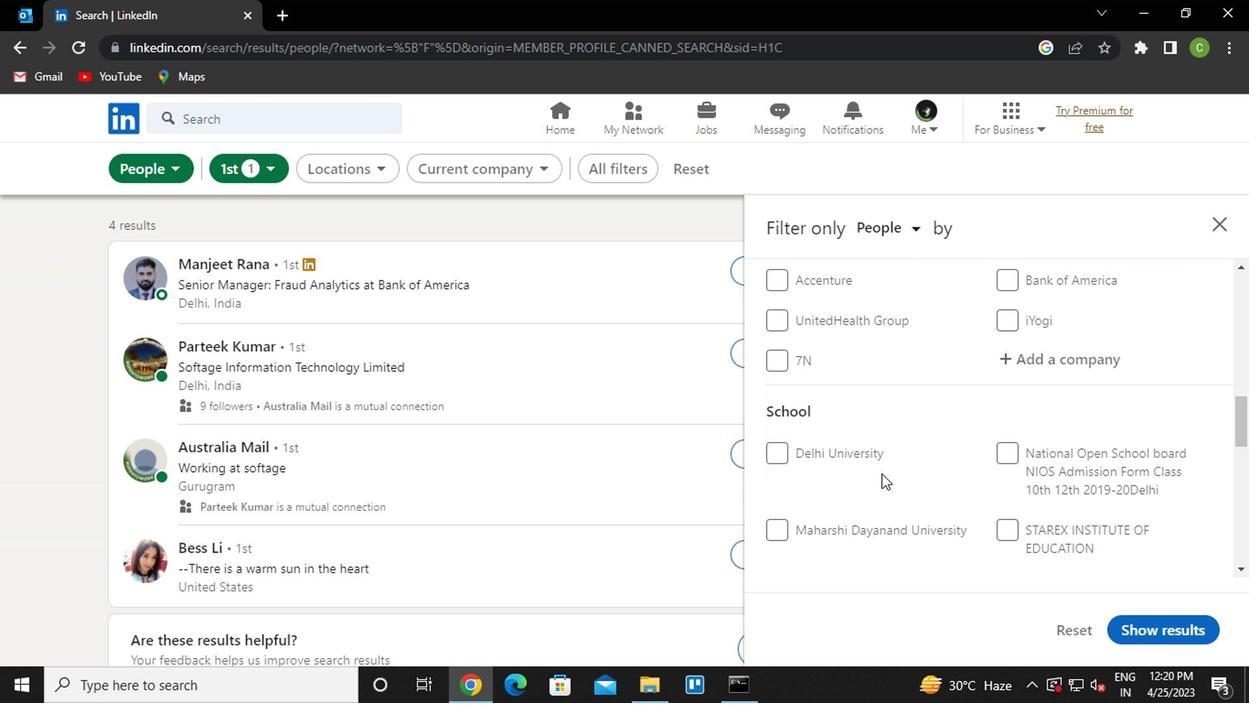 
Action: Mouse moved to (1038, 371)
Screenshot: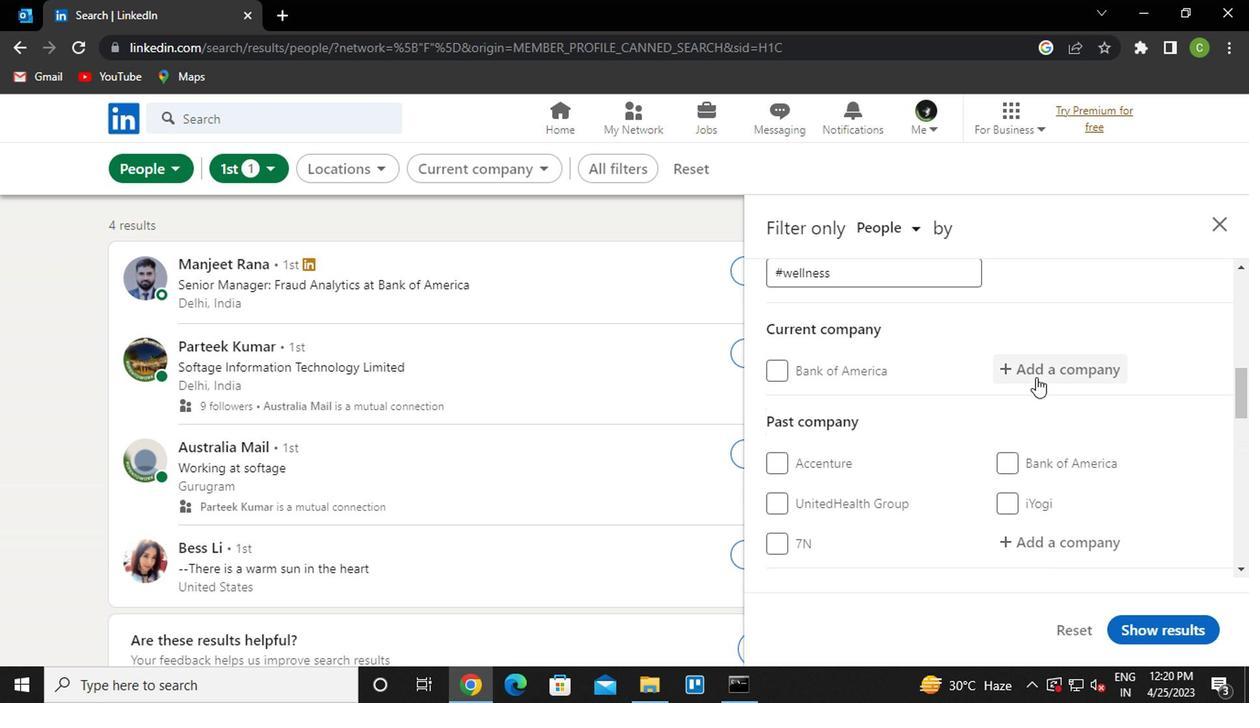 
Action: Mouse pressed left at (1038, 371)
Screenshot: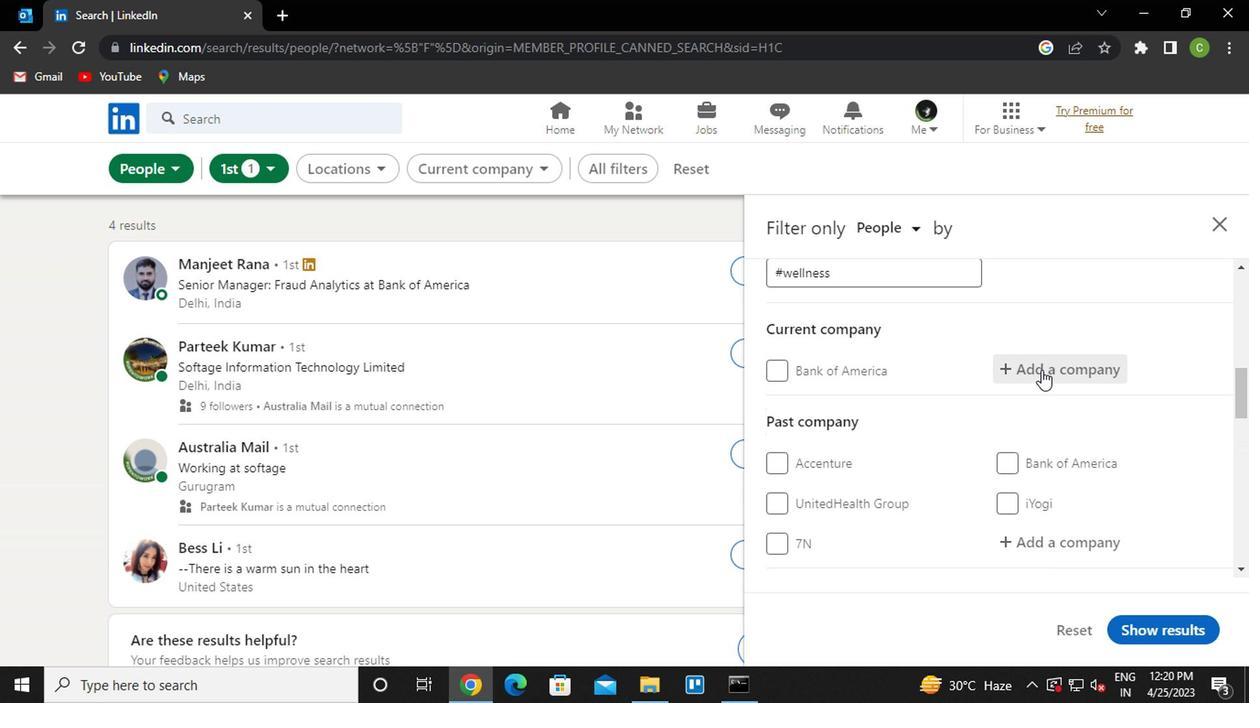 
Action: Key pressed <Key.caps_lock>C<Key.caps_lock>ONSTRUC
Screenshot: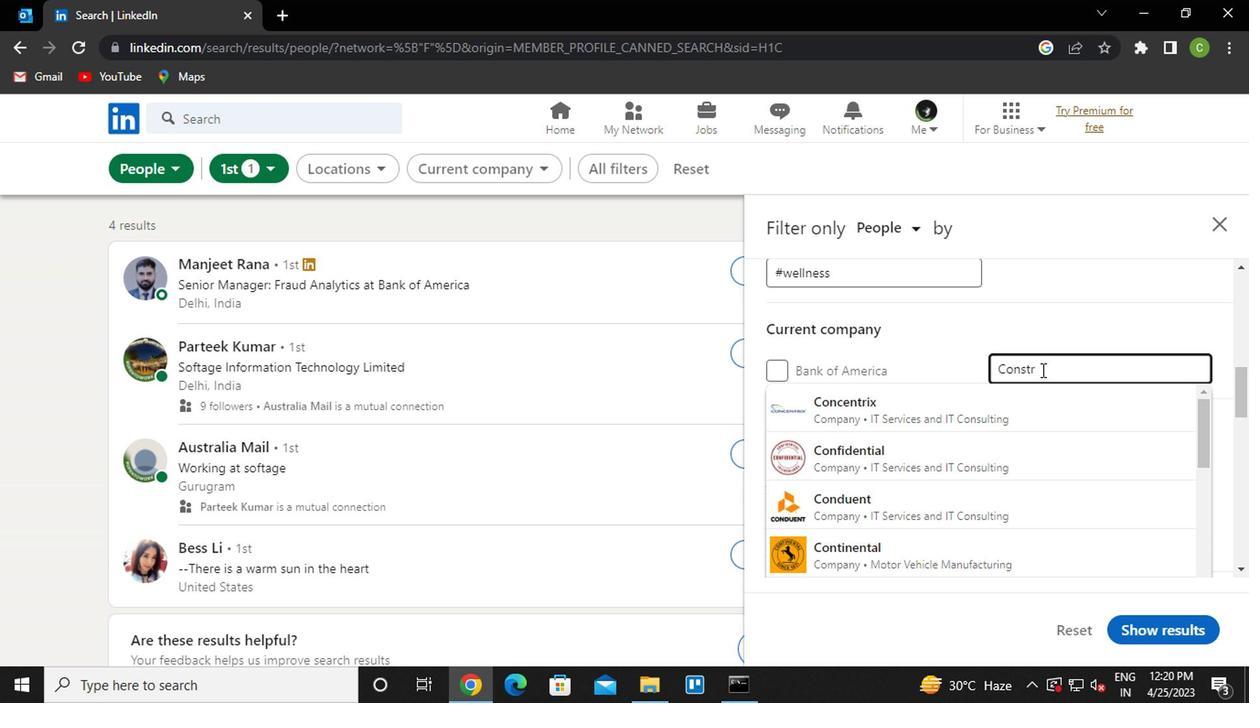 
Action: Mouse moved to (1006, 410)
Screenshot: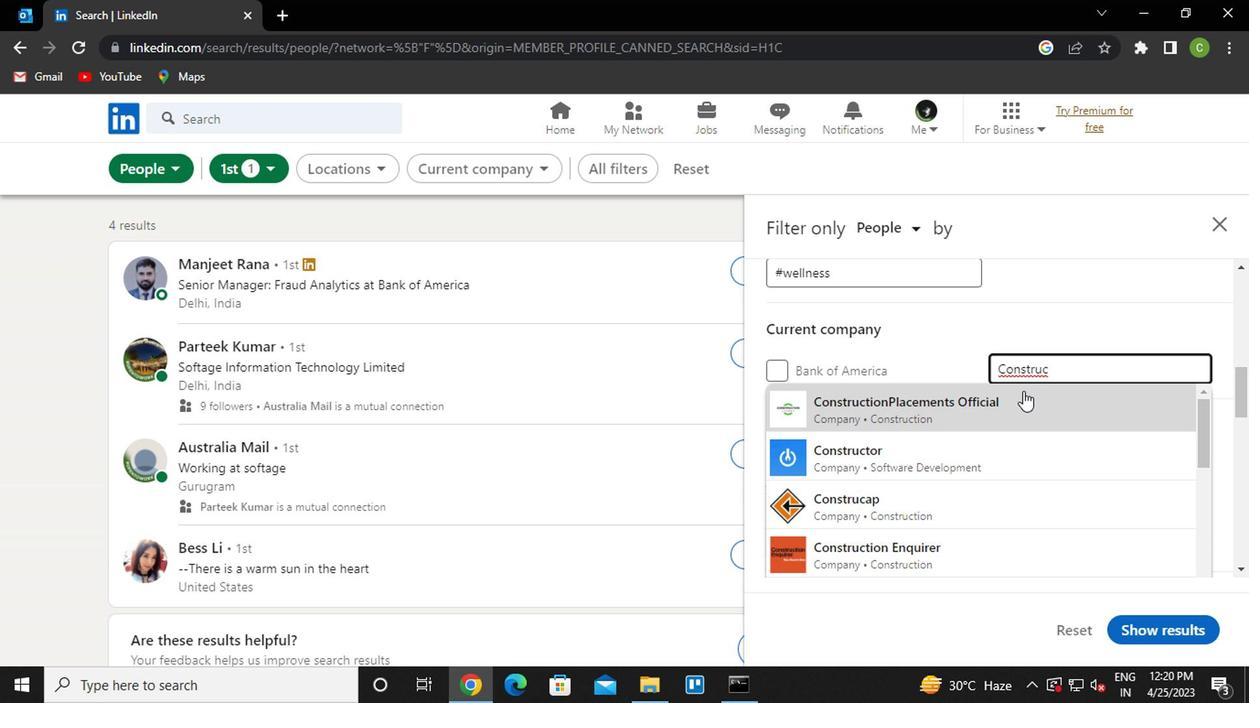 
Action: Mouse pressed left at (1006, 410)
Screenshot: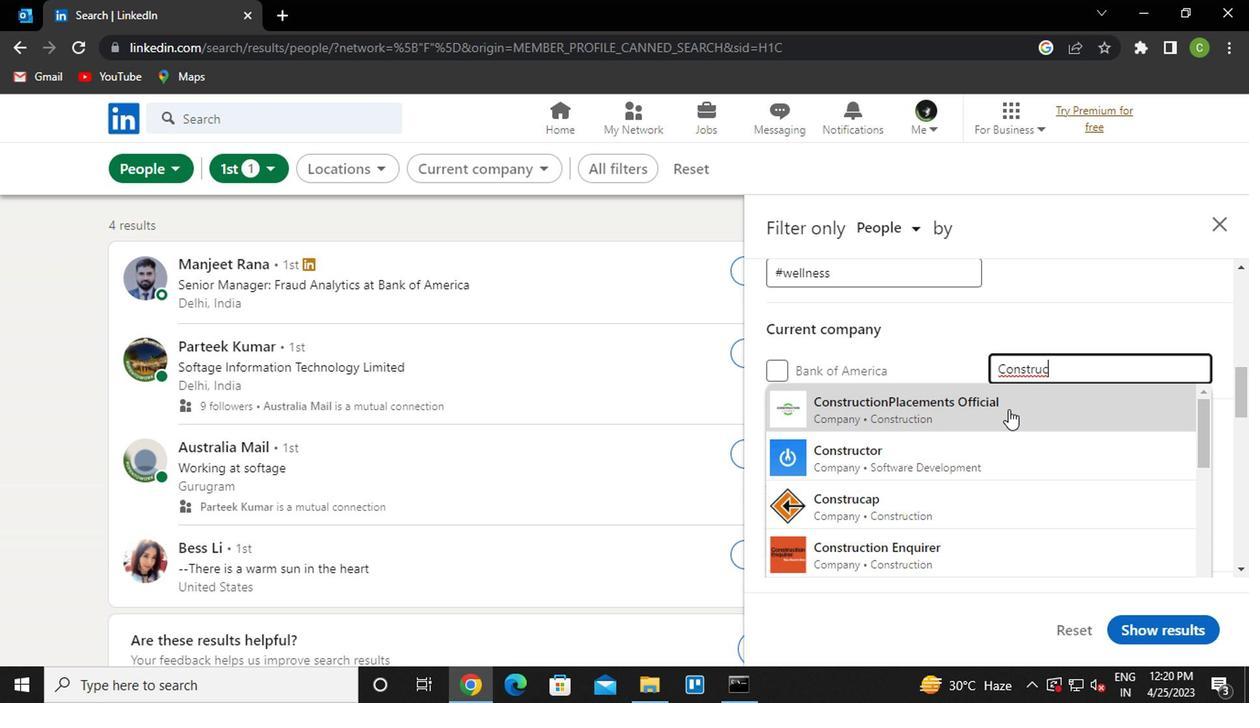 
Action: Mouse scrolled (1006, 410) with delta (0, 0)
Screenshot: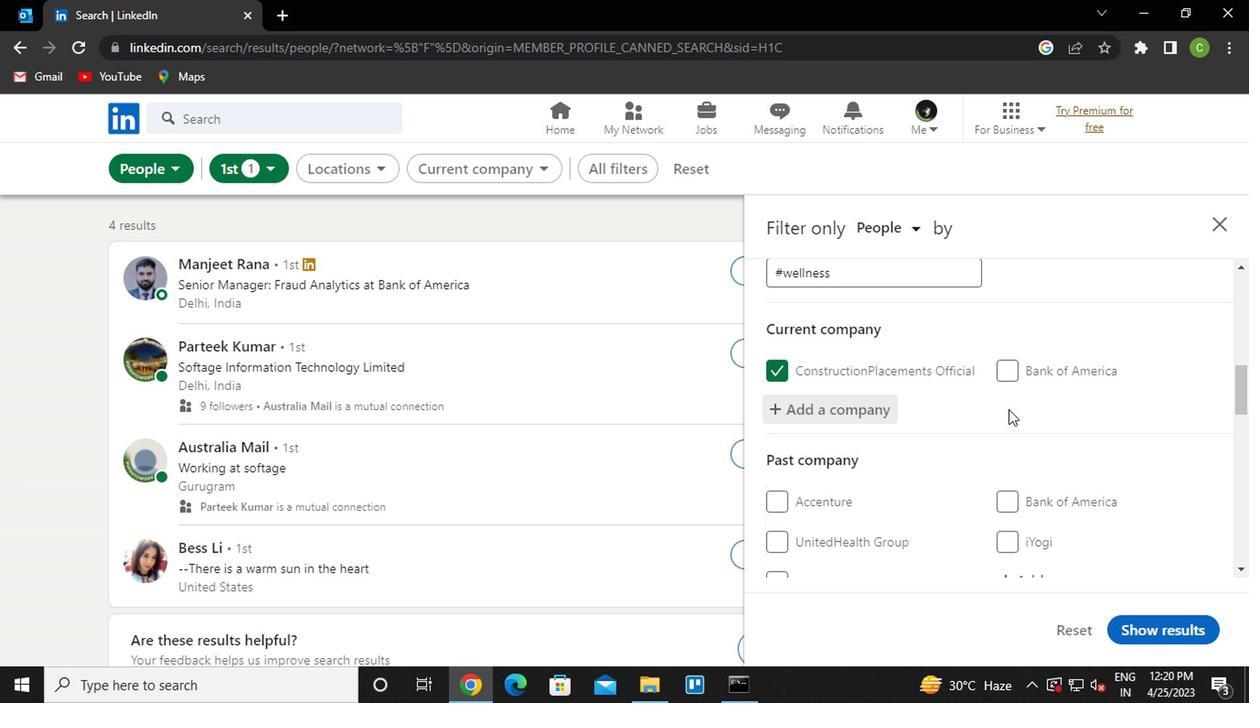
Action: Mouse scrolled (1006, 410) with delta (0, 0)
Screenshot: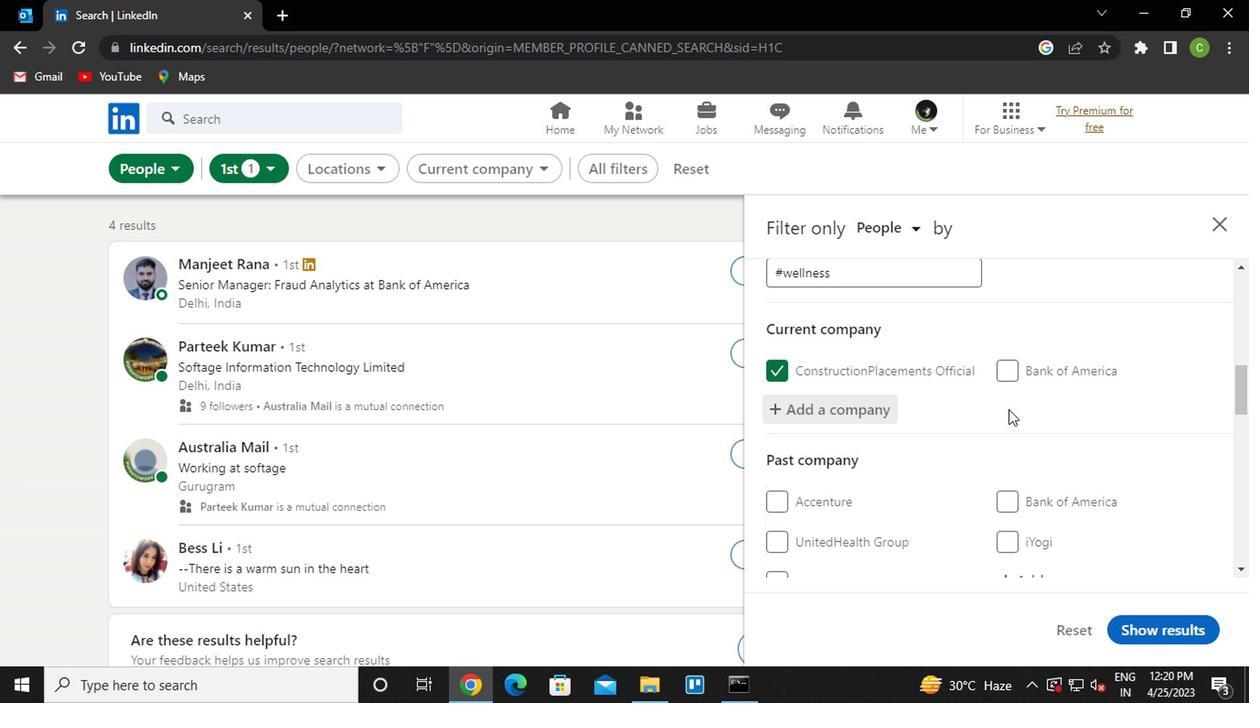 
Action: Mouse scrolled (1006, 410) with delta (0, 0)
Screenshot: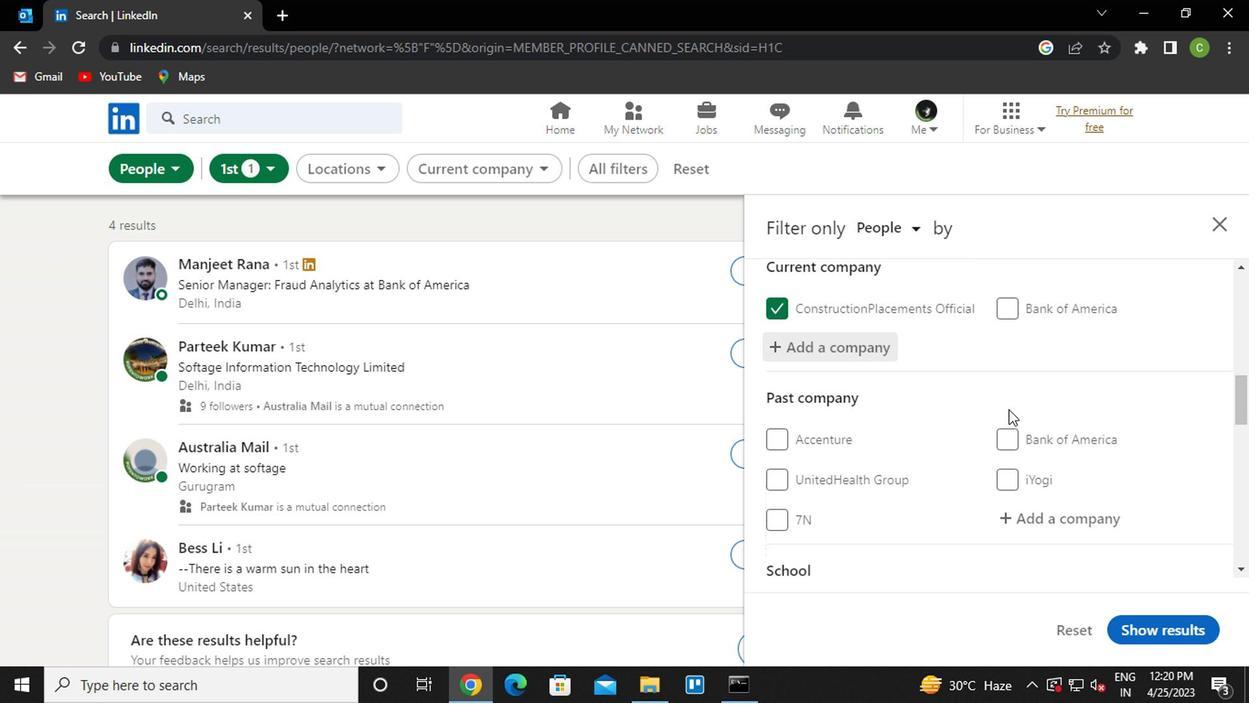 
Action: Mouse moved to (1004, 412)
Screenshot: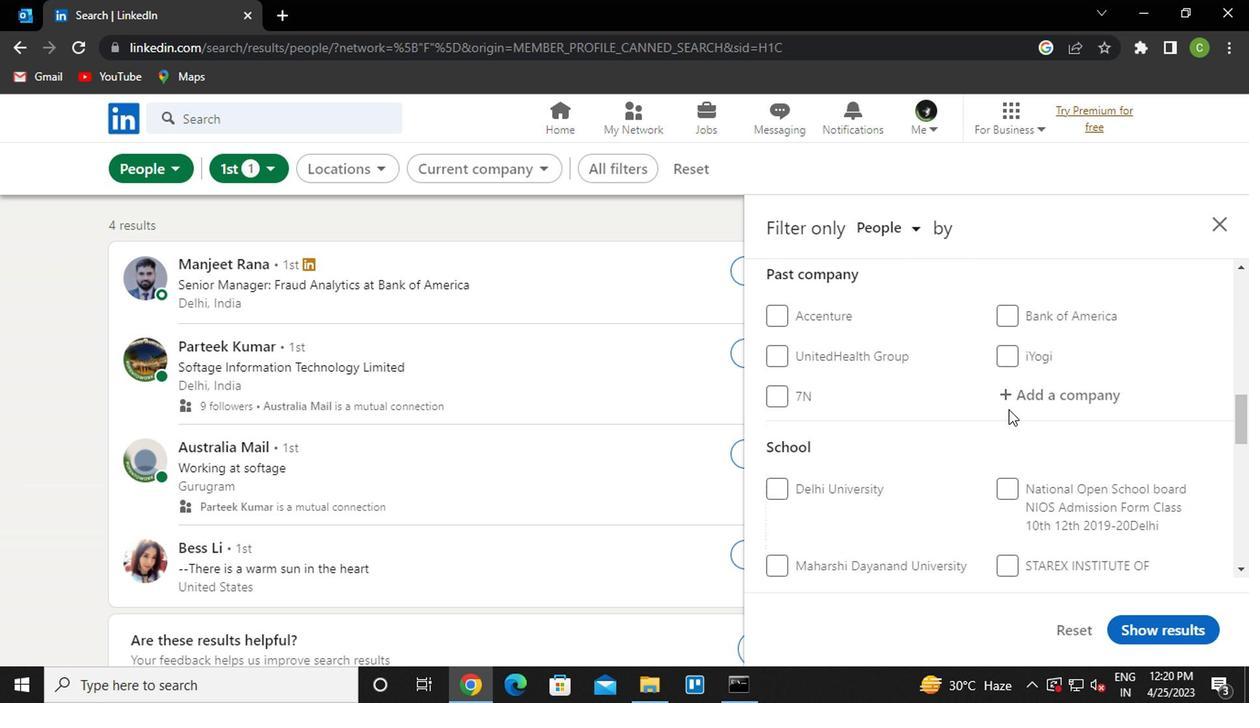 
Action: Mouse scrolled (1004, 410) with delta (0, -1)
Screenshot: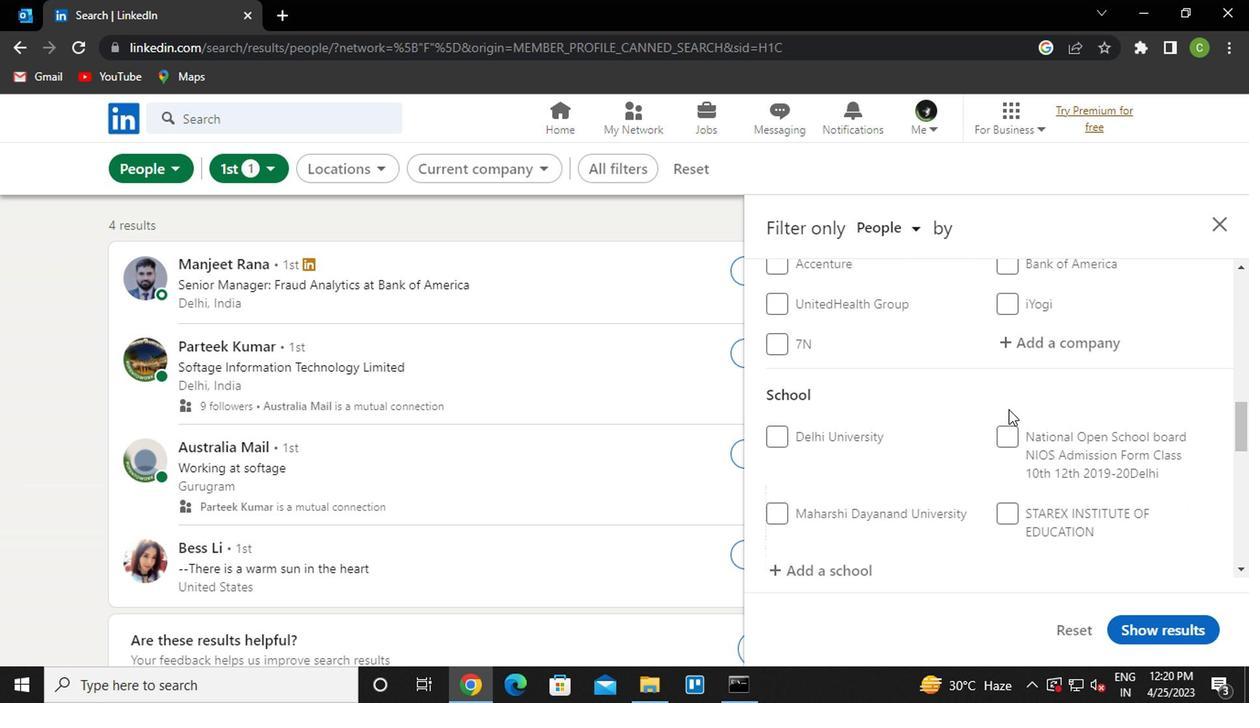 
Action: Mouse moved to (824, 441)
Screenshot: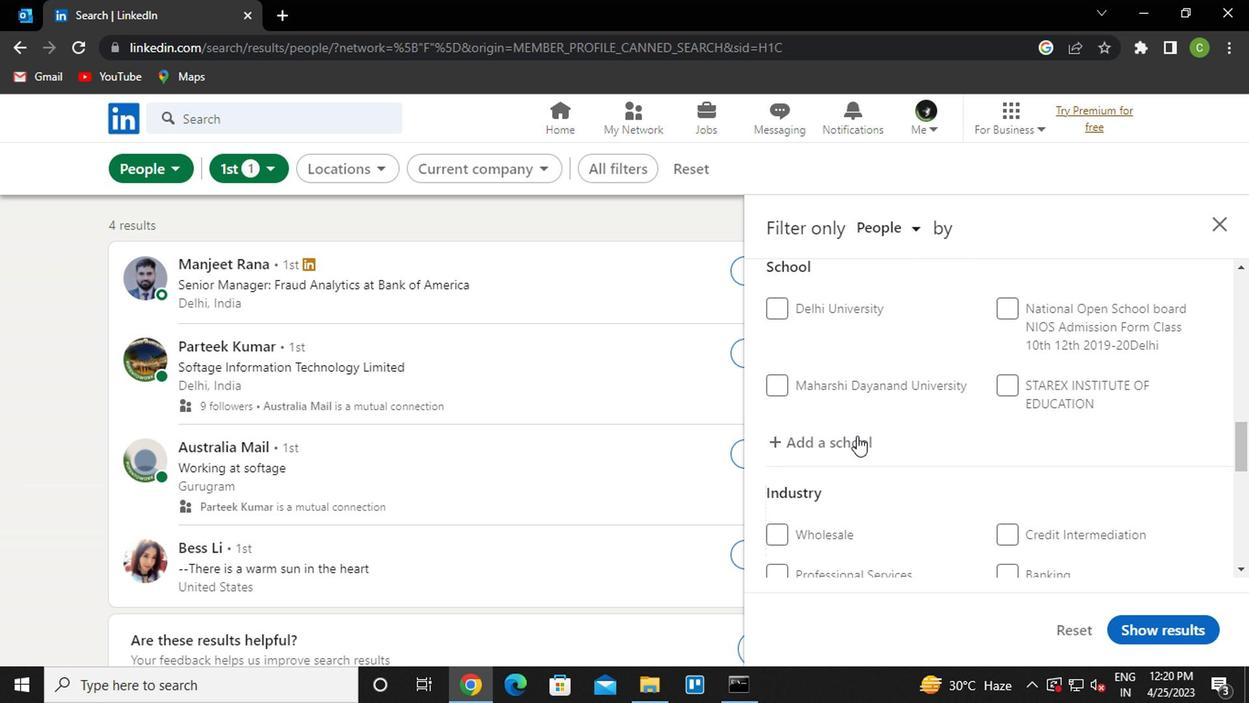 
Action: Mouse pressed left at (824, 441)
Screenshot: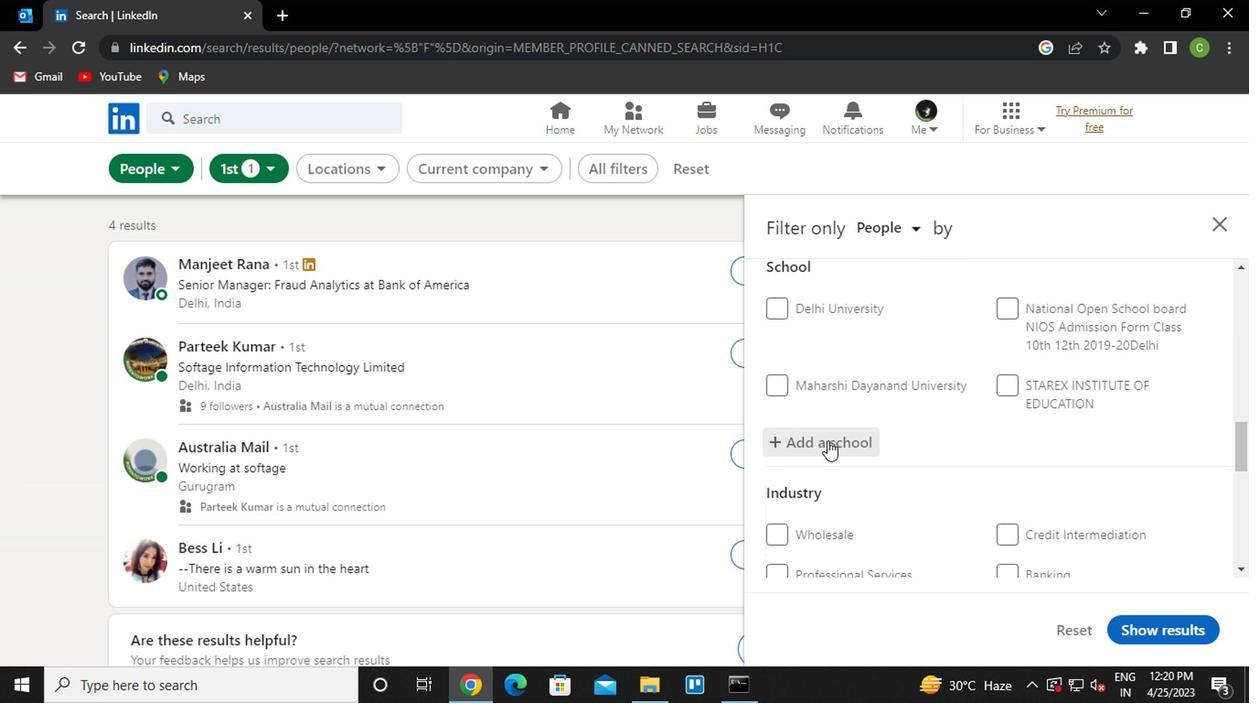 
Action: Mouse moved to (824, 441)
Screenshot: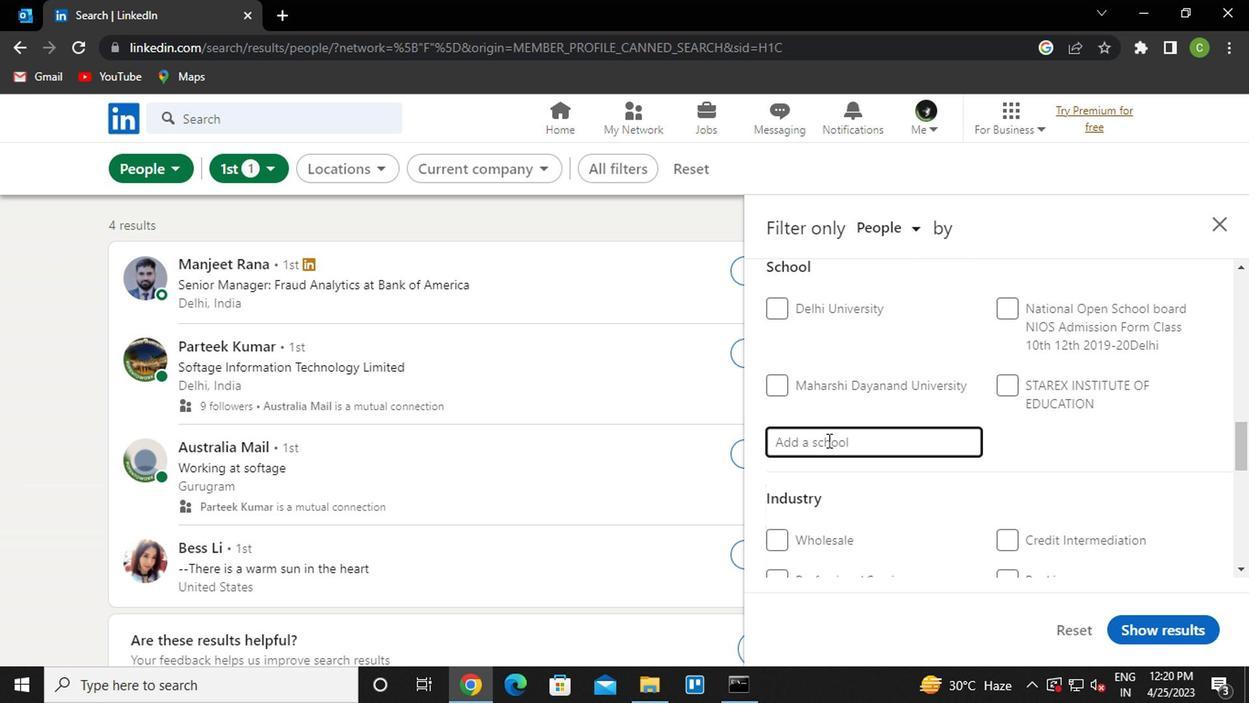 
Action: Key pressed <Key.caps_lock>D<Key.space>A<Key.space>V<Key.space>
Screenshot: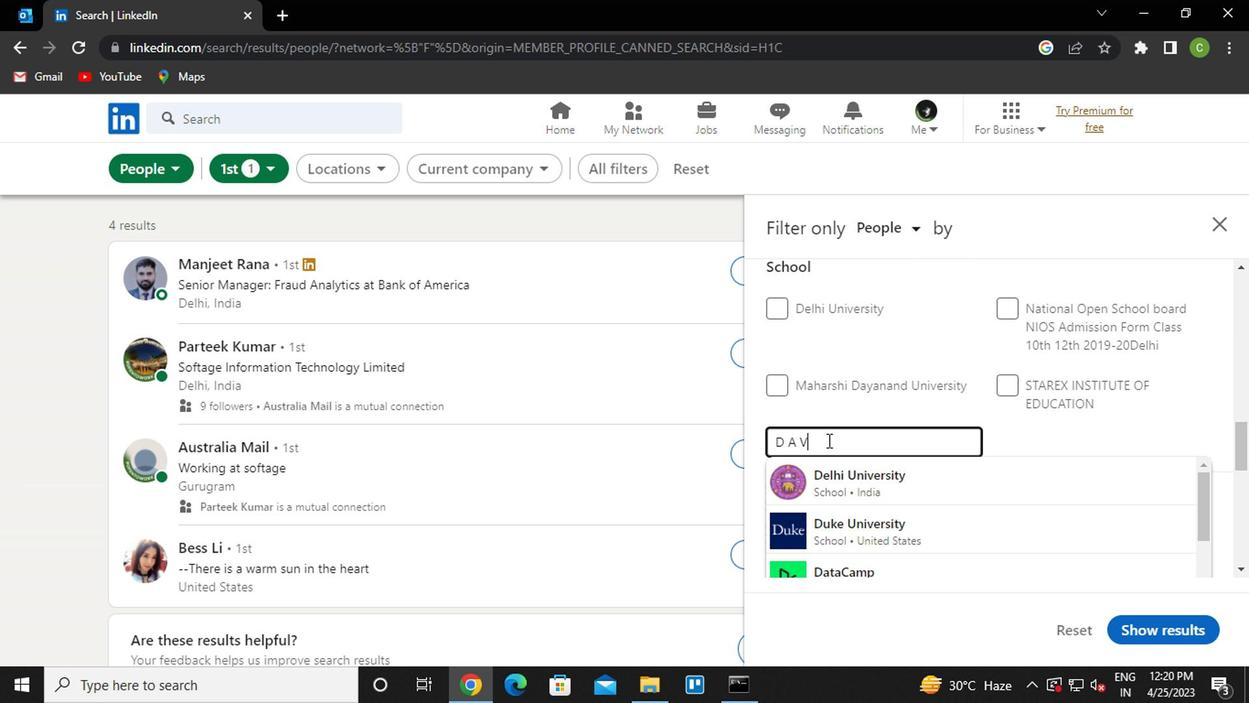 
Action: Mouse moved to (865, 497)
Screenshot: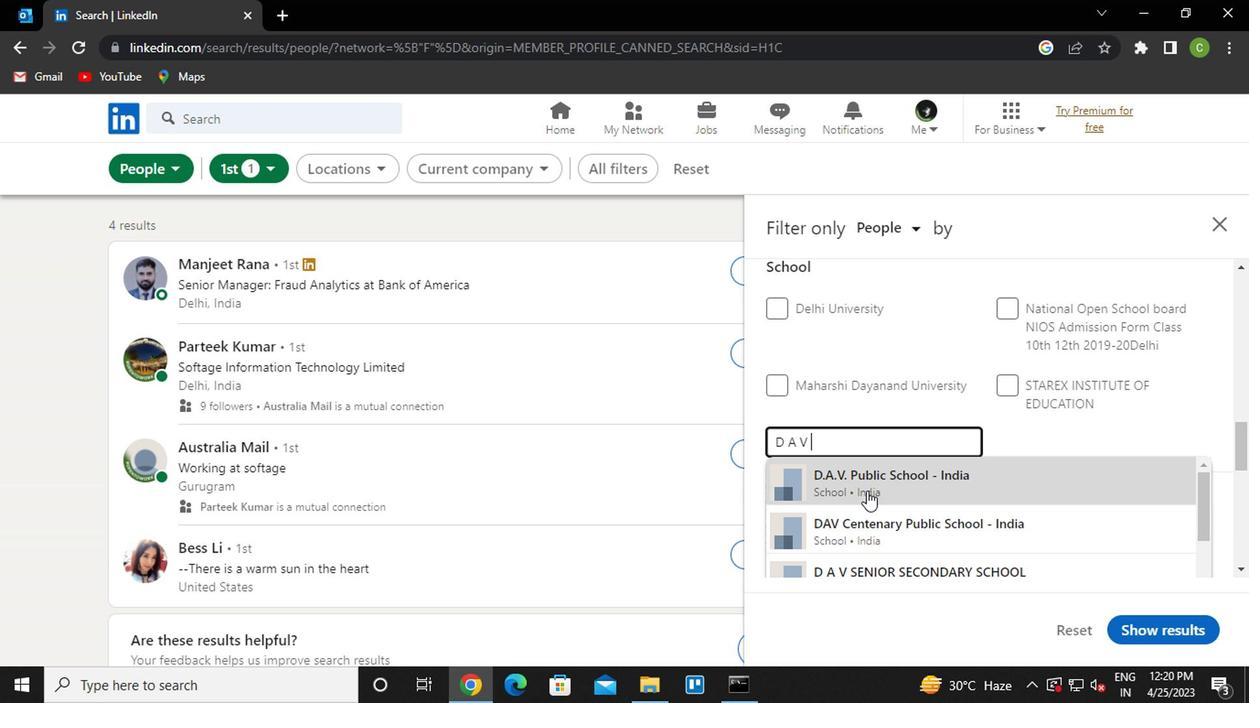 
Action: Mouse scrolled (865, 496) with delta (0, -1)
Screenshot: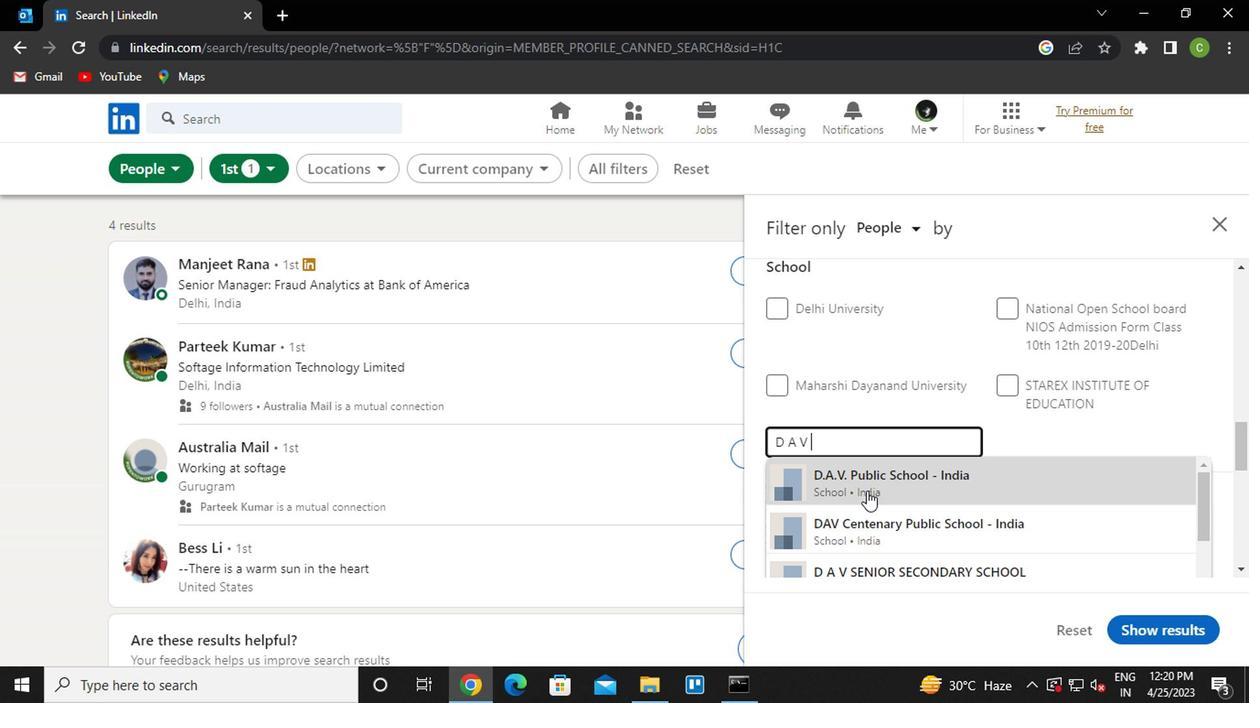 
Action: Mouse moved to (873, 540)
Screenshot: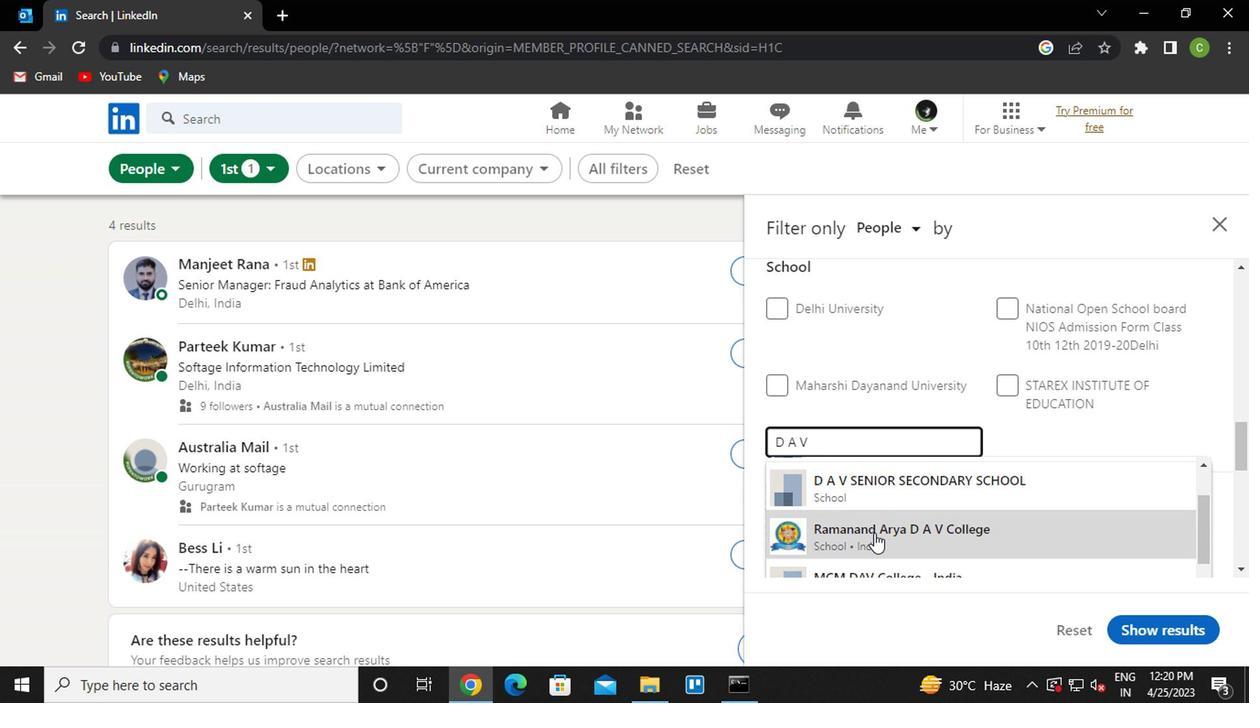 
Action: Mouse scrolled (873, 540) with delta (0, 0)
Screenshot: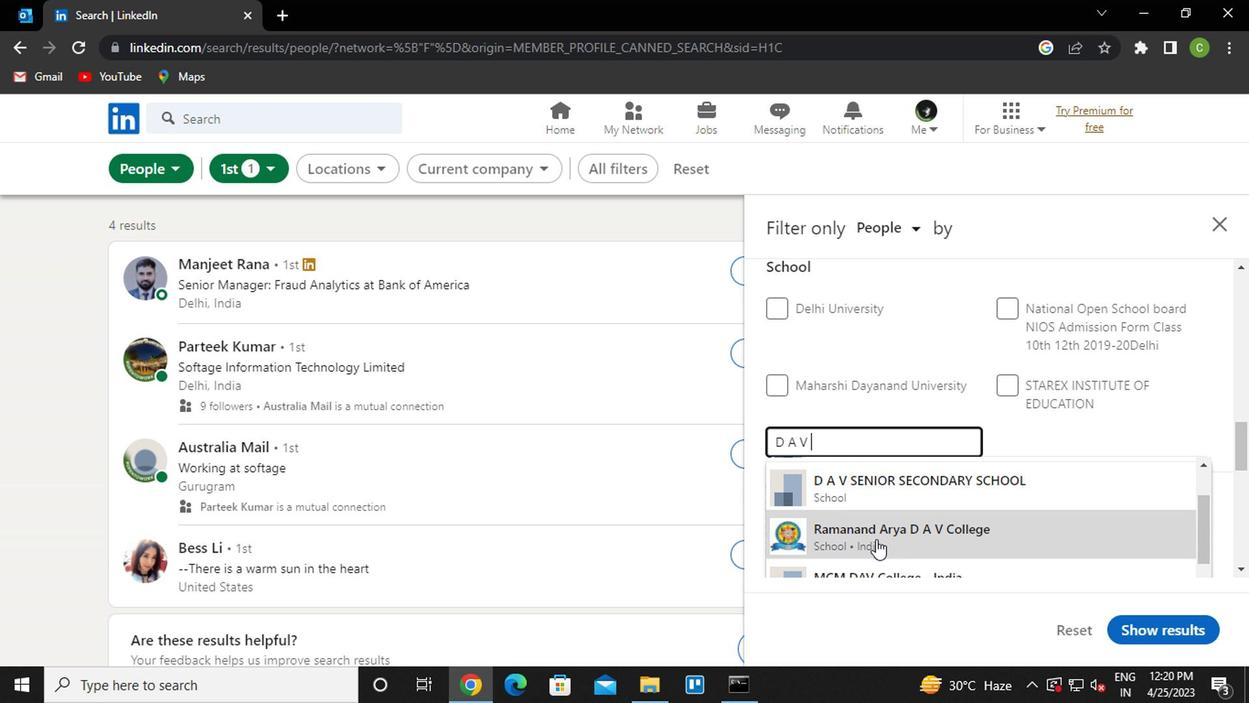 
Action: Mouse moved to (873, 544)
Screenshot: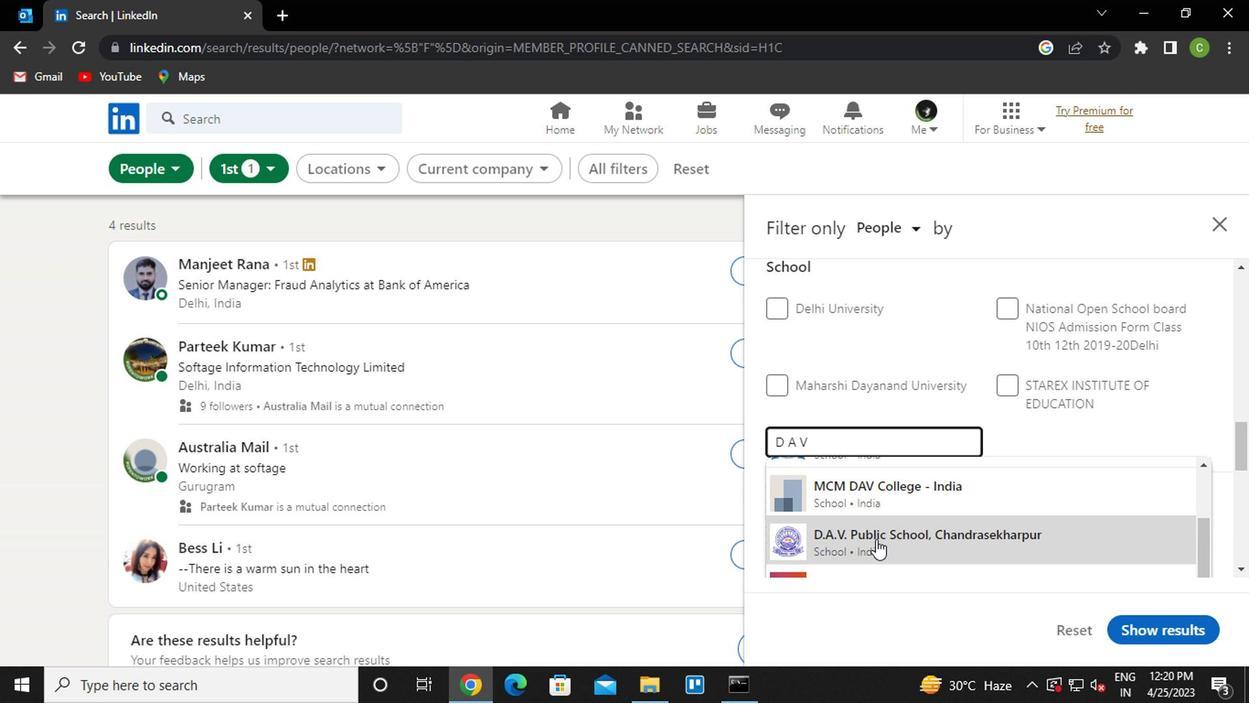 
Action: Mouse scrolled (873, 542) with delta (0, -1)
Screenshot: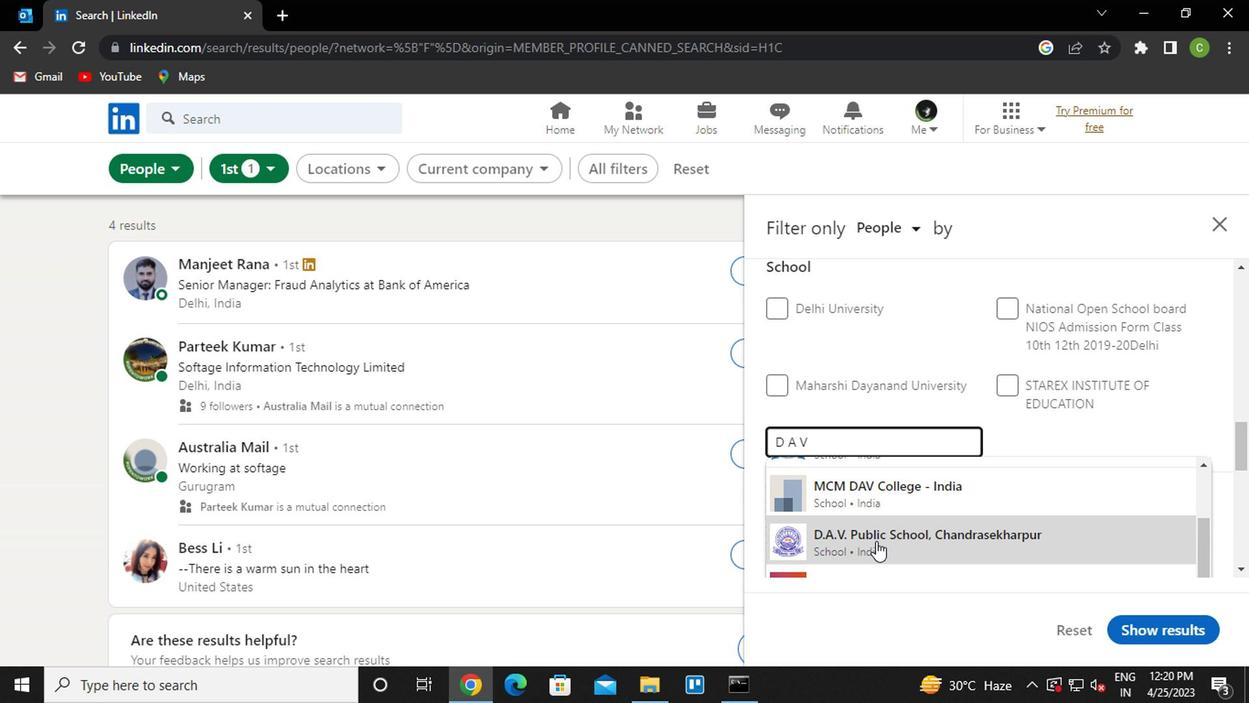 
Action: Mouse moved to (880, 544)
Screenshot: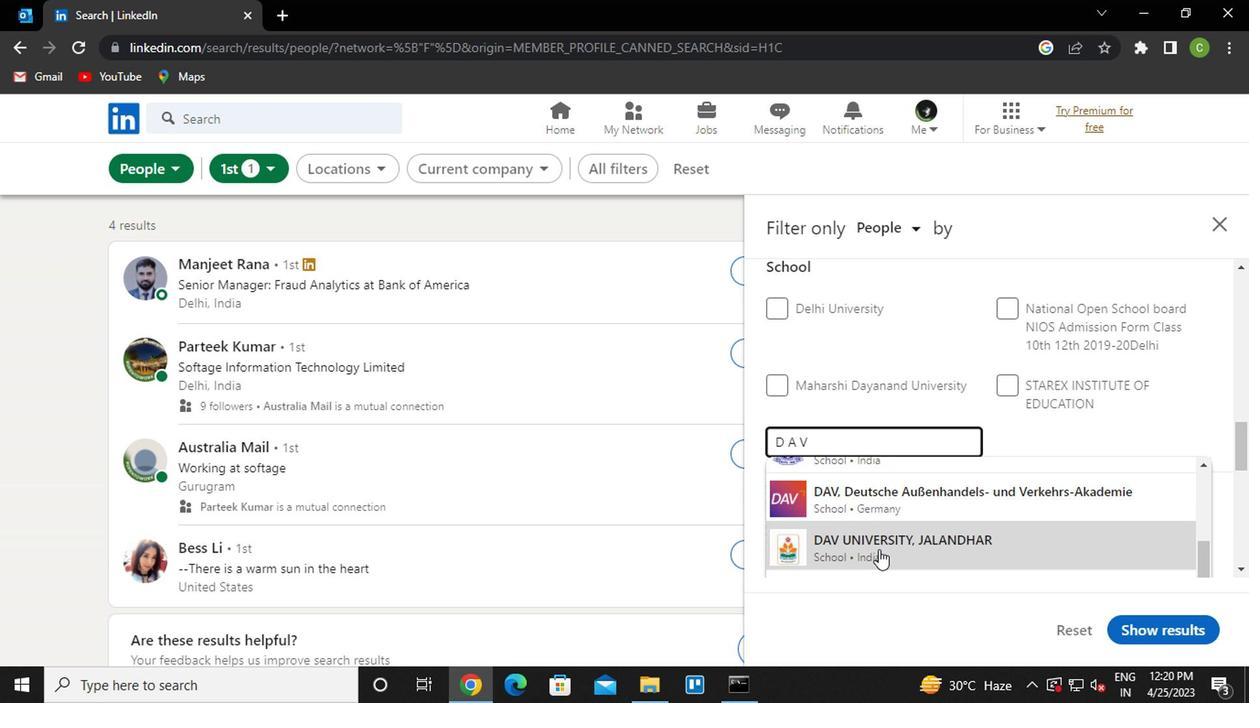 
Action: Mouse scrolled (880, 545) with delta (0, 0)
Screenshot: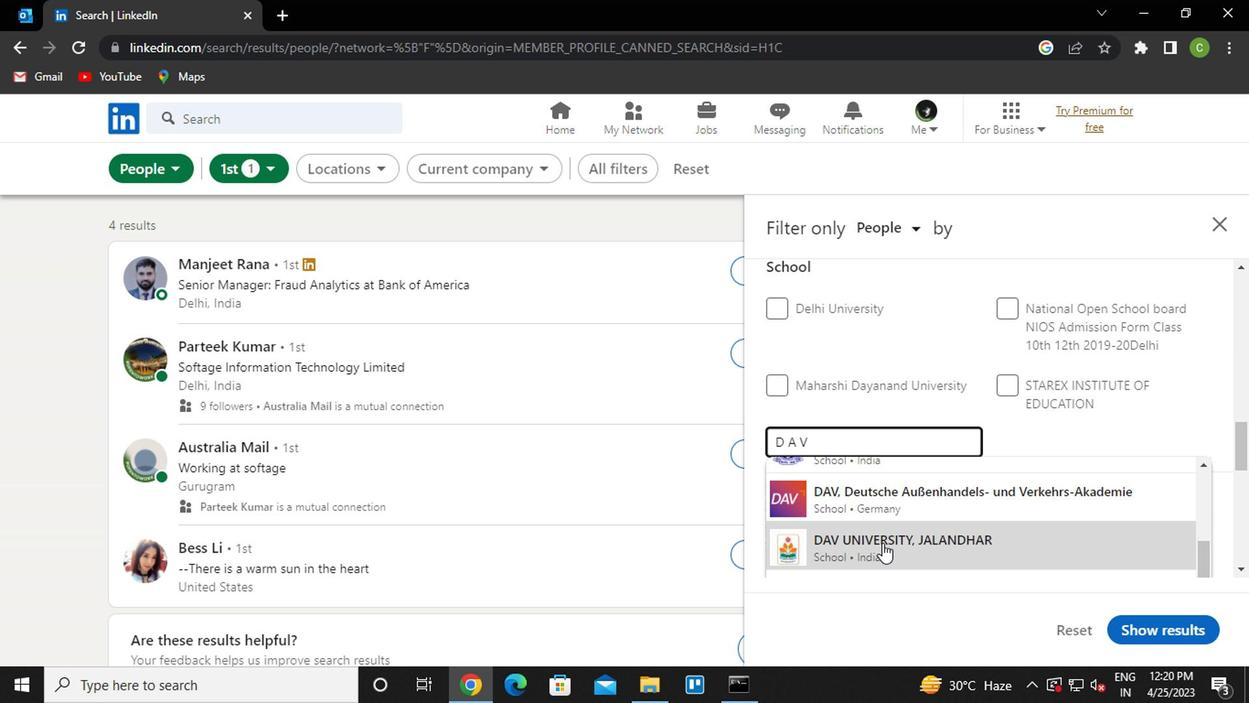 
Action: Mouse moved to (880, 544)
Screenshot: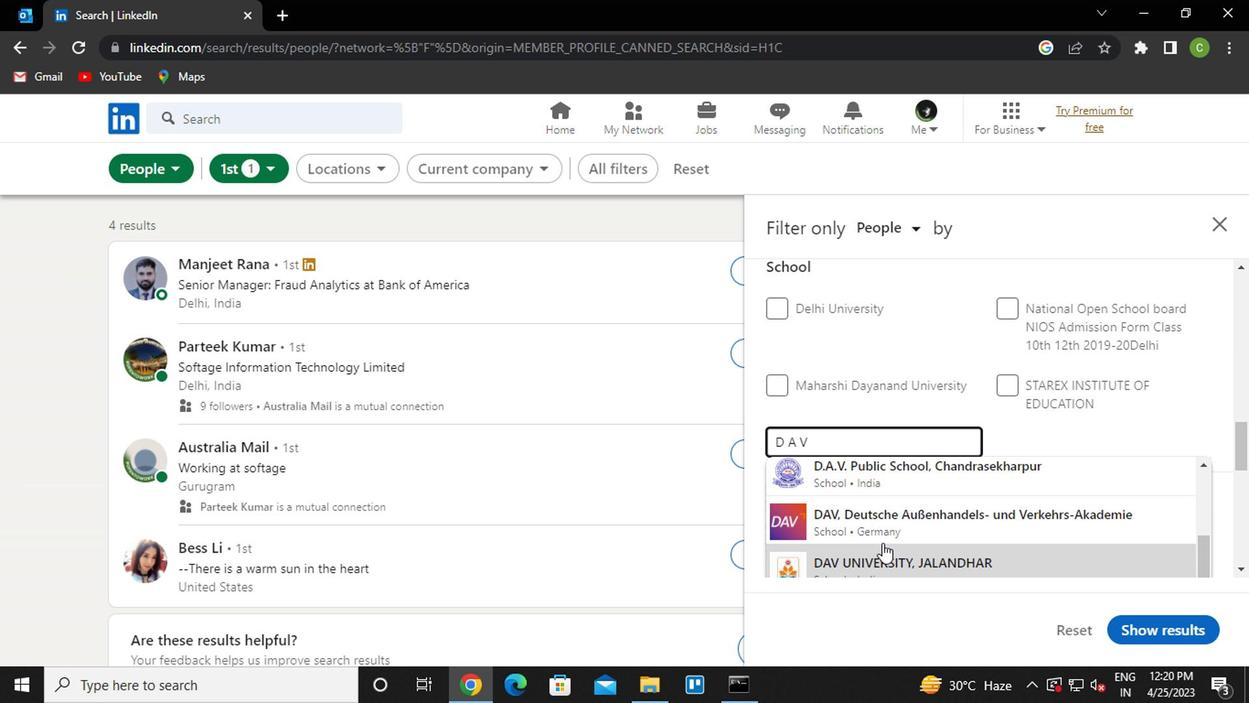 
Action: Mouse scrolled (880, 545) with delta (0, 0)
Screenshot: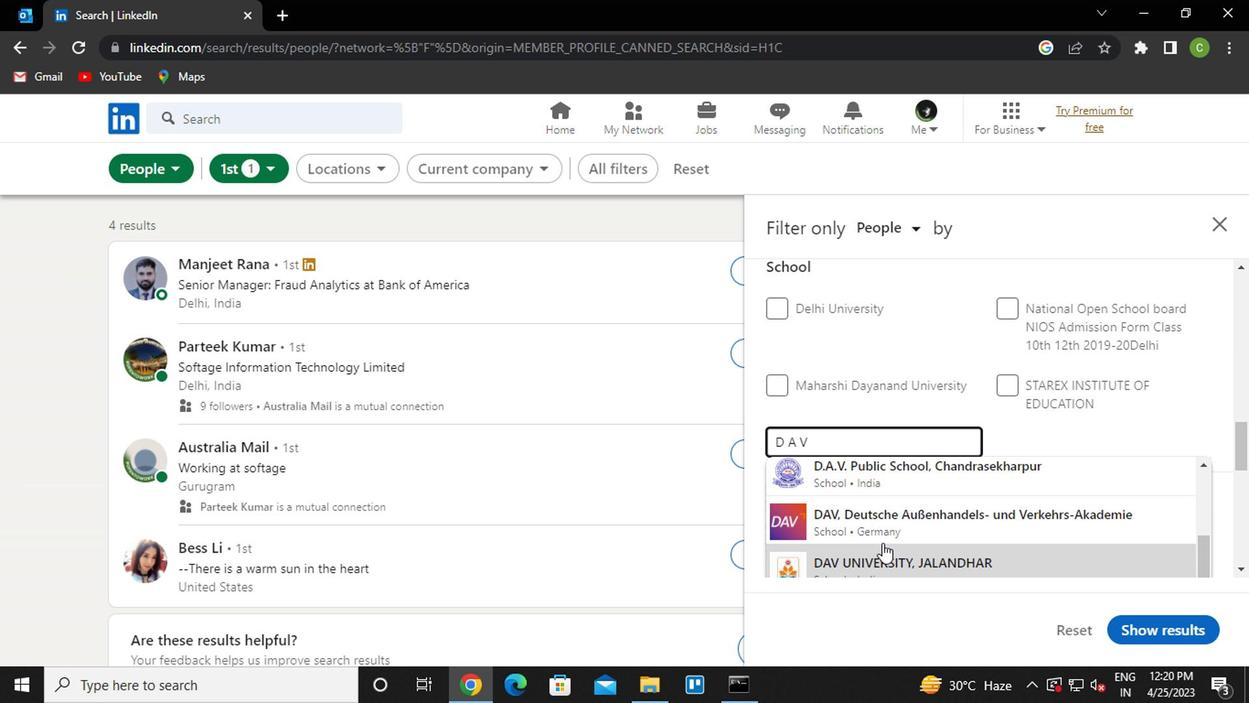 
Action: Mouse scrolled (880, 545) with delta (0, 0)
Screenshot: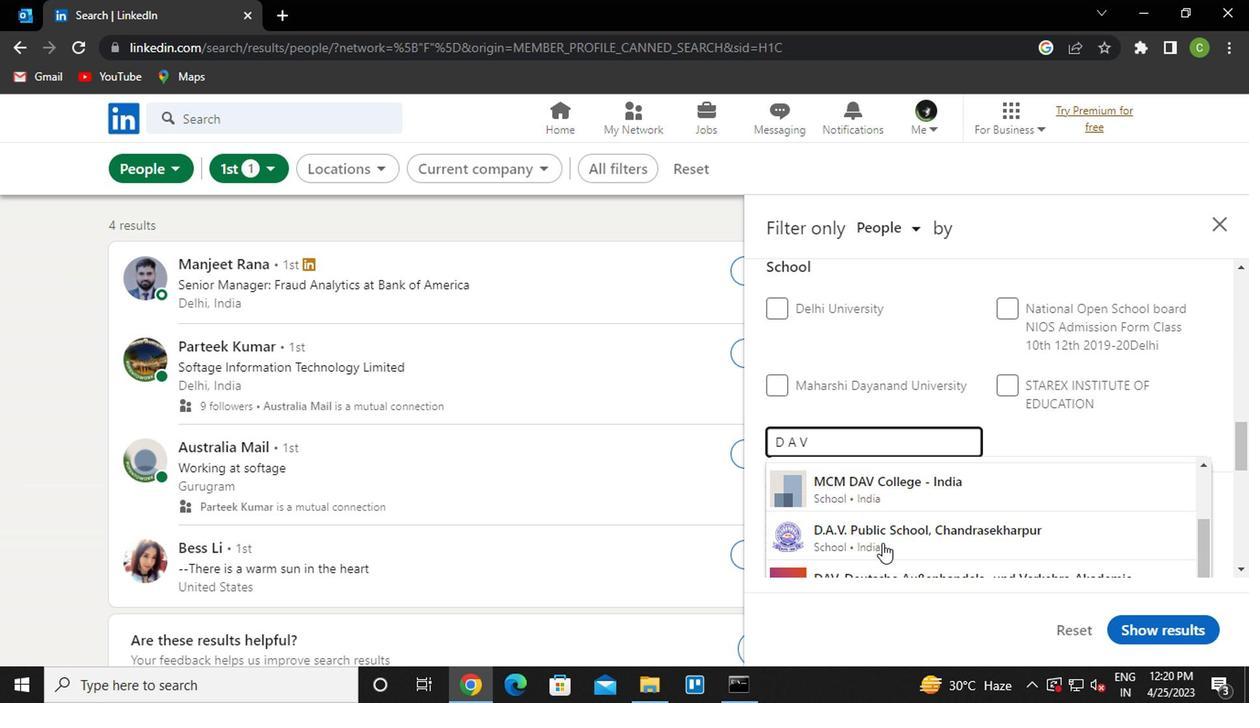 
Action: Mouse moved to (918, 540)
Screenshot: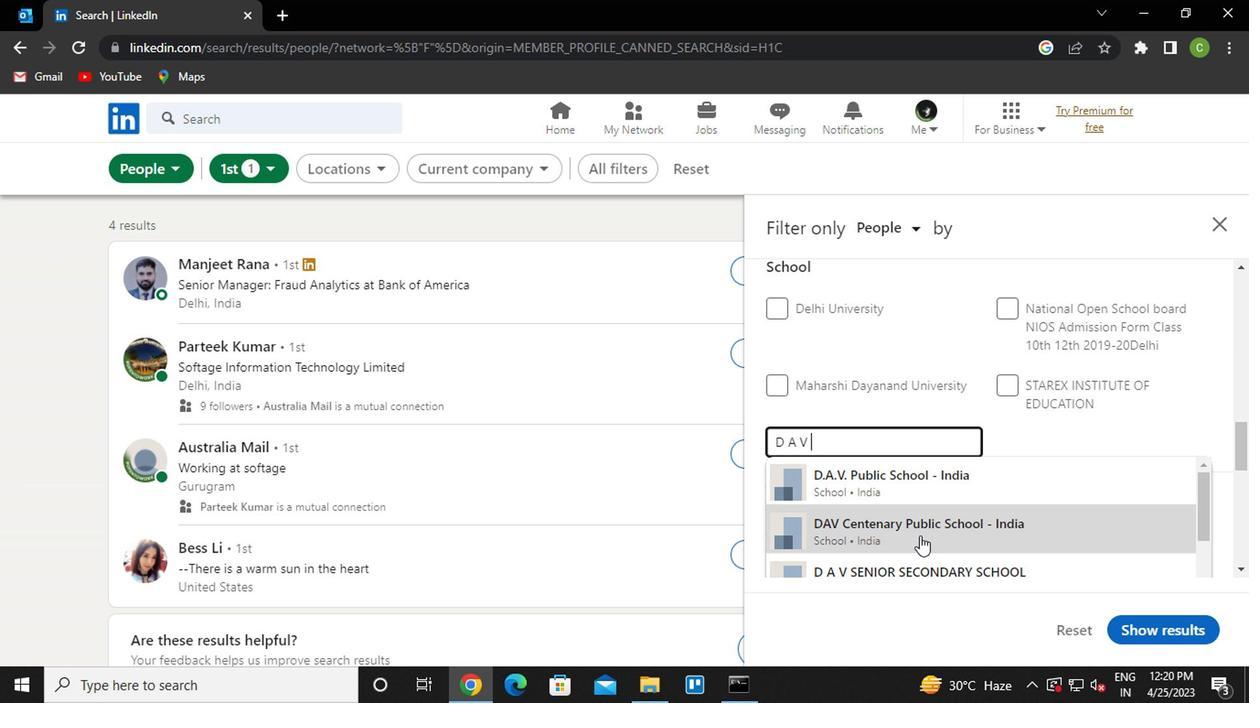 
Action: Mouse pressed left at (918, 540)
Screenshot: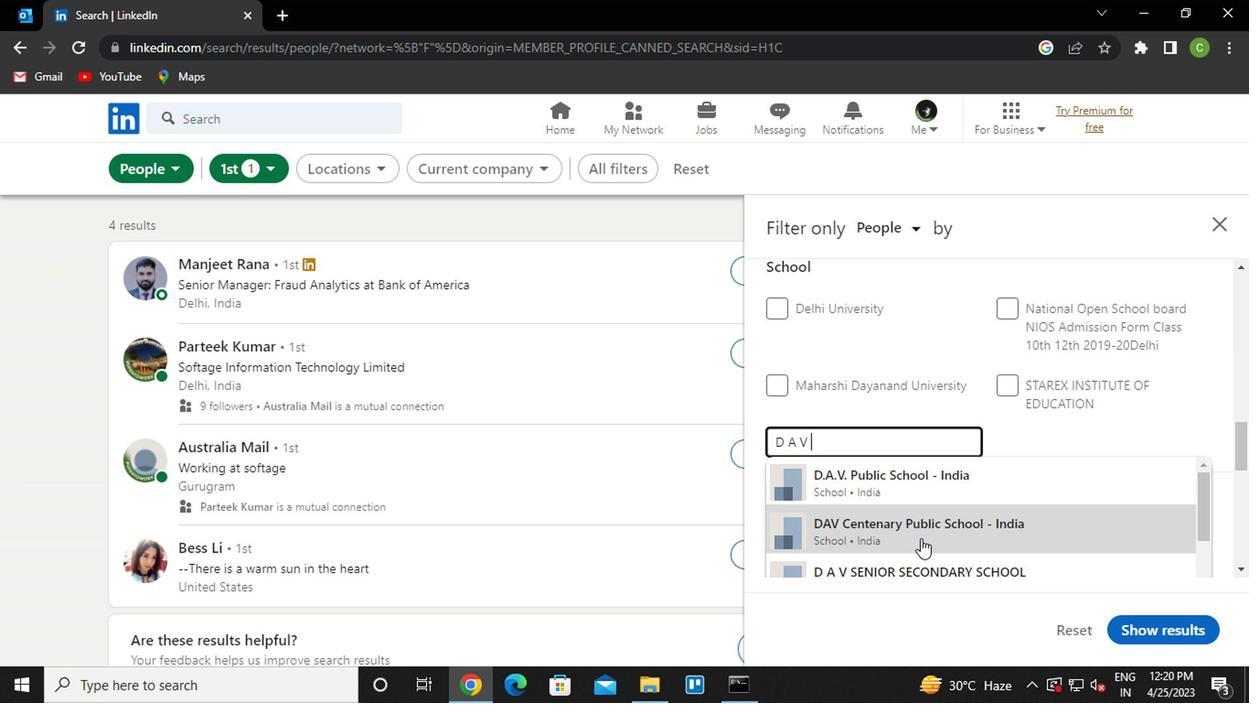 
Action: Mouse moved to (940, 494)
Screenshot: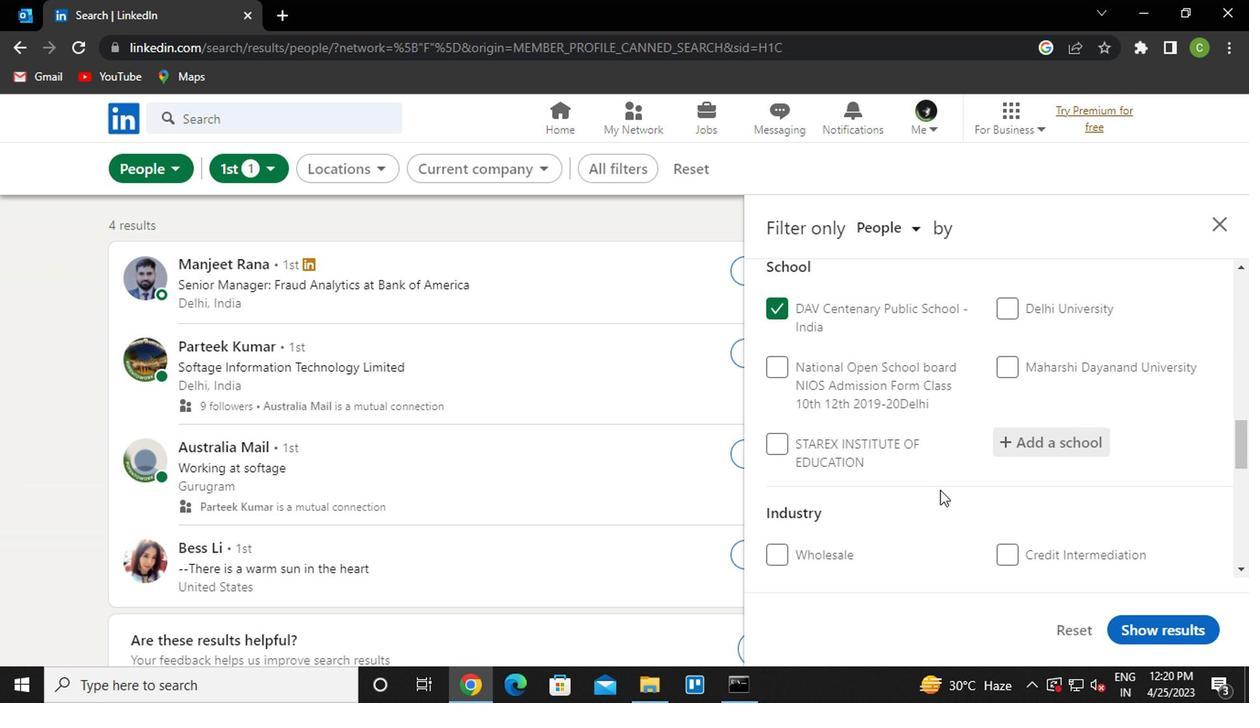 
Action: Mouse scrolled (940, 493) with delta (0, -1)
Screenshot: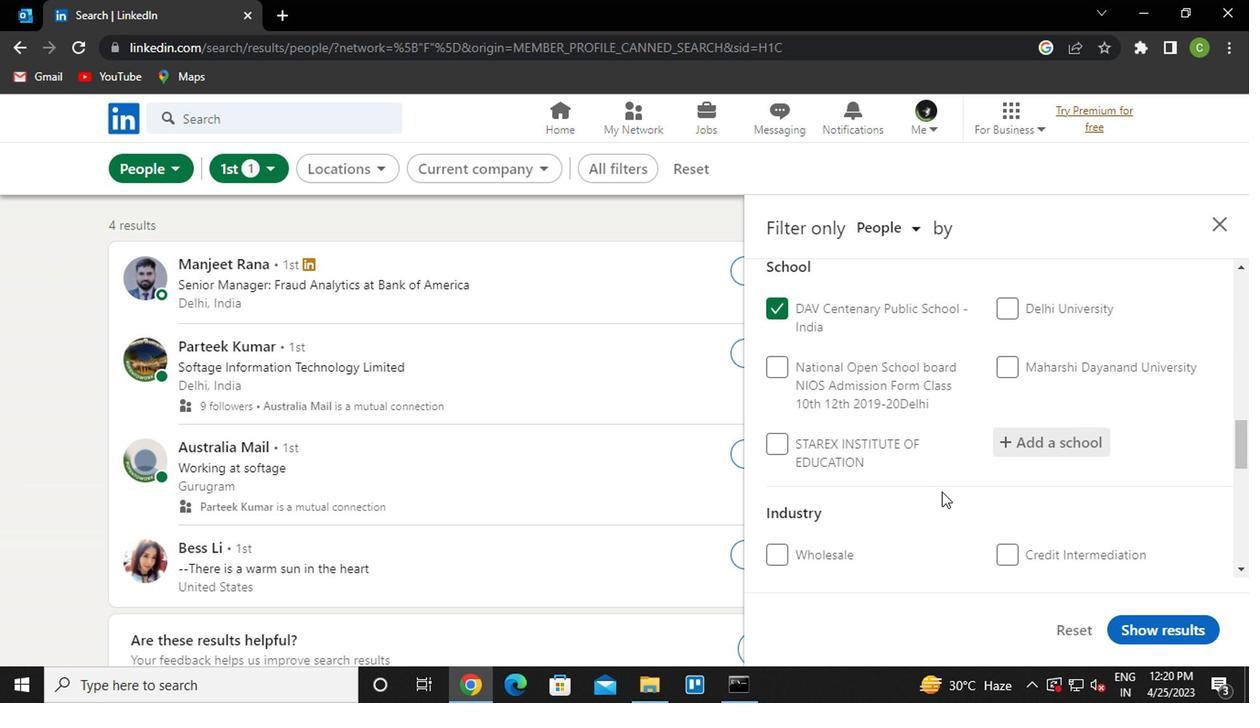 
Action: Mouse scrolled (940, 493) with delta (0, -1)
Screenshot: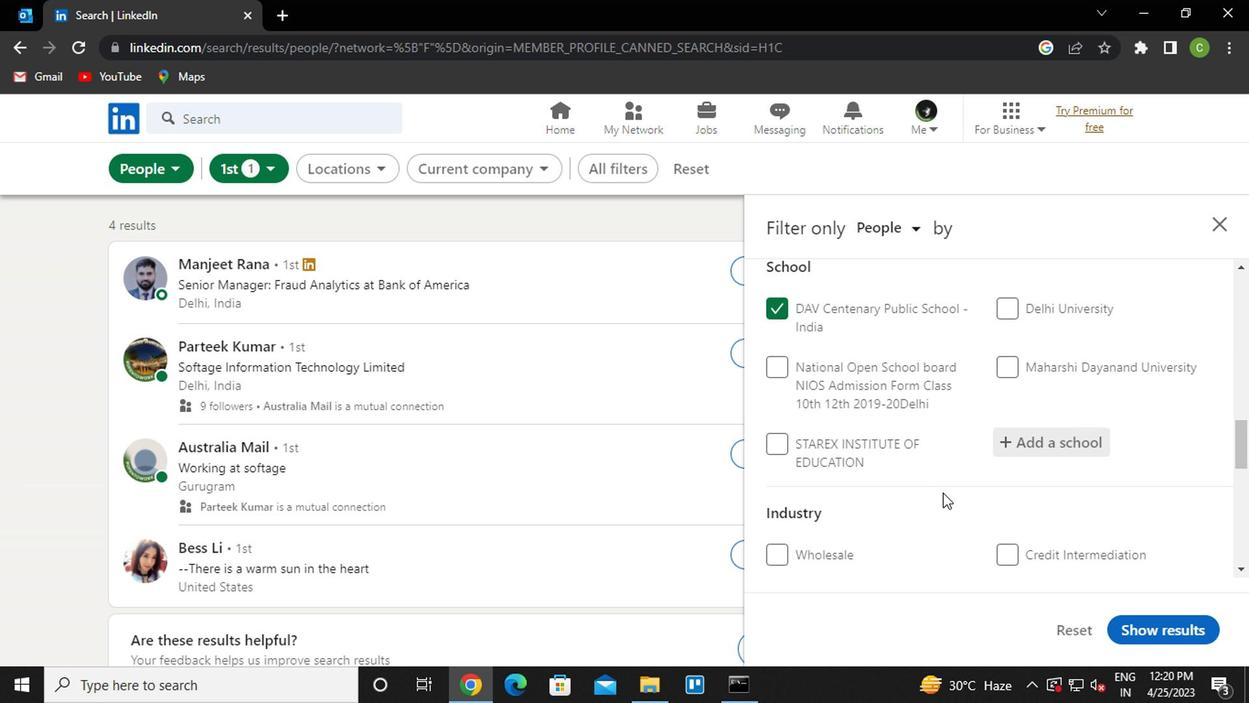 
Action: Mouse moved to (1012, 454)
Screenshot: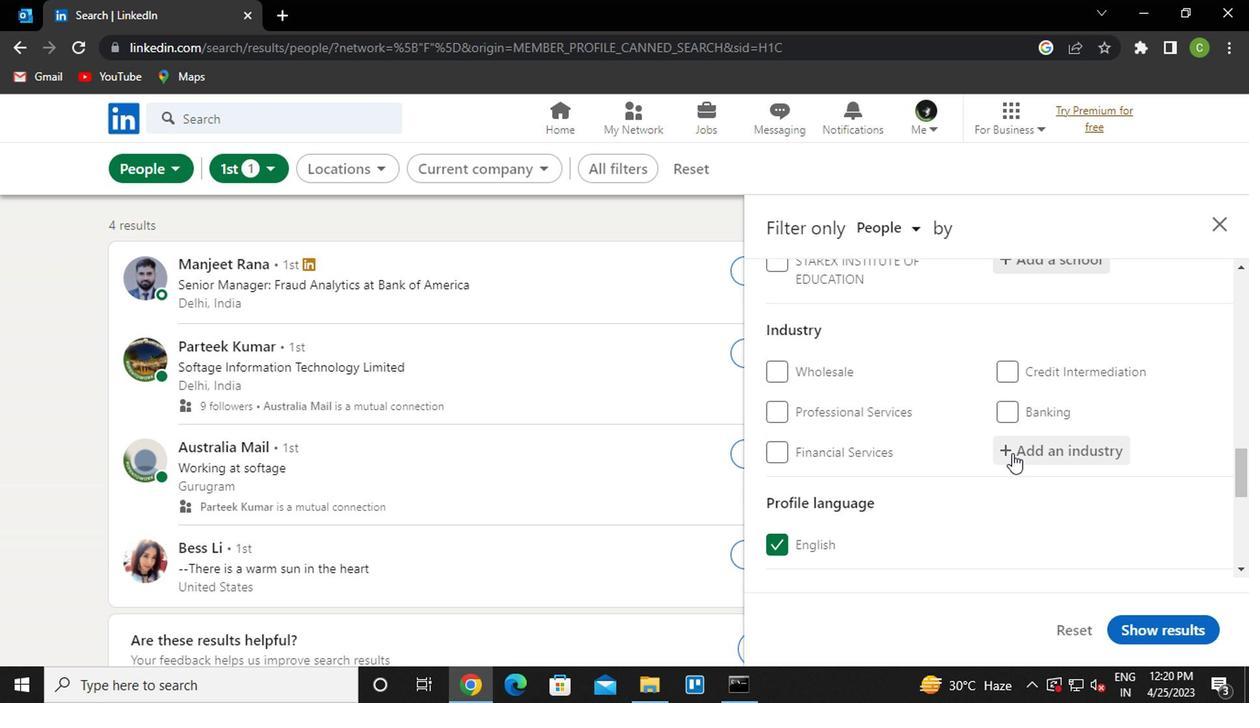 
Action: Mouse pressed left at (1012, 454)
Screenshot: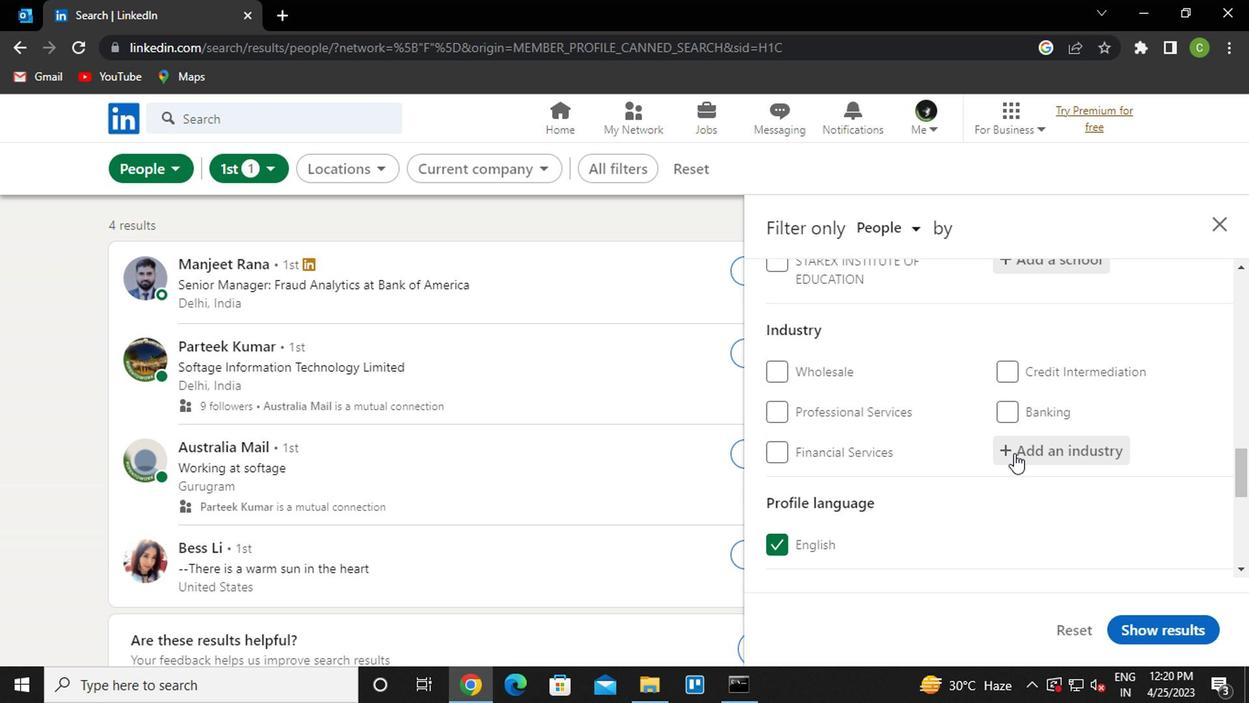 
Action: Key pressed <Key.caps_lock><Key.caps_lock>S<Key.caps_lock>PRING
Screenshot: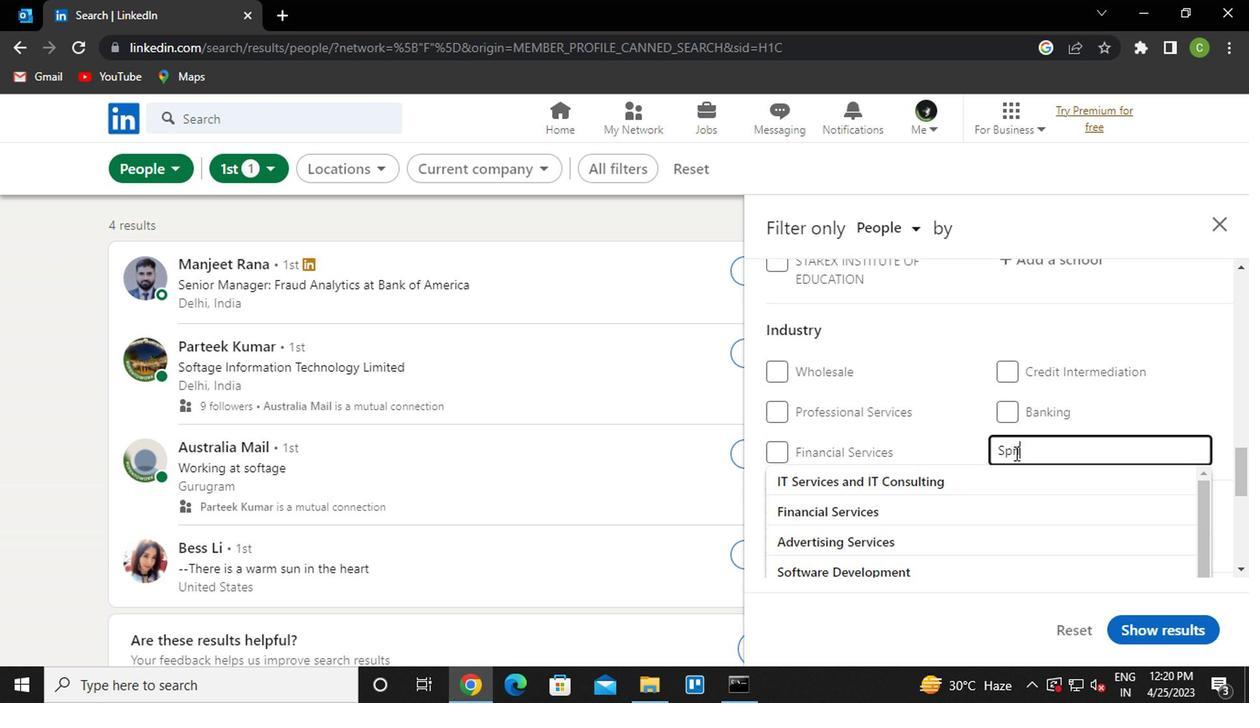 
Action: Mouse moved to (1006, 477)
Screenshot: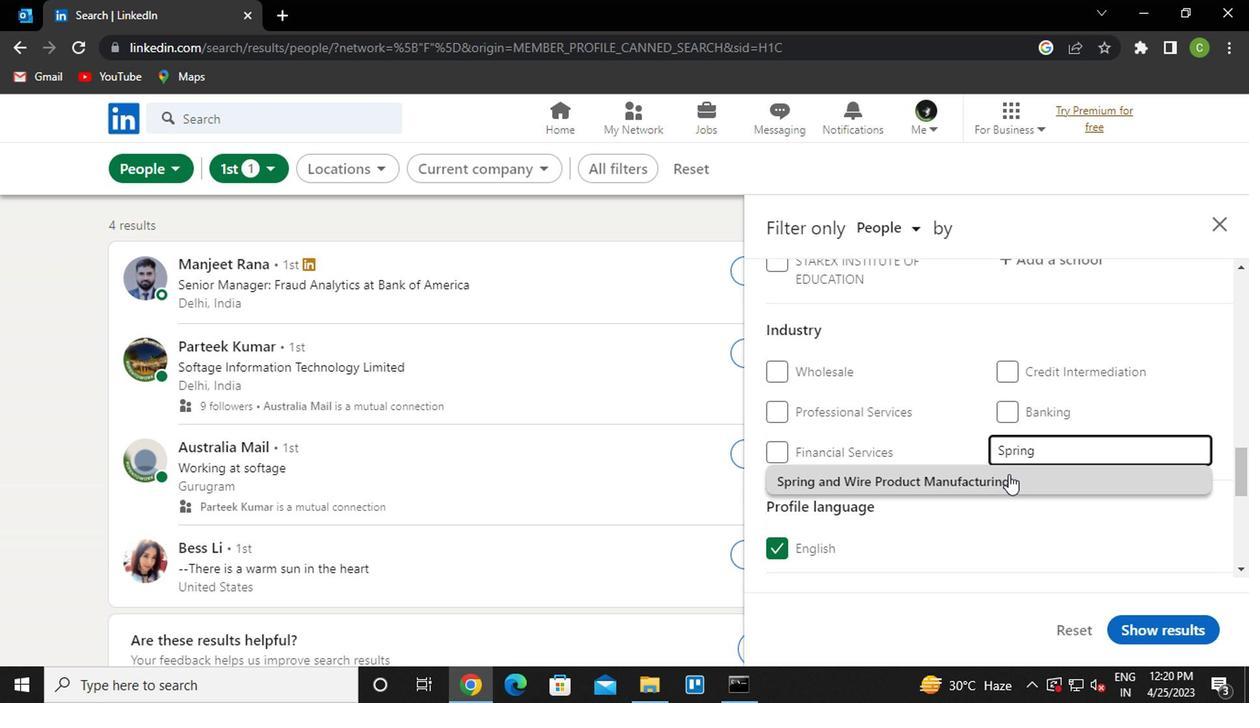 
Action: Mouse pressed left at (1006, 477)
Screenshot: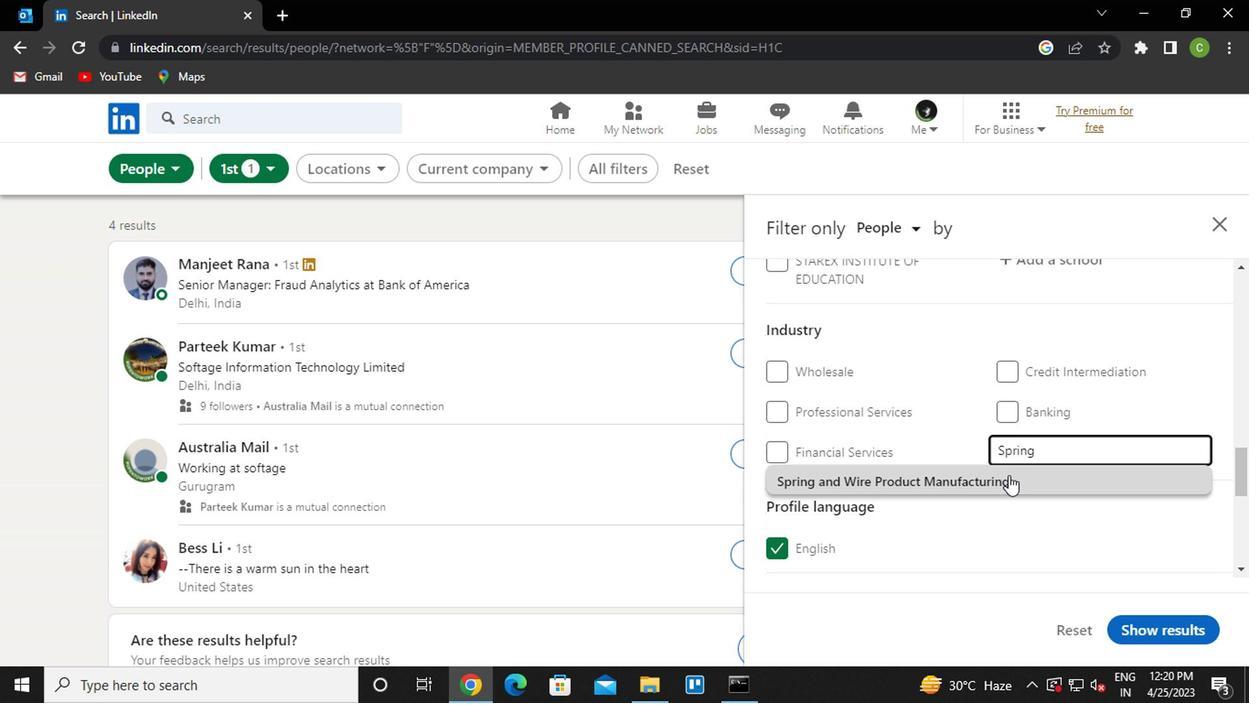 
Action: Mouse scrolled (1006, 475) with delta (0, -1)
Screenshot: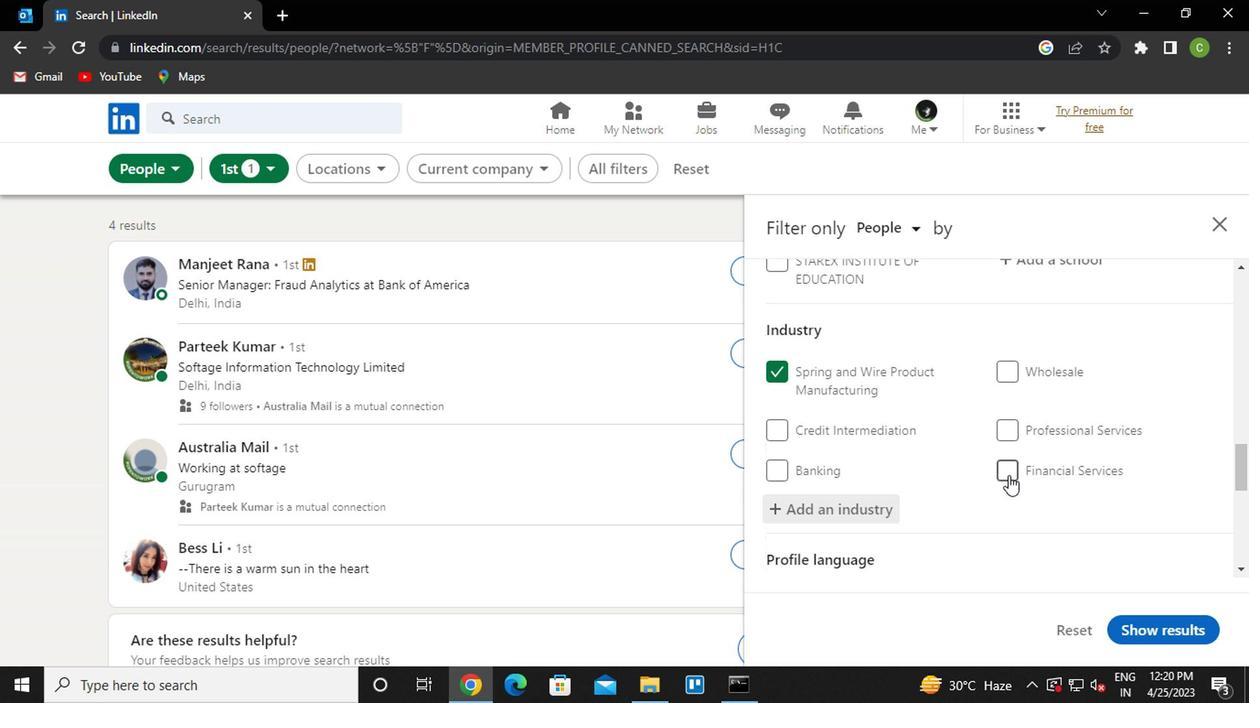 
Action: Mouse moved to (992, 486)
Screenshot: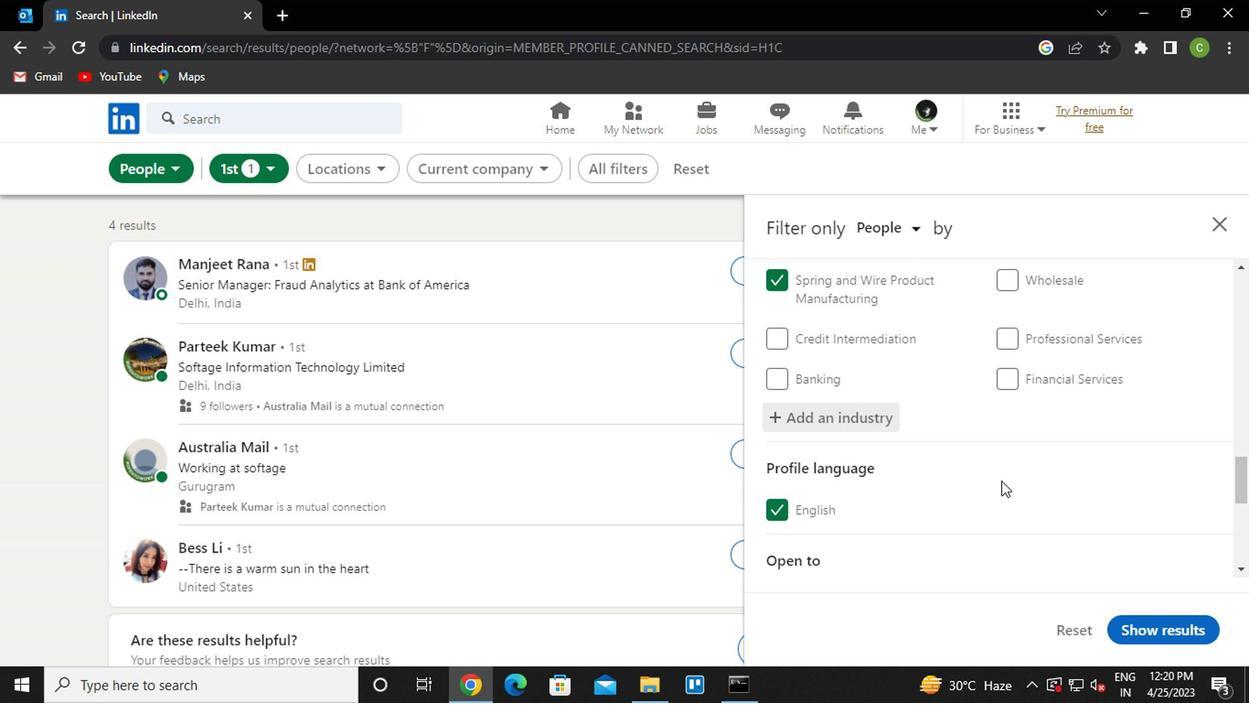 
Action: Mouse scrolled (992, 484) with delta (0, -1)
Screenshot: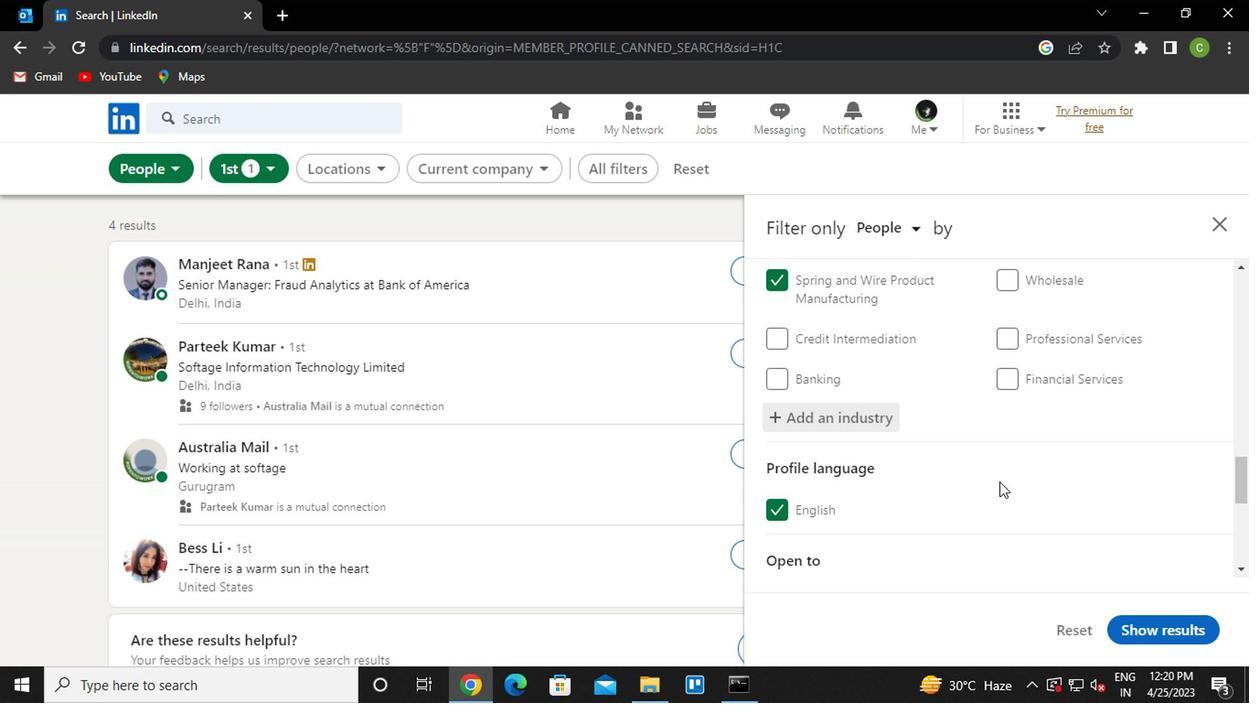 
Action: Mouse moved to (991, 486)
Screenshot: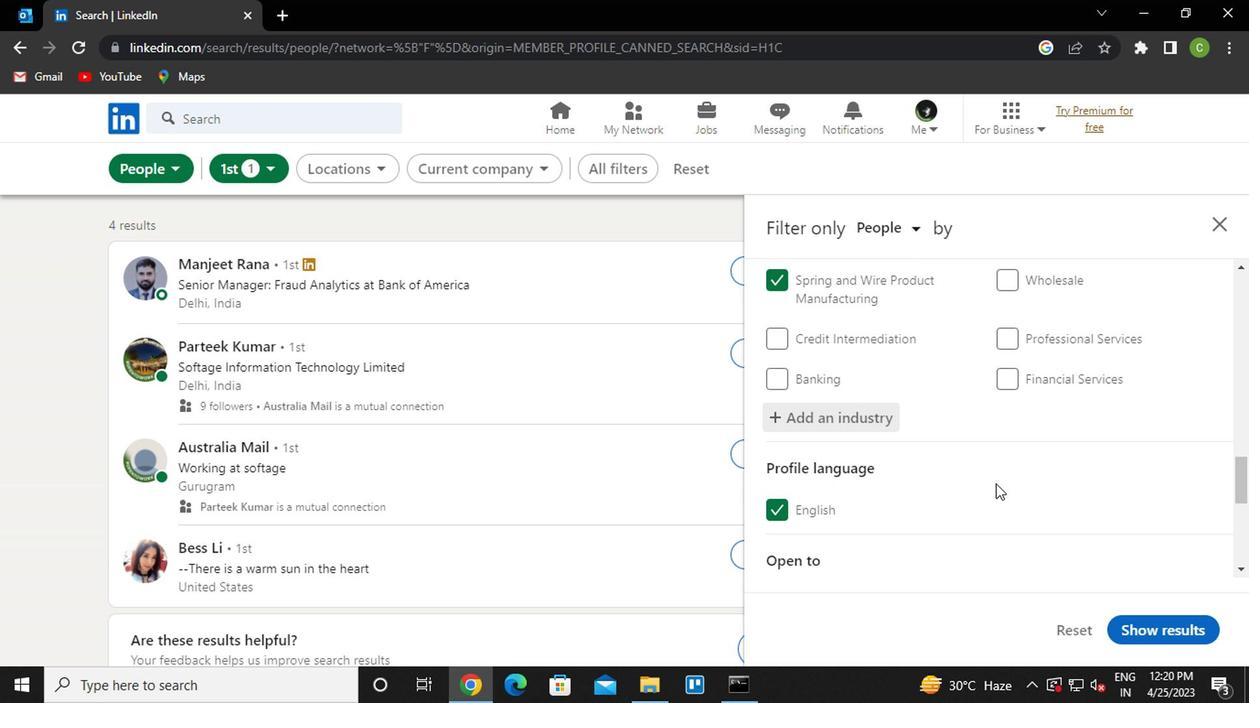 
Action: Mouse scrolled (991, 484) with delta (0, -1)
Screenshot: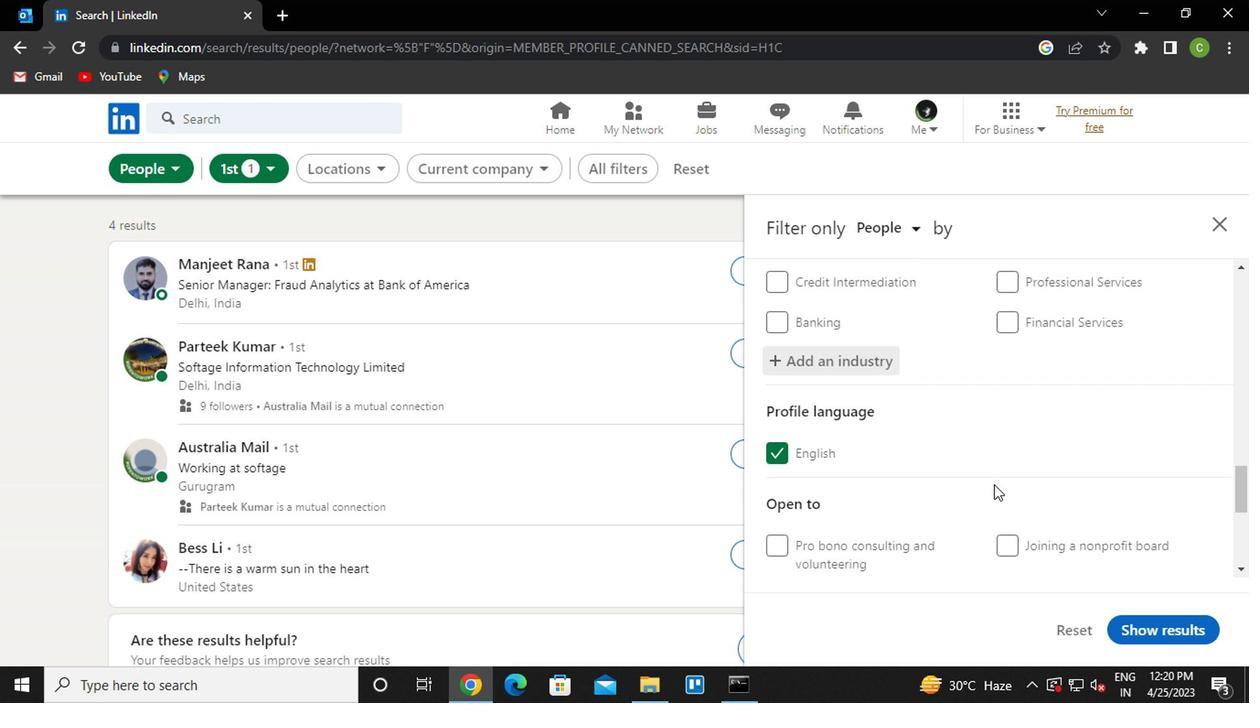 
Action: Mouse scrolled (991, 484) with delta (0, -1)
Screenshot: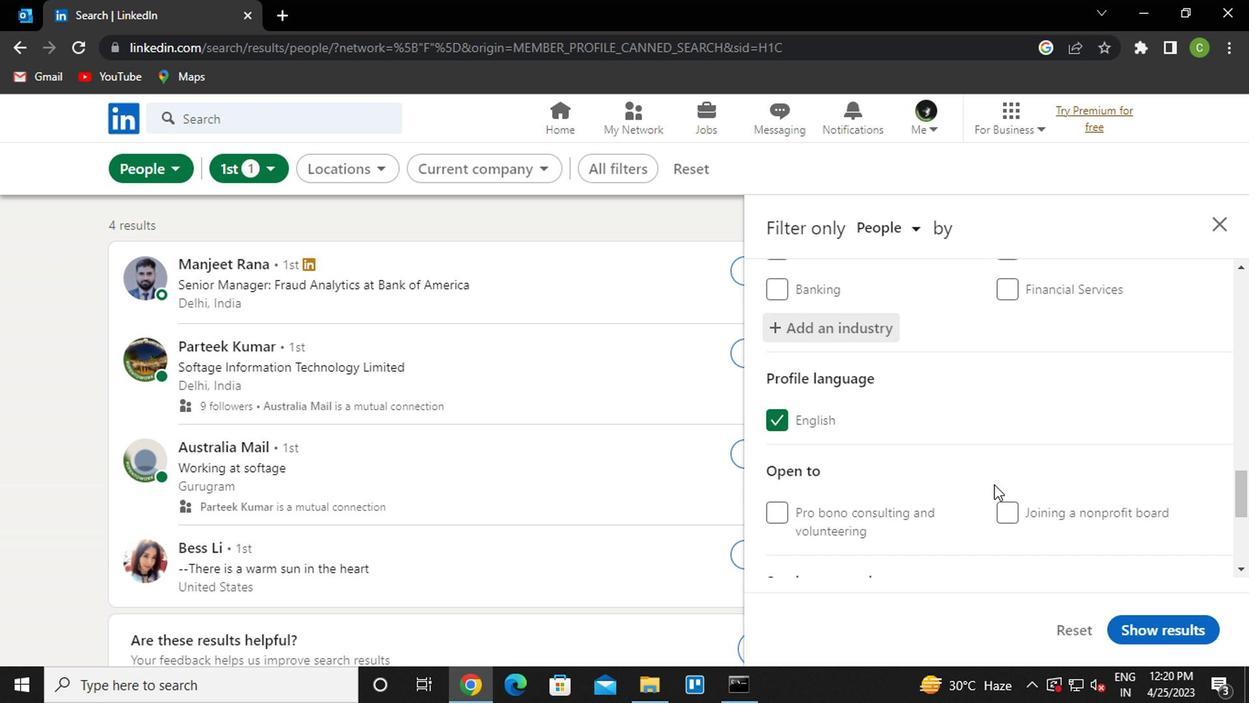 
Action: Mouse moved to (886, 440)
Screenshot: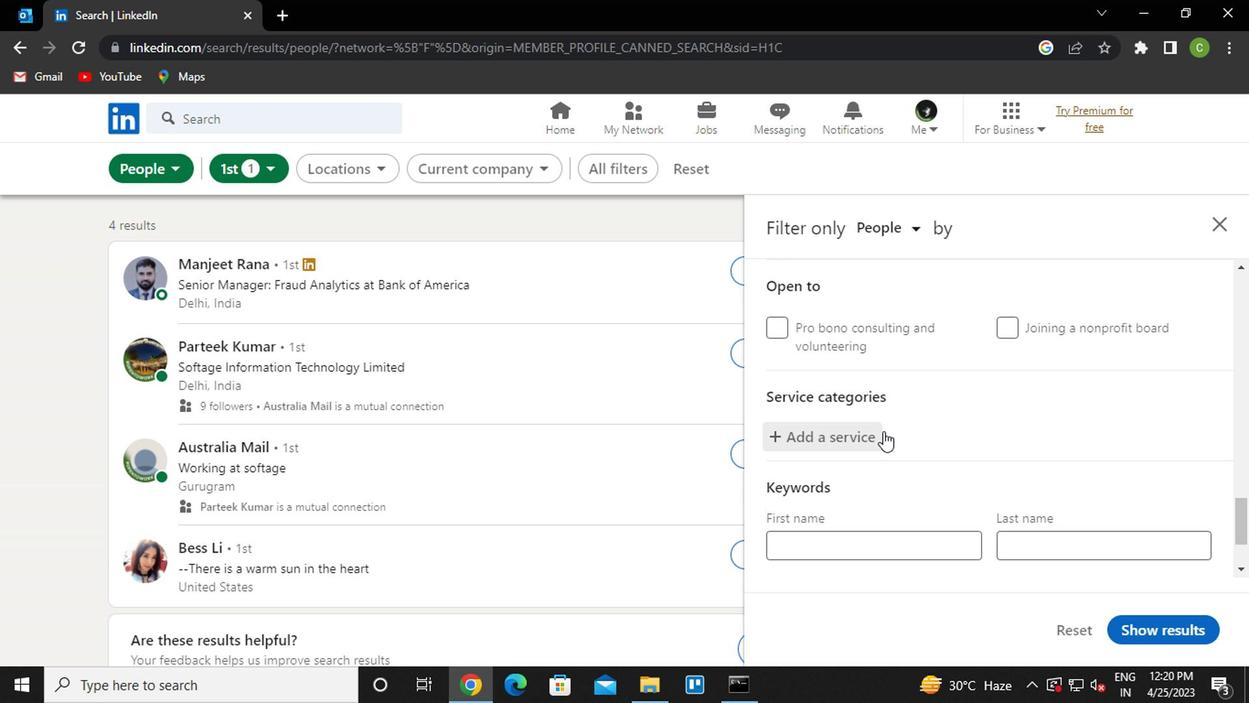 
Action: Mouse scrolled (886, 439) with delta (0, 0)
Screenshot: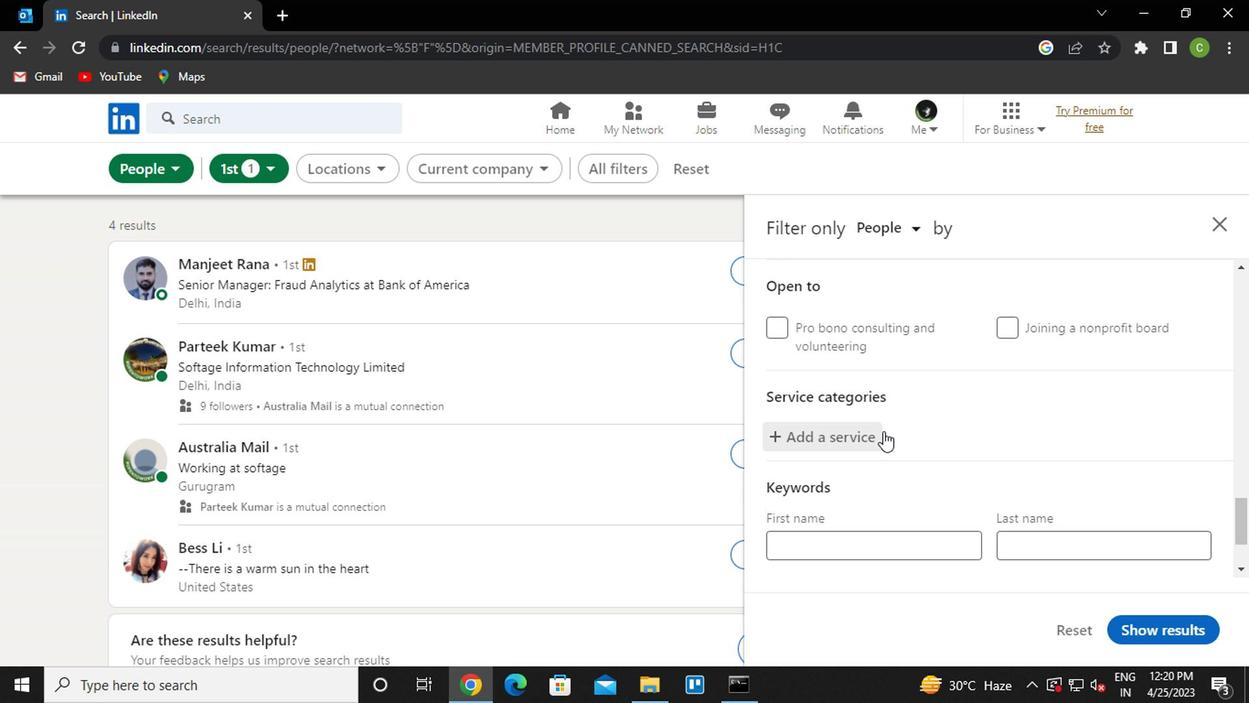 
Action: Mouse moved to (852, 352)
Screenshot: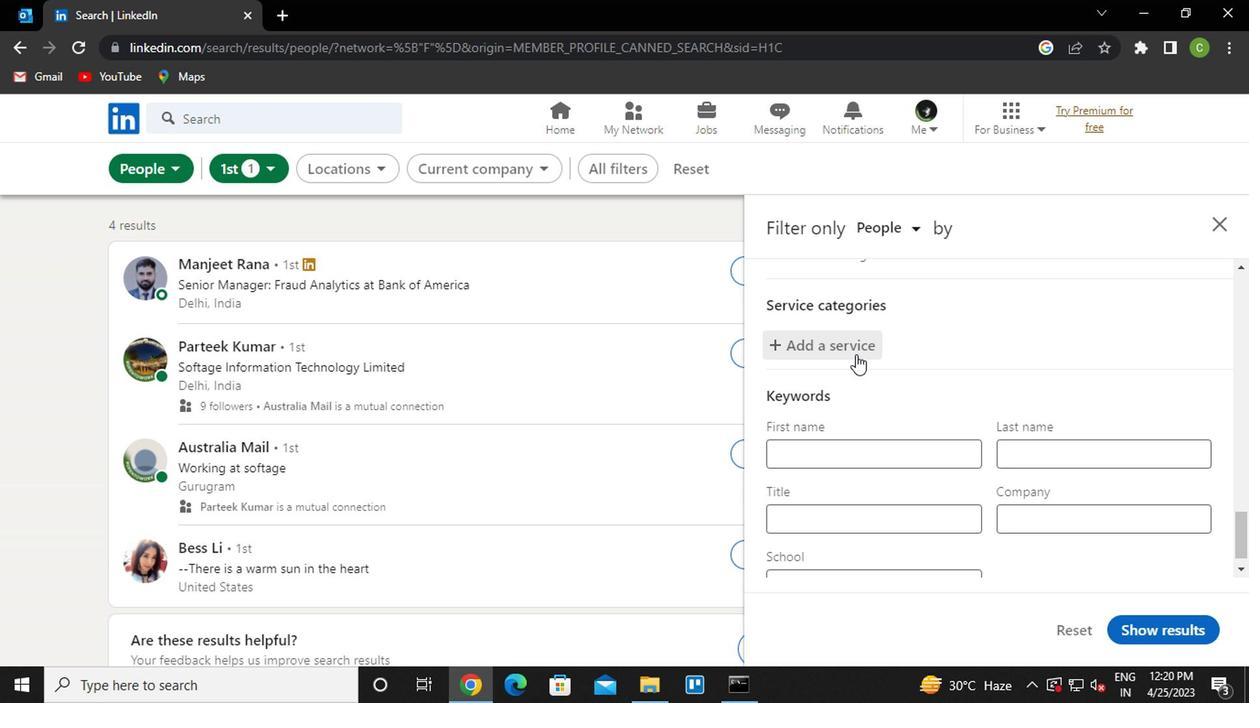 
Action: Mouse pressed left at (852, 352)
Screenshot: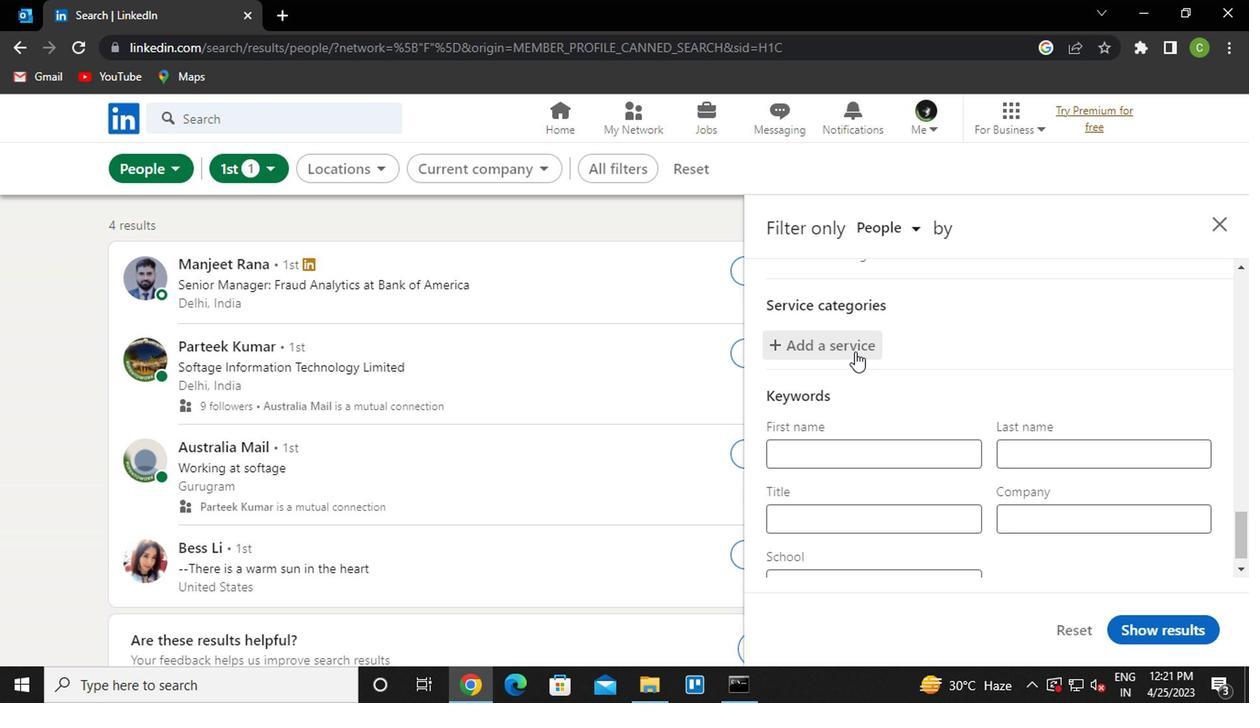 
Action: Mouse moved to (850, 401)
Screenshot: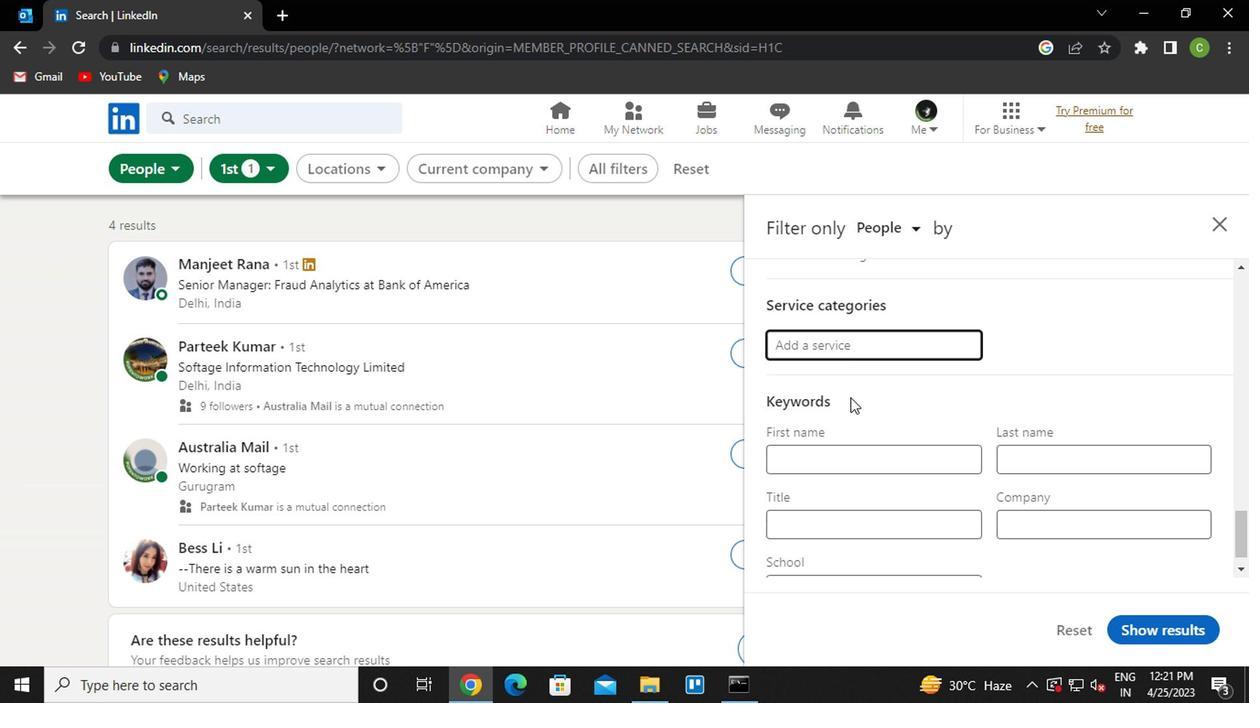 
Action: Key pressed <Key.caps_lock>L<Key.caps_lock>EAD<Key.space>
Screenshot: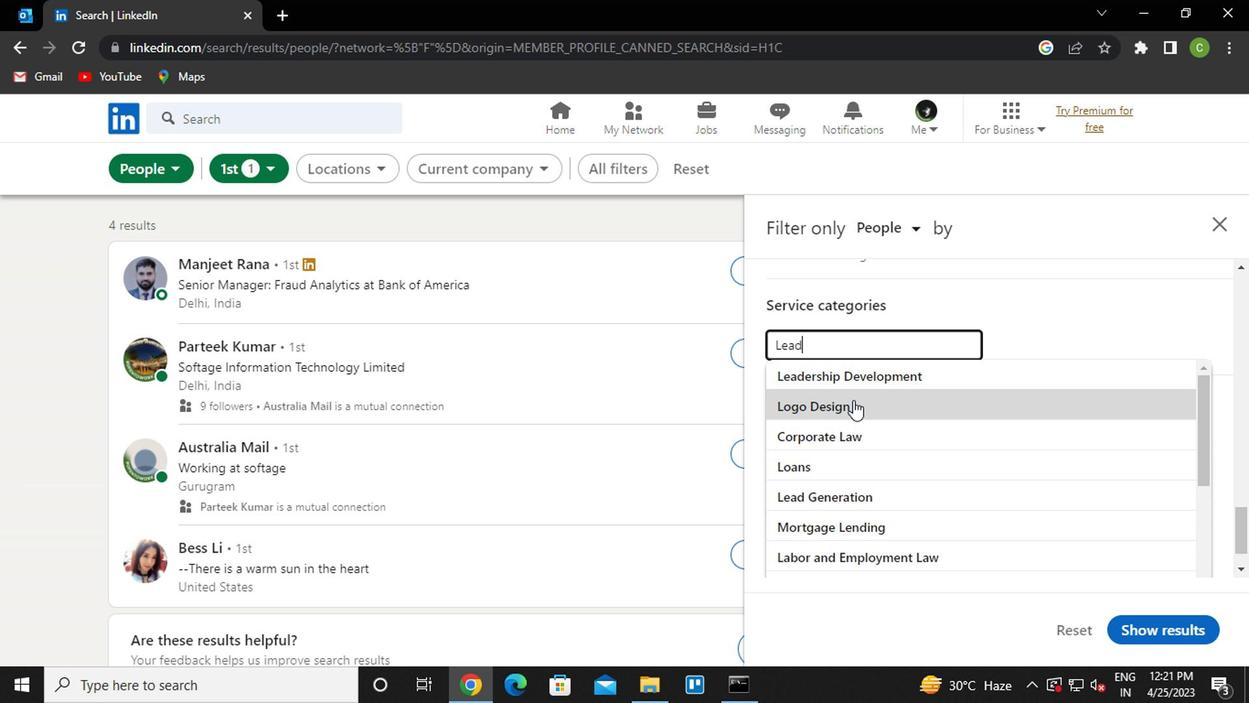 
Action: Mouse moved to (871, 380)
Screenshot: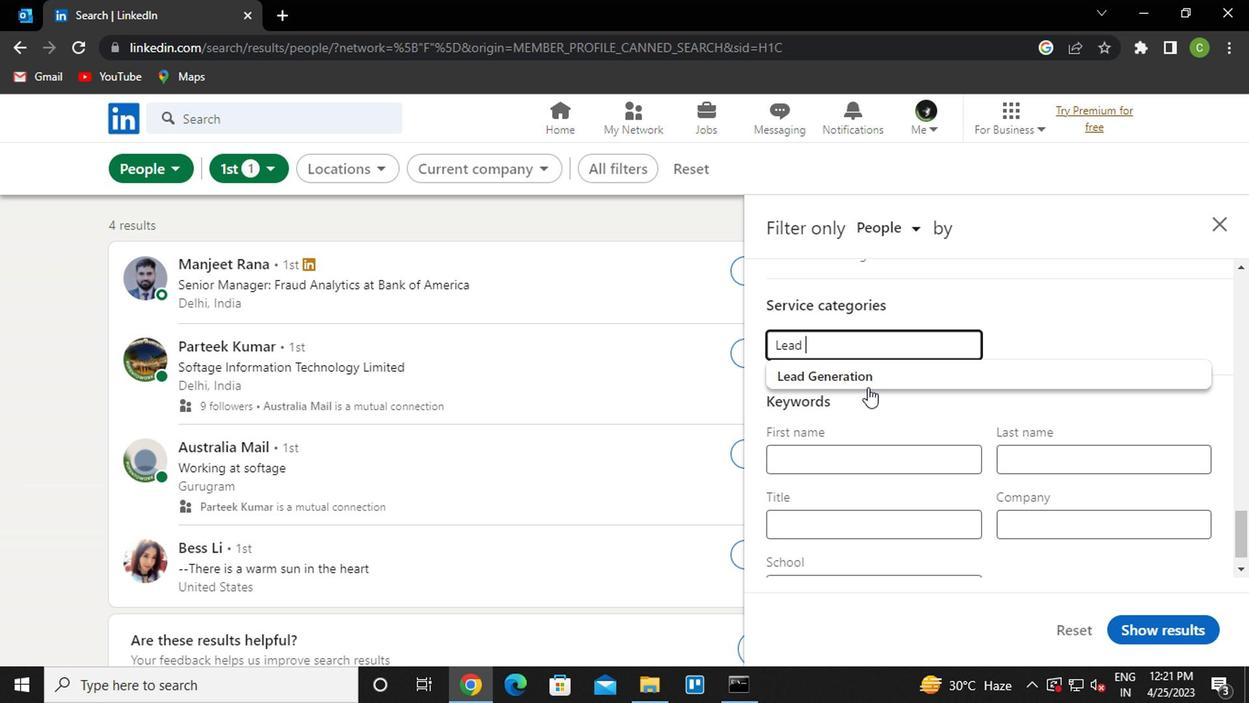
Action: Mouse pressed left at (871, 380)
Screenshot: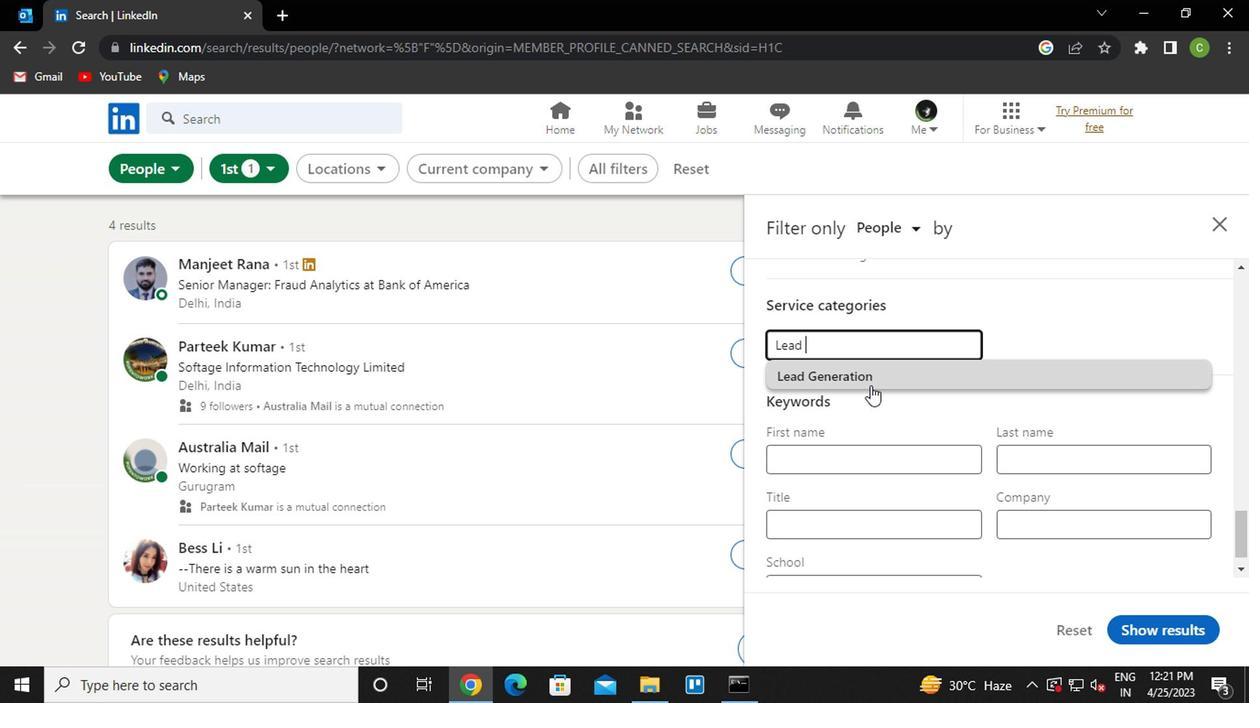 
Action: Mouse moved to (869, 419)
Screenshot: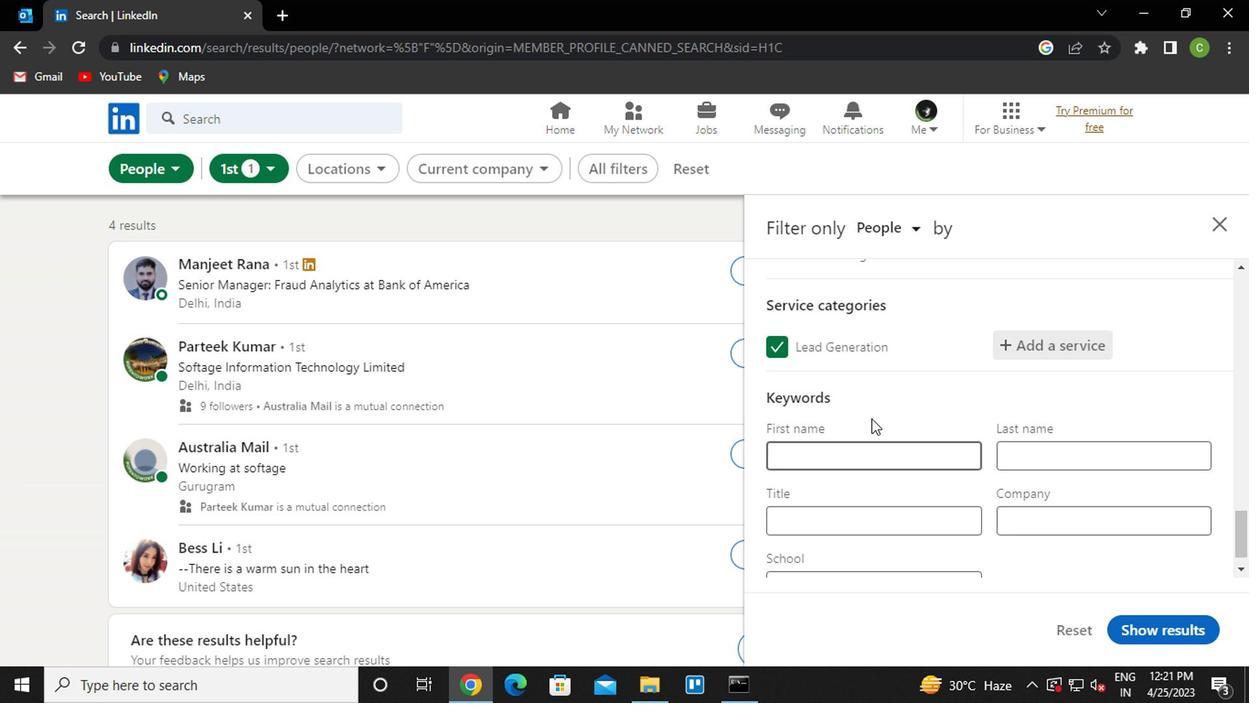 
Action: Mouse scrolled (869, 419) with delta (0, 0)
Screenshot: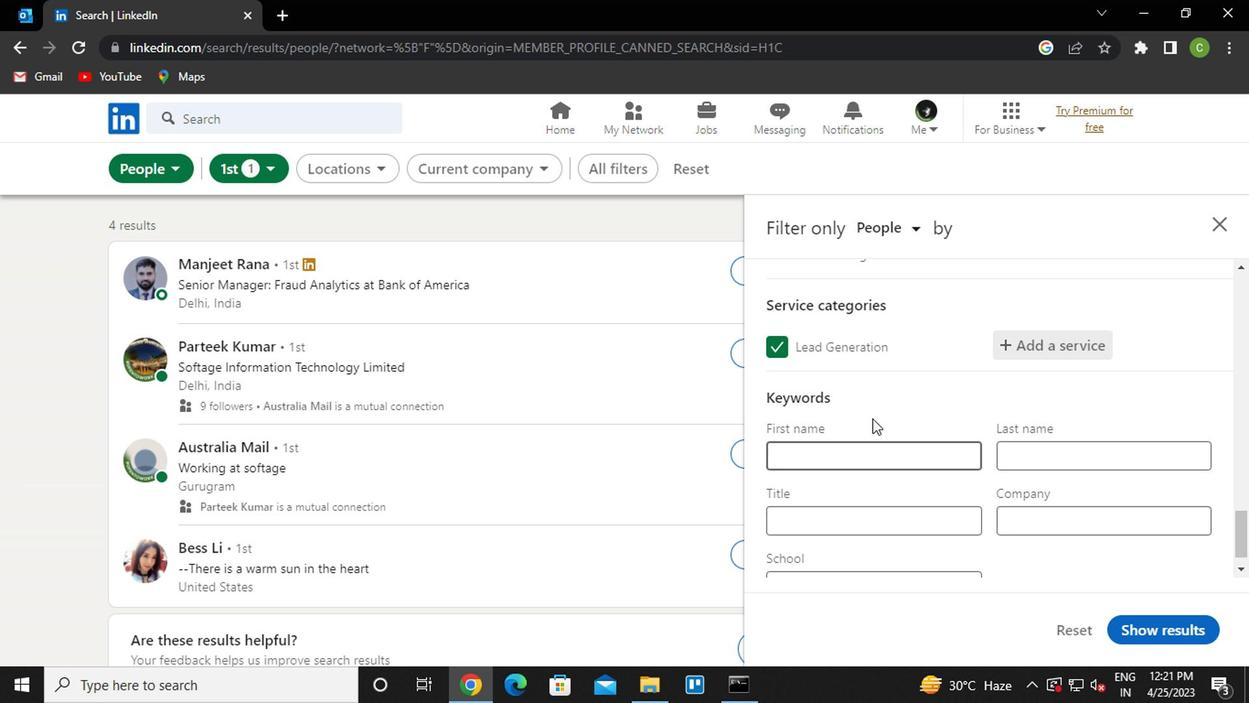 
Action: Mouse scrolled (869, 419) with delta (0, 0)
Screenshot: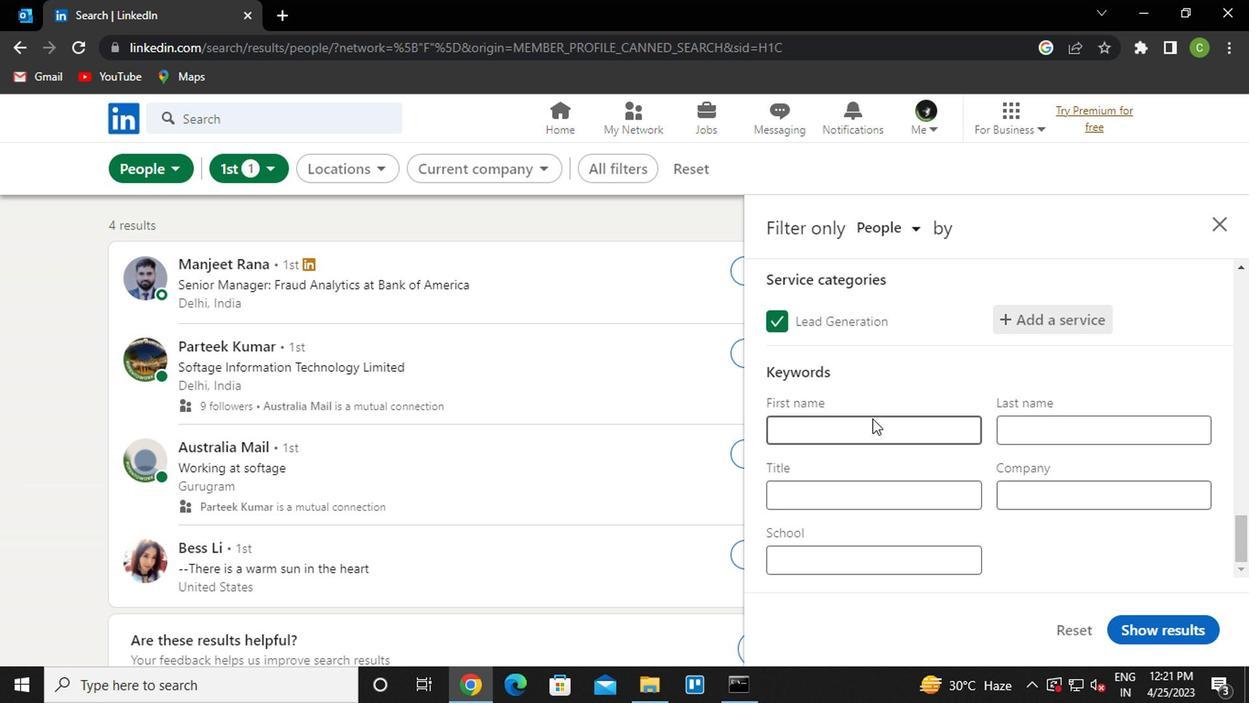 
Action: Mouse moved to (854, 493)
Screenshot: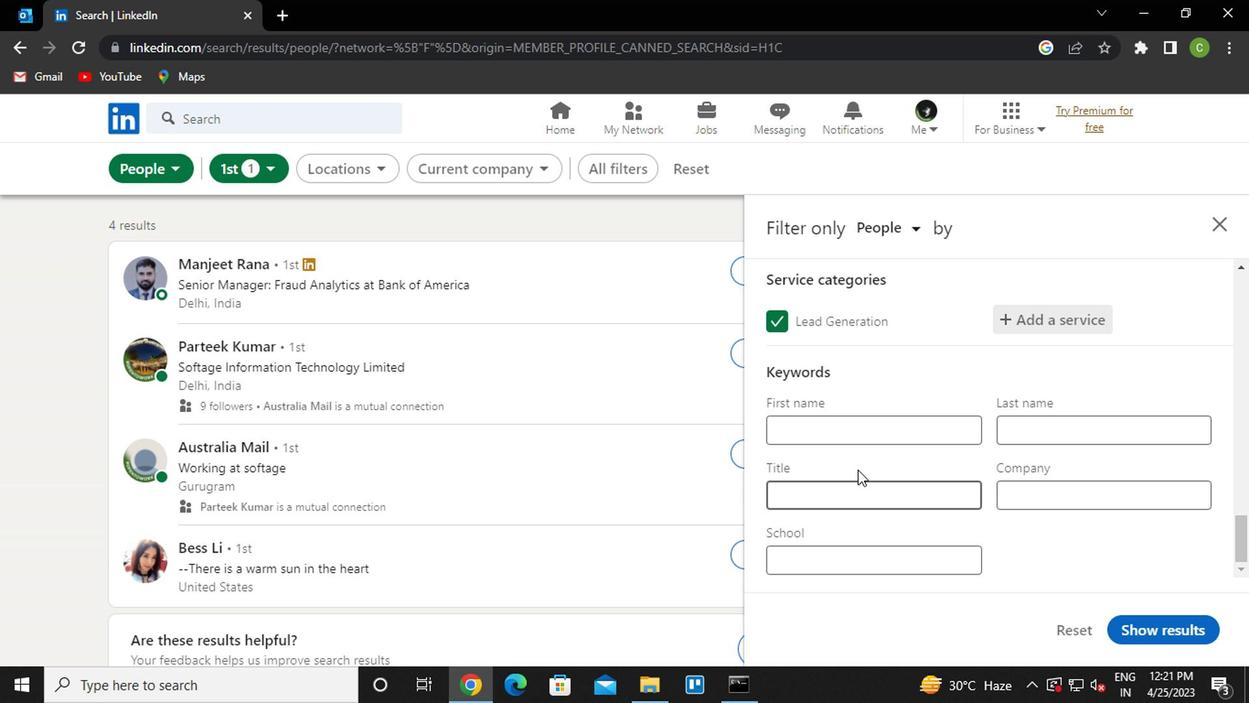 
Action: Mouse pressed left at (854, 493)
Screenshot: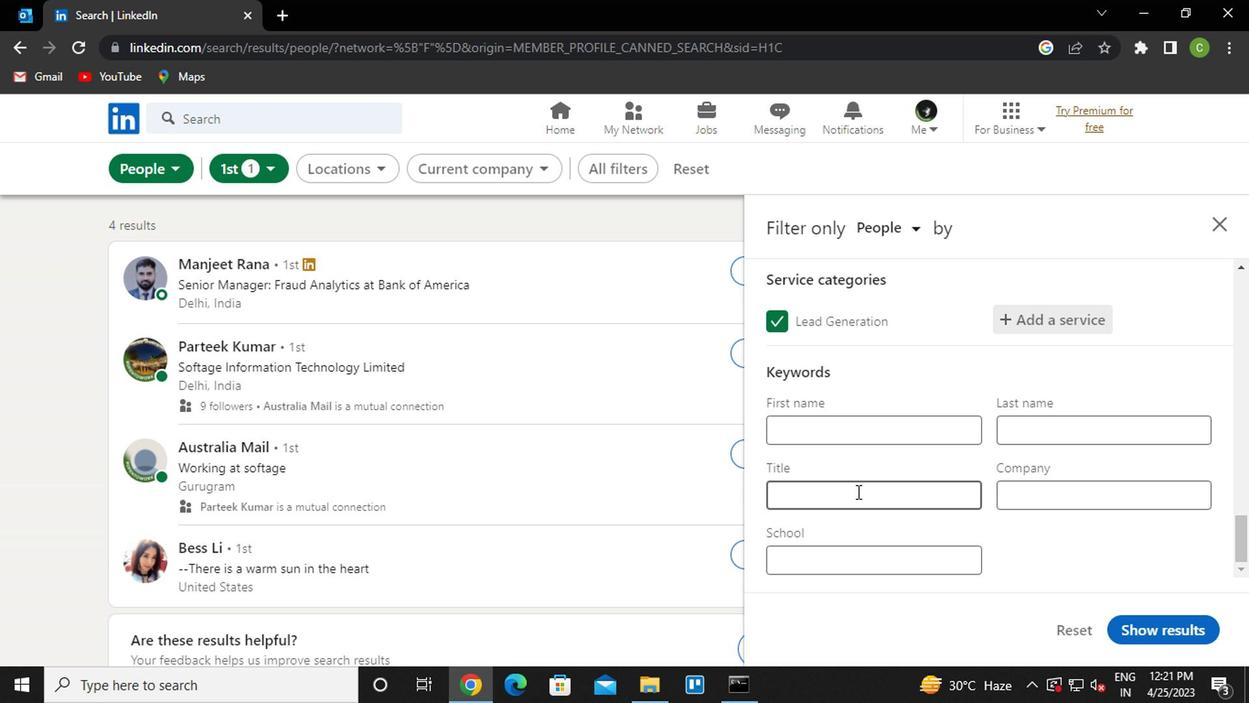 
Action: Key pressed <Key.caps_lock>G<Key.caps_lock>EOLOGICAL<Key.space><Key.caps_lock>E<Key.caps_lock>NGINER
Screenshot: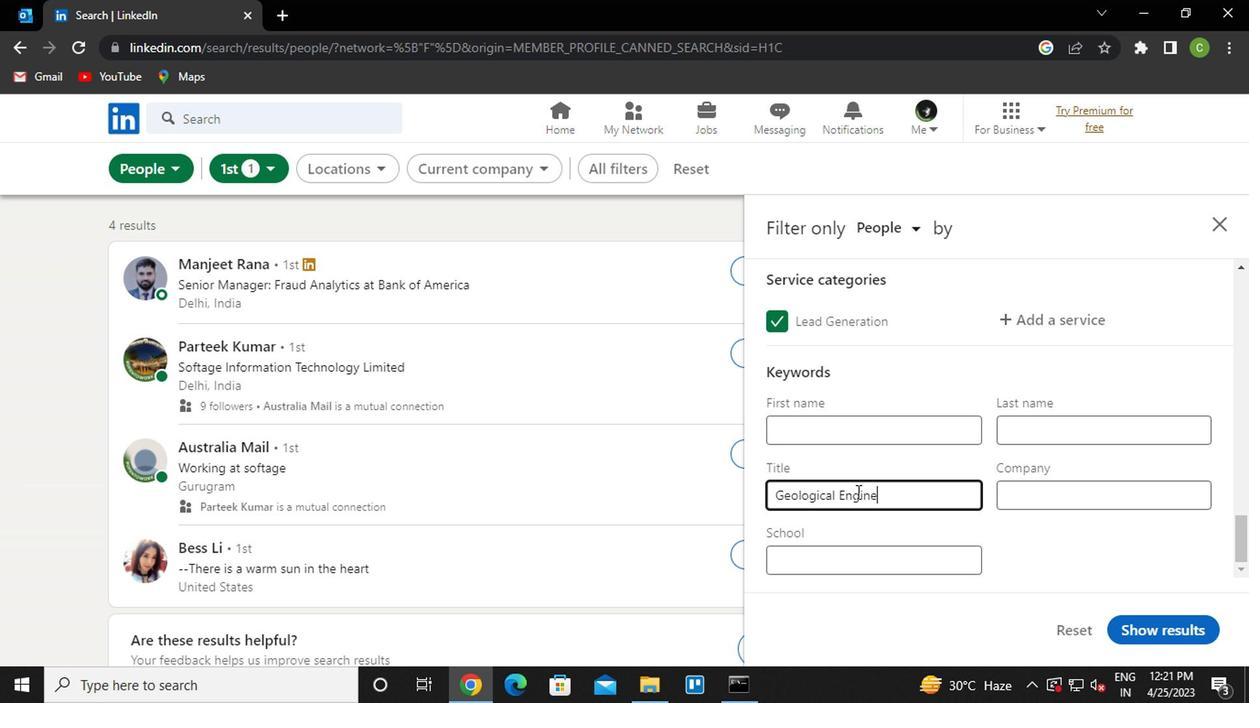 
Action: Mouse moved to (850, 497)
Screenshot: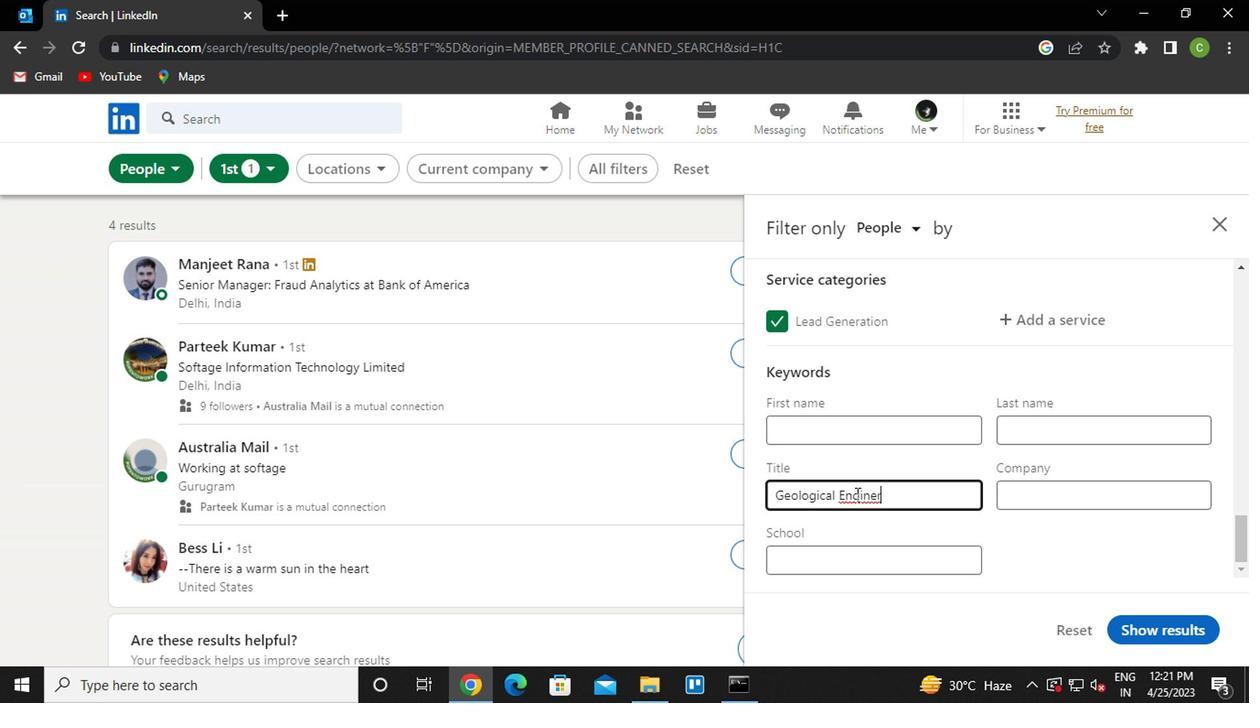 
Action: Key pressed <Key.backspace>ER
Screenshot: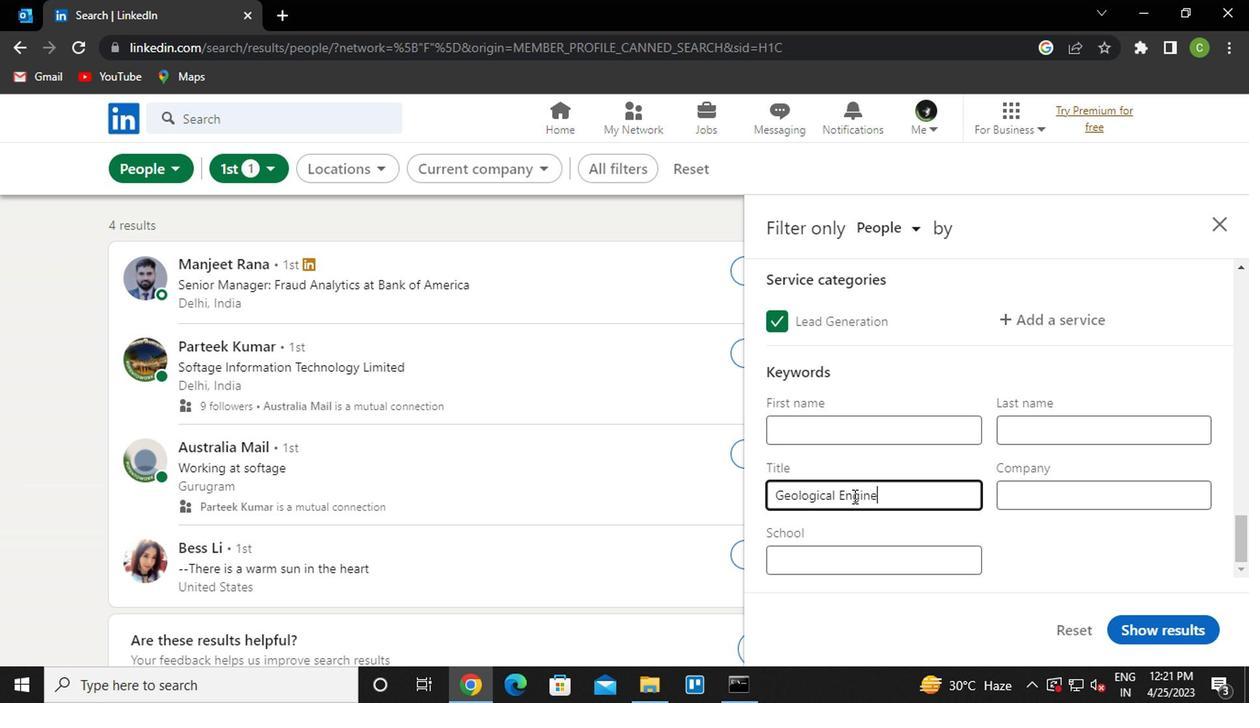 
Action: Mouse moved to (1162, 630)
Screenshot: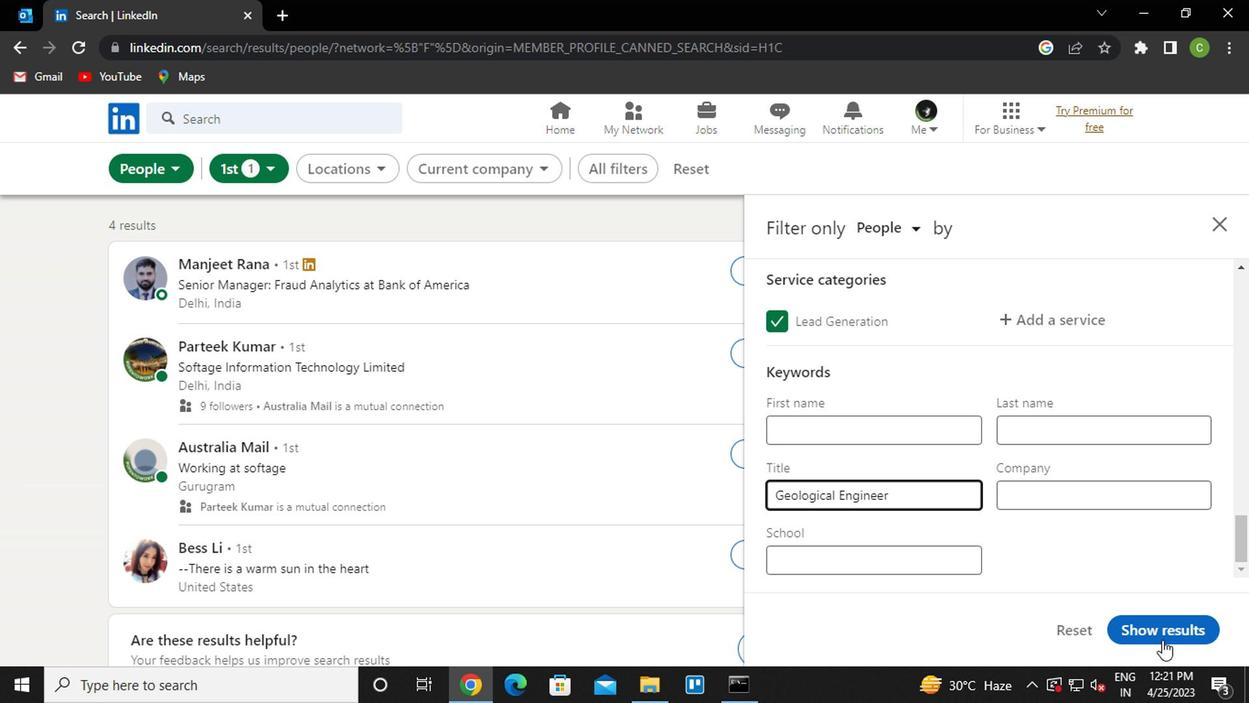 
Action: Mouse pressed left at (1162, 630)
Screenshot: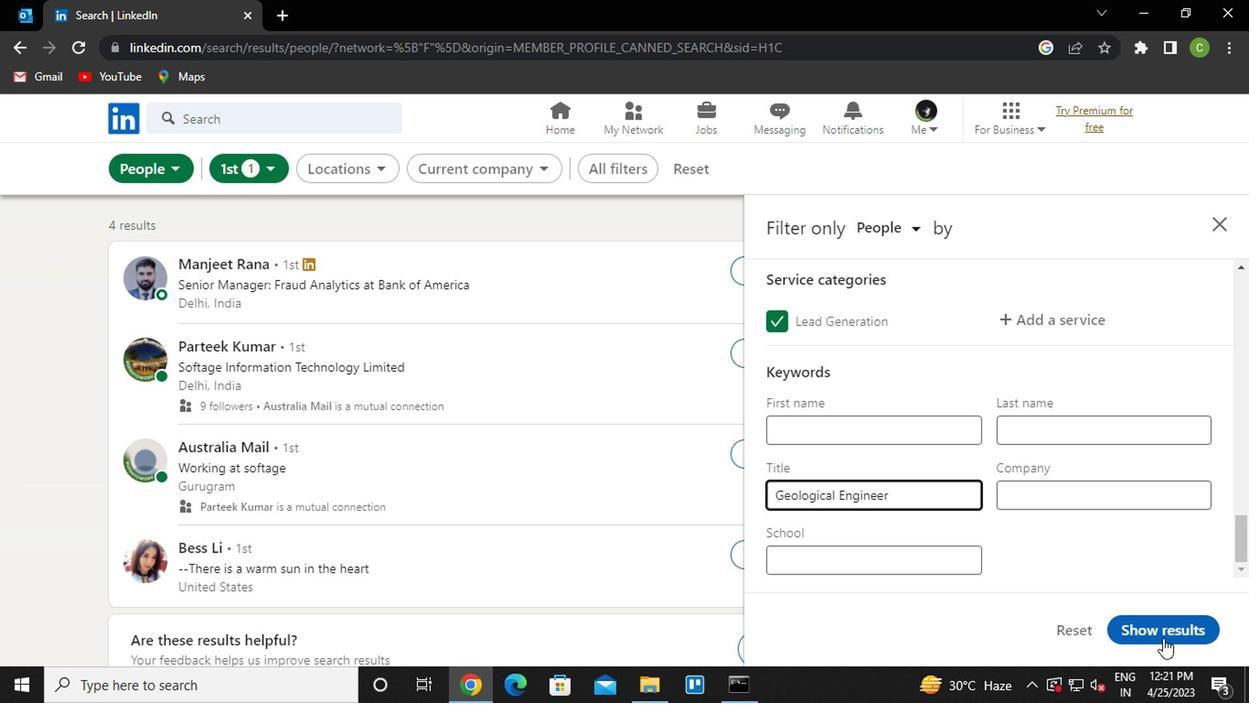 
Action: Mouse moved to (615, 605)
Screenshot: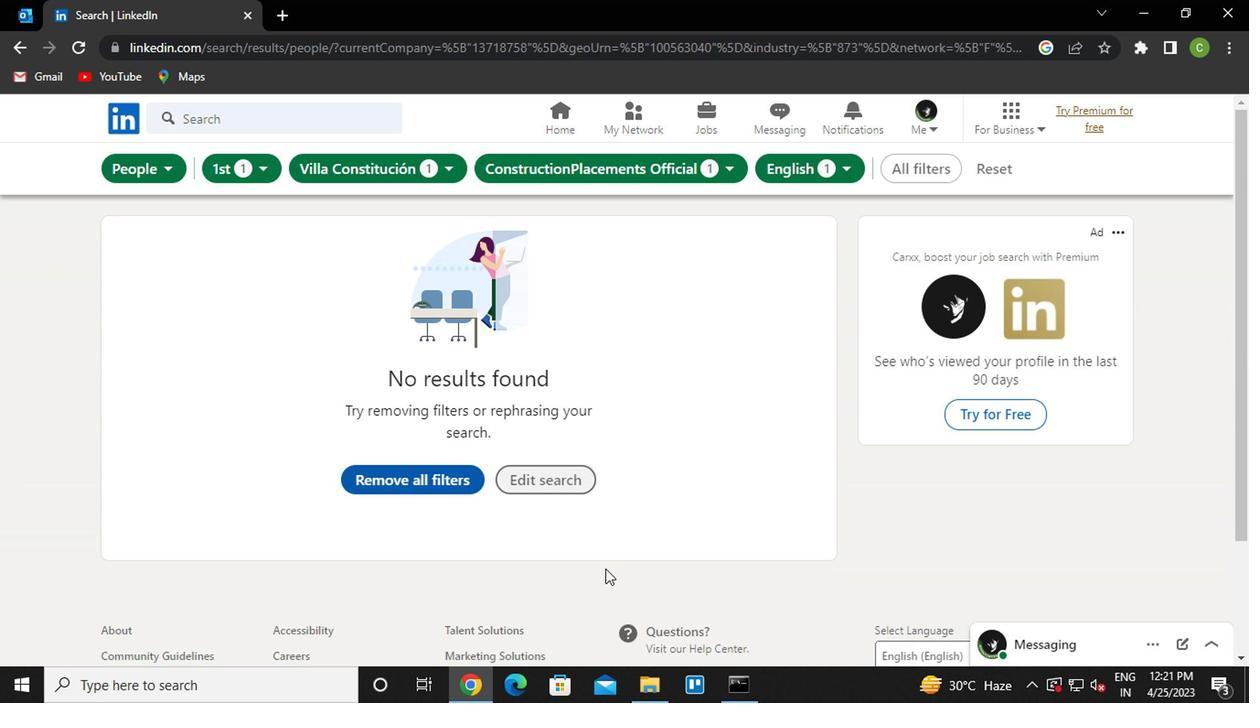 
